 Task: Find connections with filter location Andes with filter topic #healthcarewith filter profile language German with filter current company Accenture with filter school Geethanjali College of Engineering and Technology with filter industry Armed Forces with filter service category Computer Networking with filter keywords title Recyclables Collector
Action: Mouse moved to (690, 91)
Screenshot: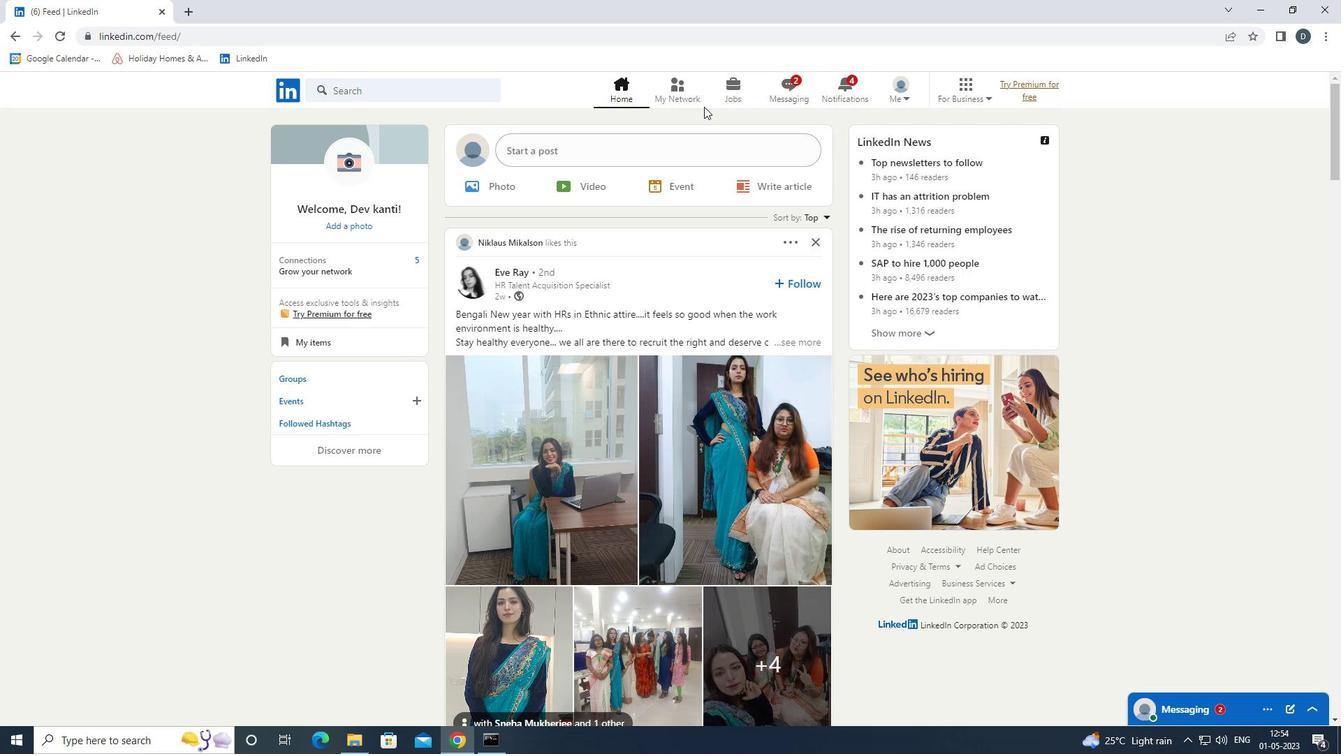
Action: Mouse pressed left at (690, 91)
Screenshot: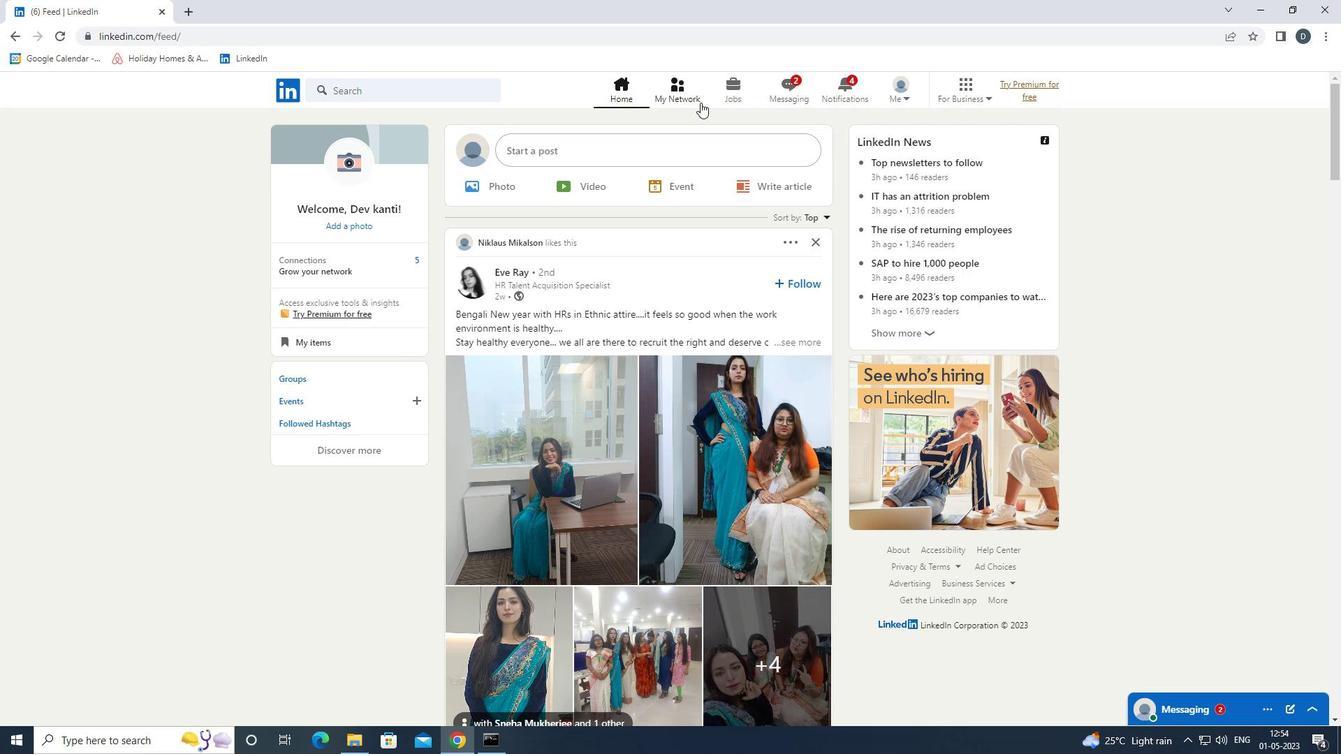 
Action: Mouse moved to (461, 162)
Screenshot: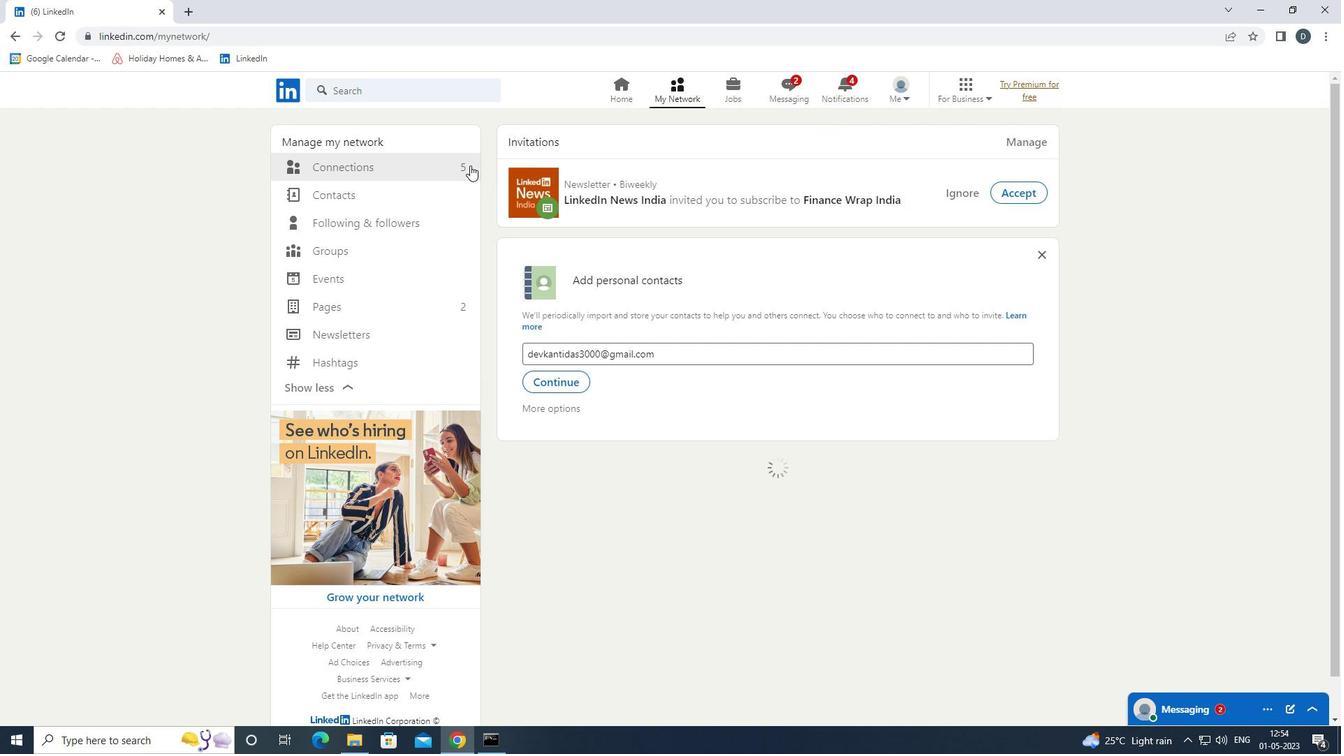 
Action: Mouse pressed left at (461, 162)
Screenshot: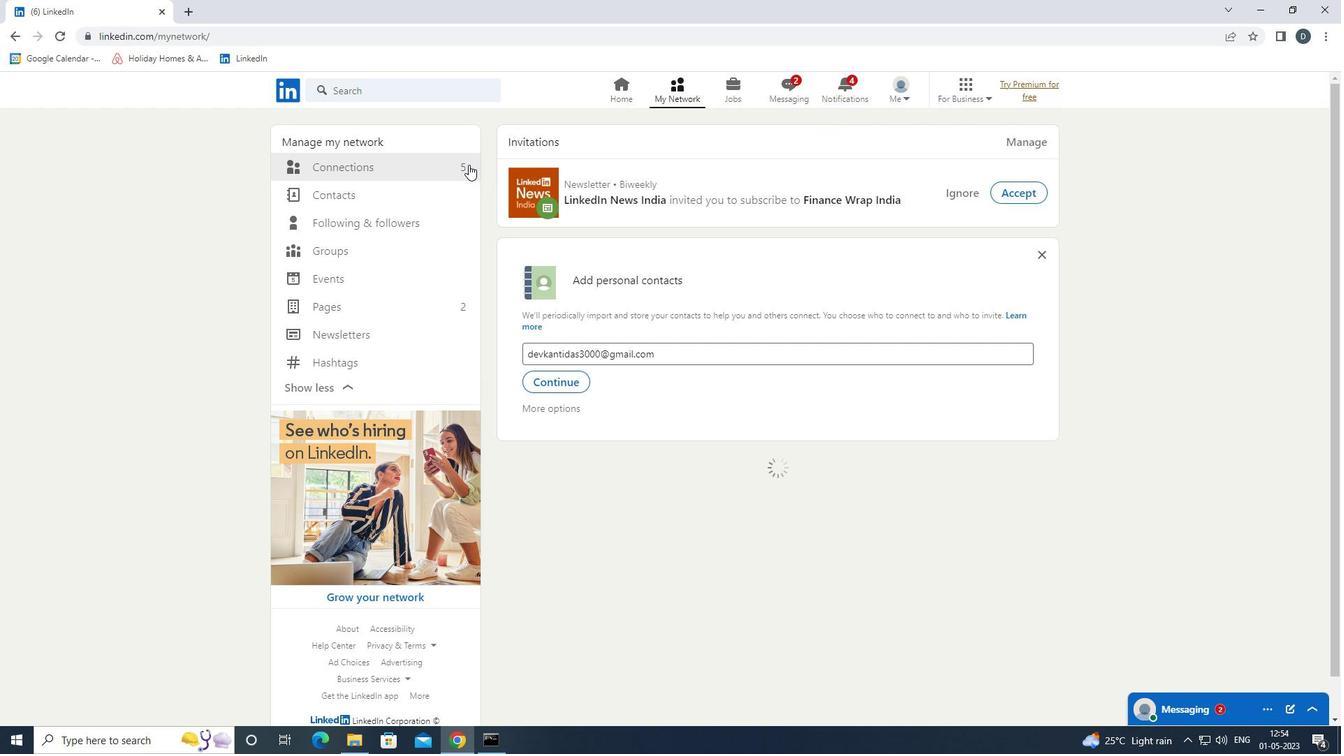 
Action: Mouse moved to (774, 168)
Screenshot: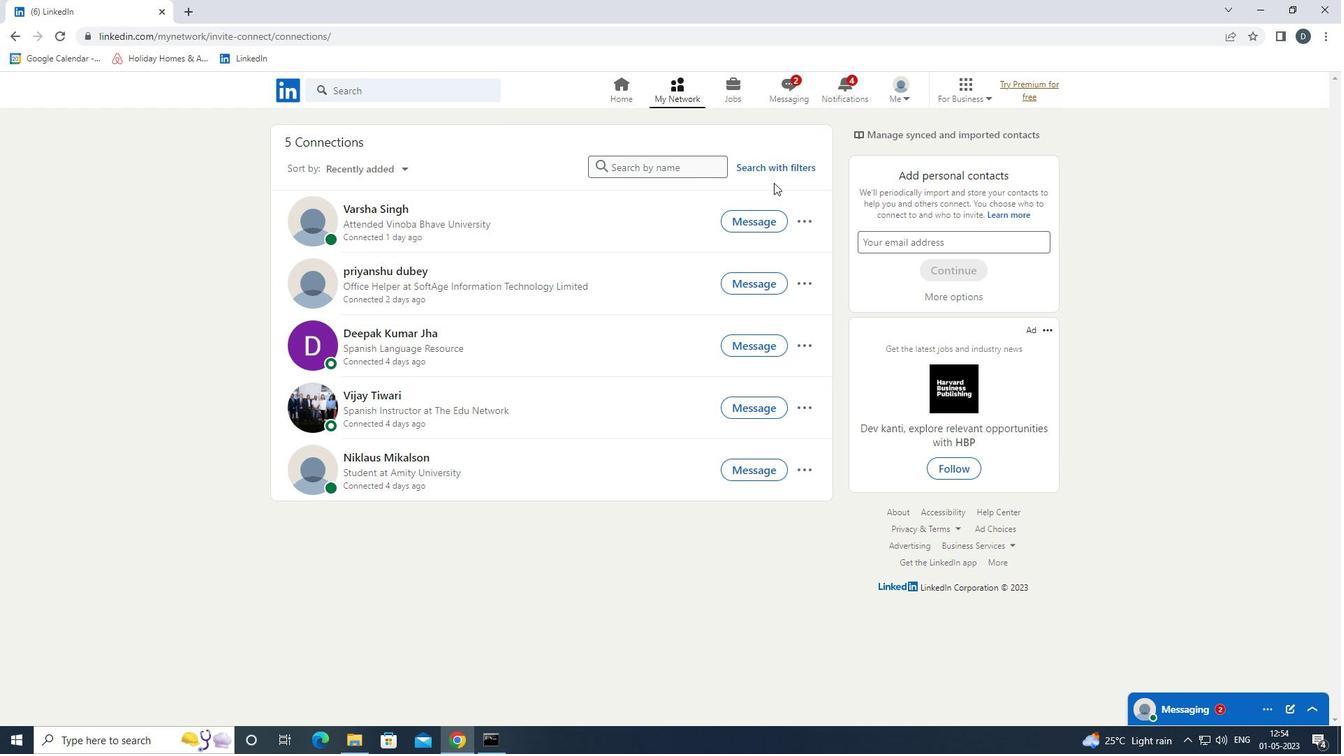
Action: Mouse pressed left at (774, 168)
Screenshot: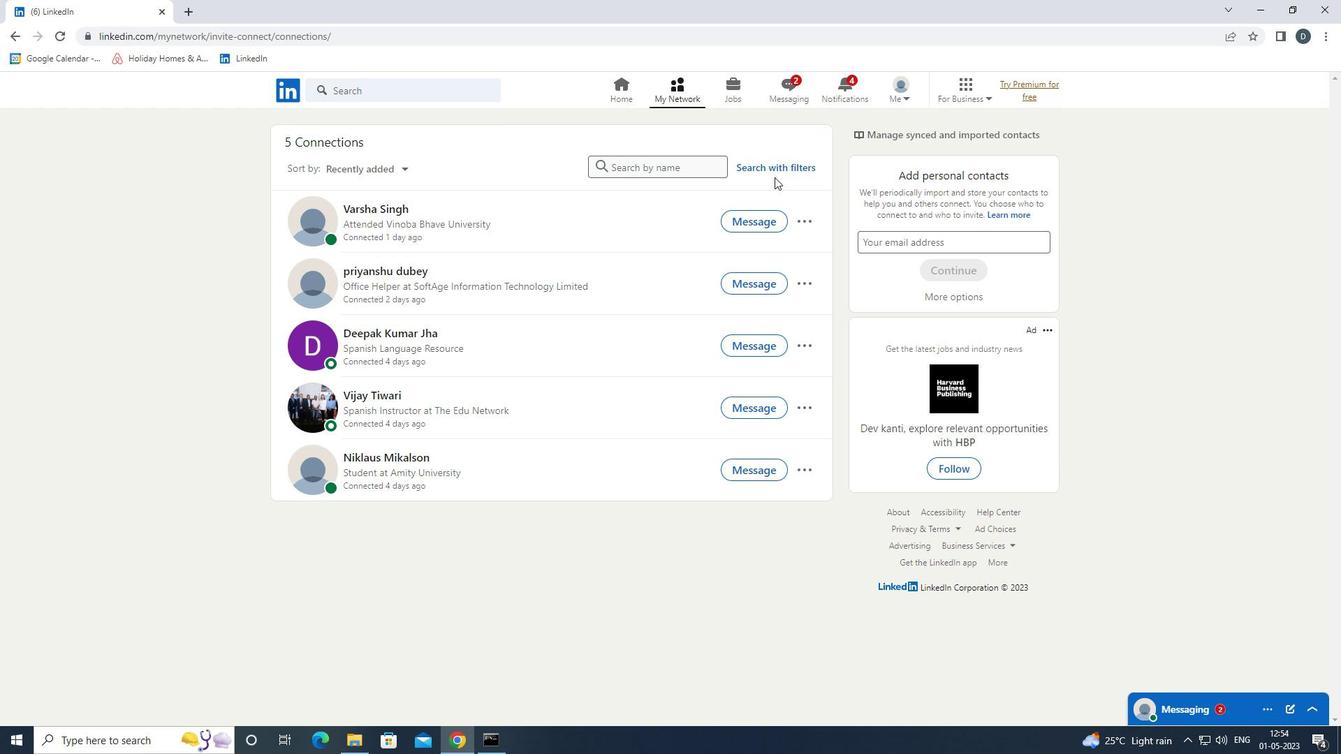 
Action: Mouse moved to (718, 132)
Screenshot: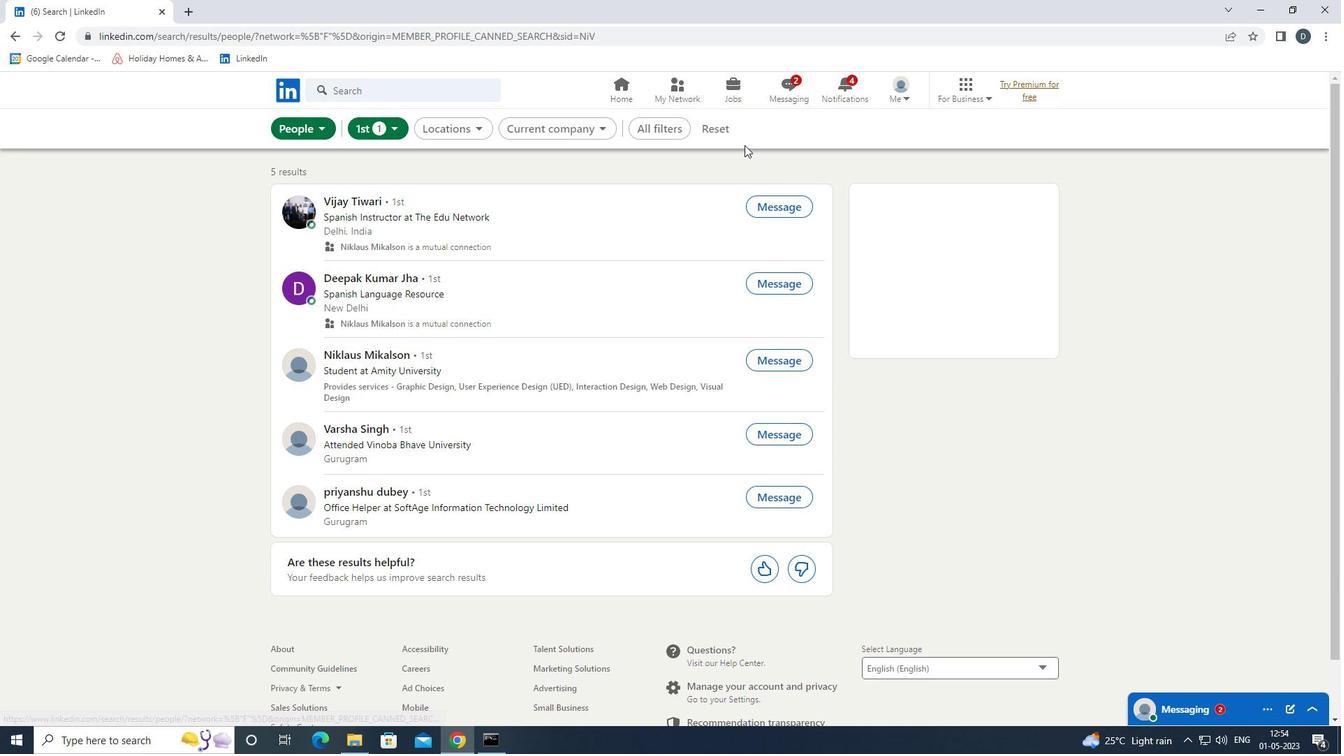 
Action: Mouse pressed left at (718, 132)
Screenshot: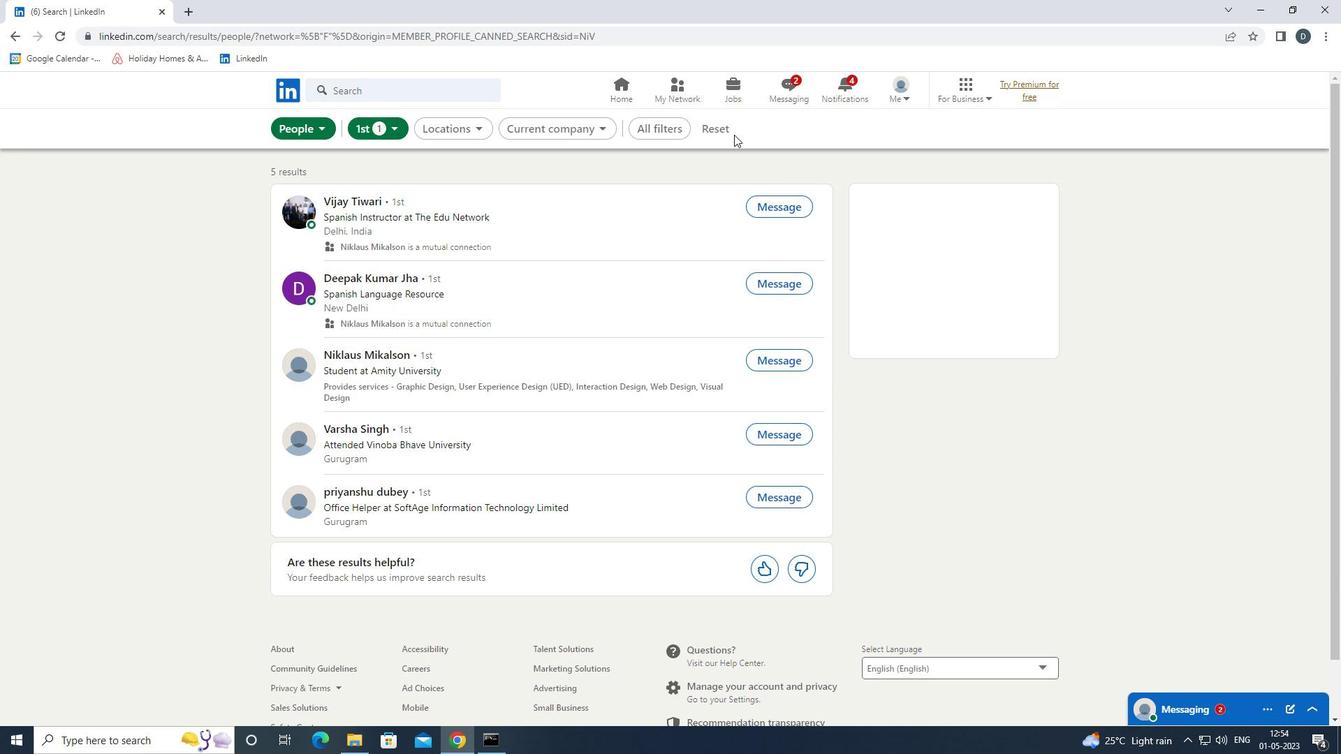 
Action: Mouse moved to (690, 128)
Screenshot: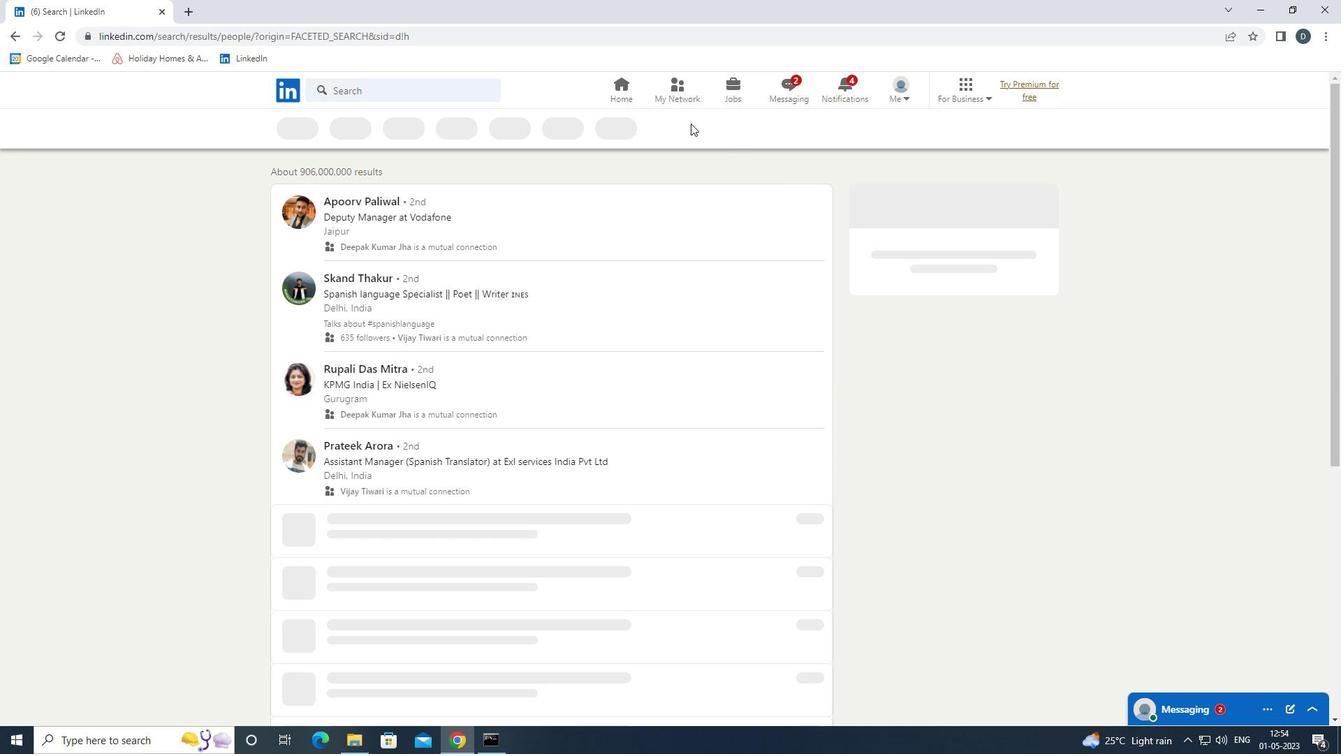 
Action: Mouse pressed left at (690, 128)
Screenshot: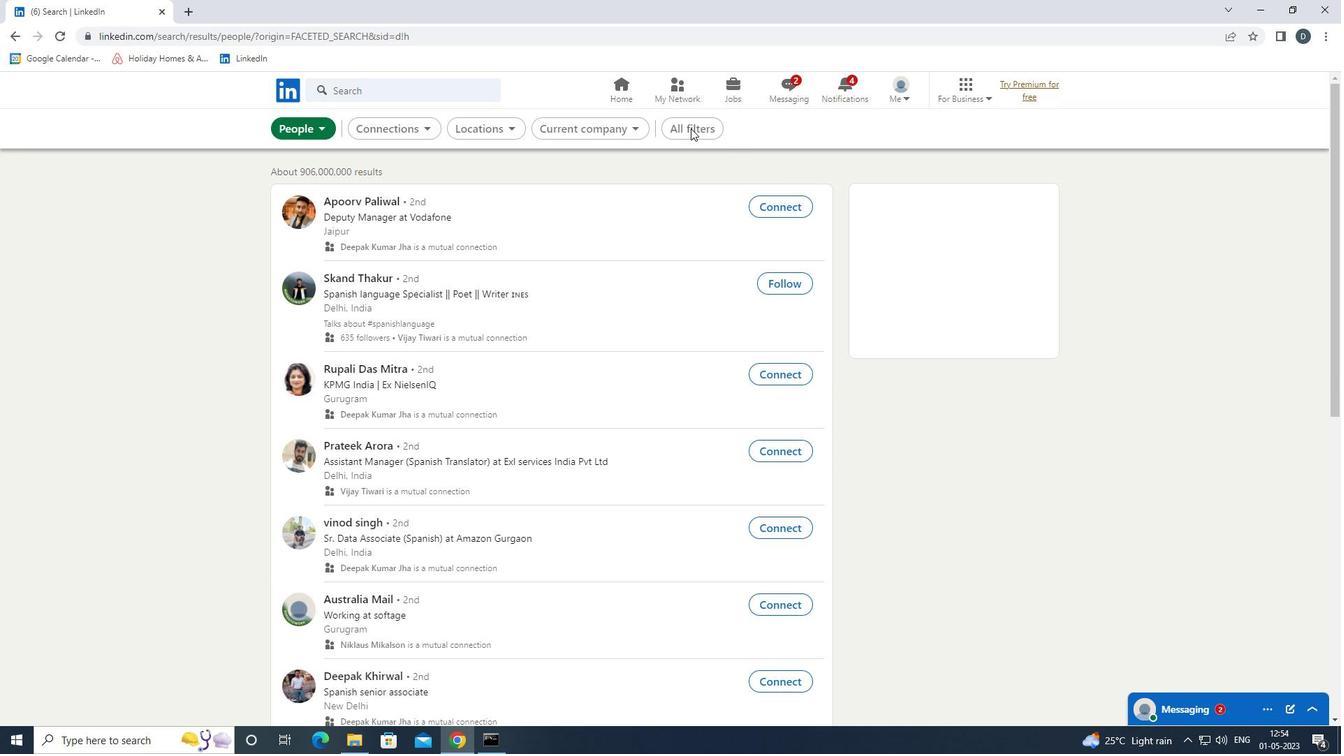 
Action: Mouse moved to (1288, 455)
Screenshot: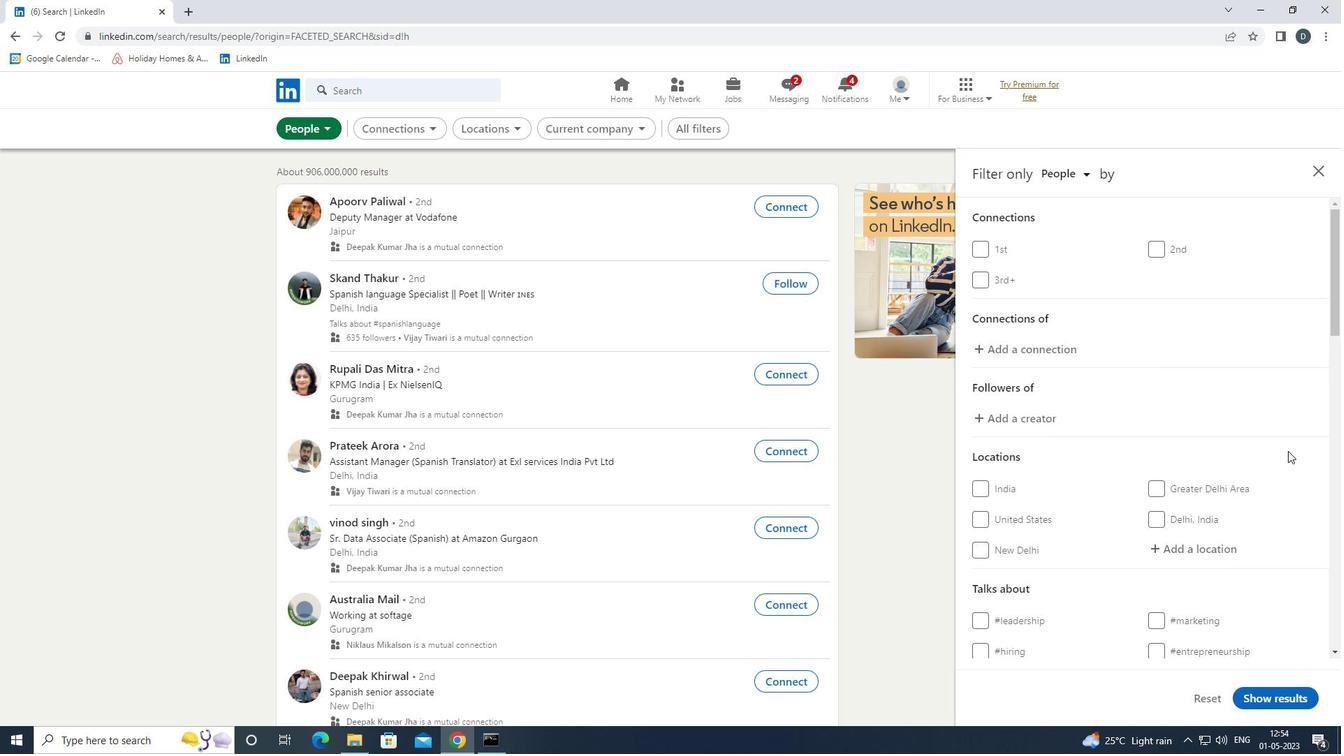 
Action: Mouse scrolled (1288, 454) with delta (0, 0)
Screenshot: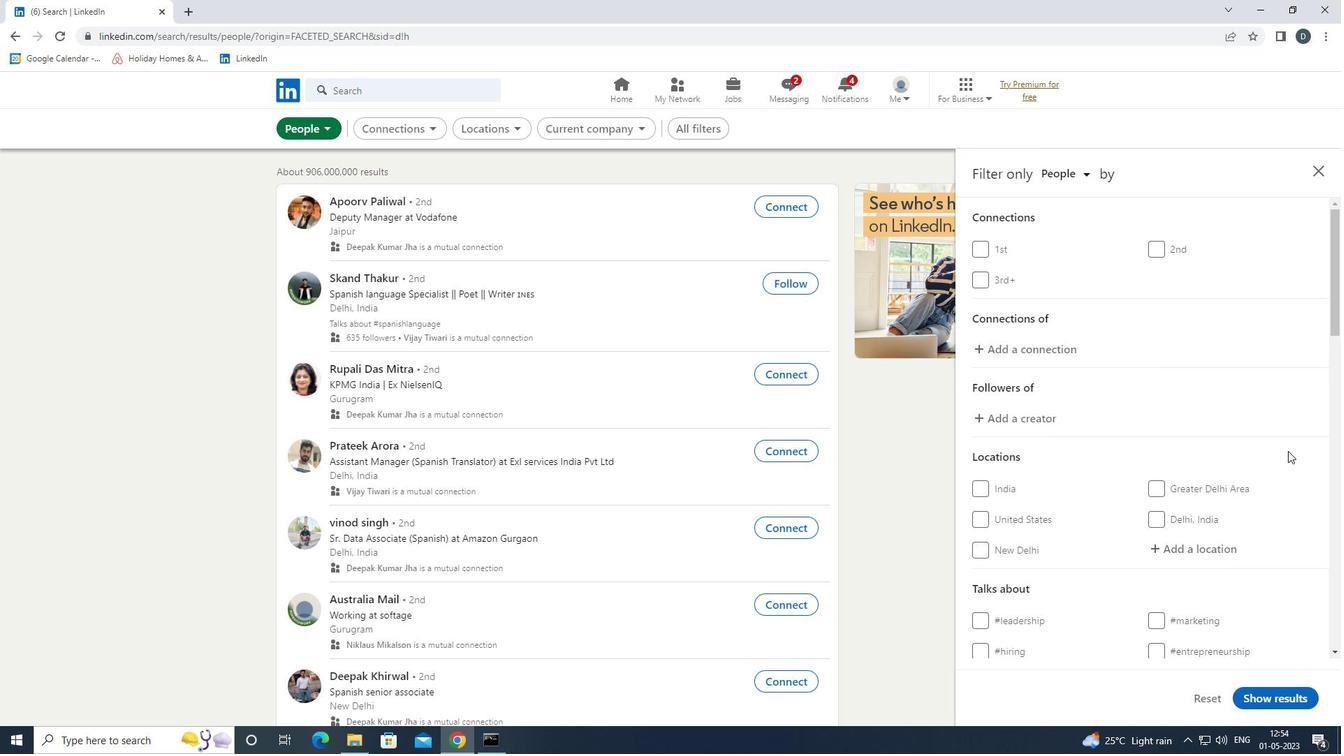 
Action: Mouse moved to (1288, 456)
Screenshot: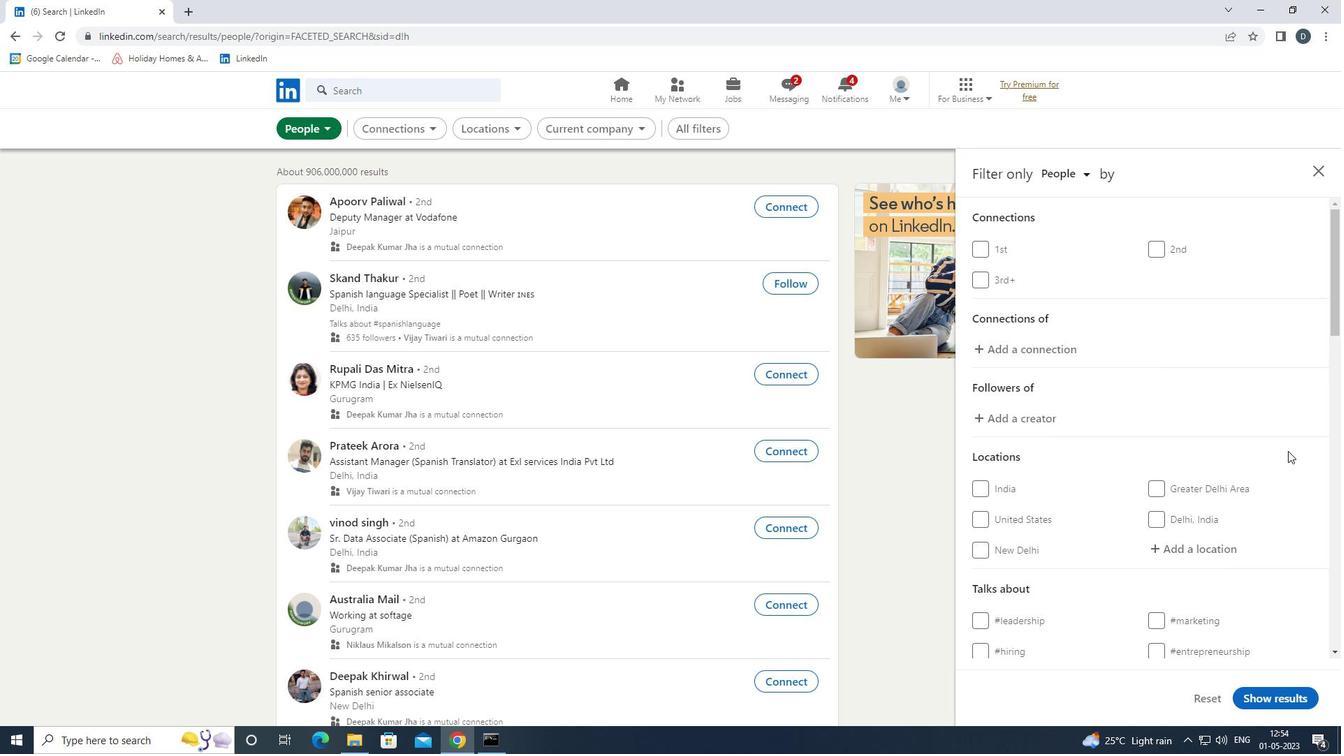 
Action: Mouse scrolled (1288, 455) with delta (0, 0)
Screenshot: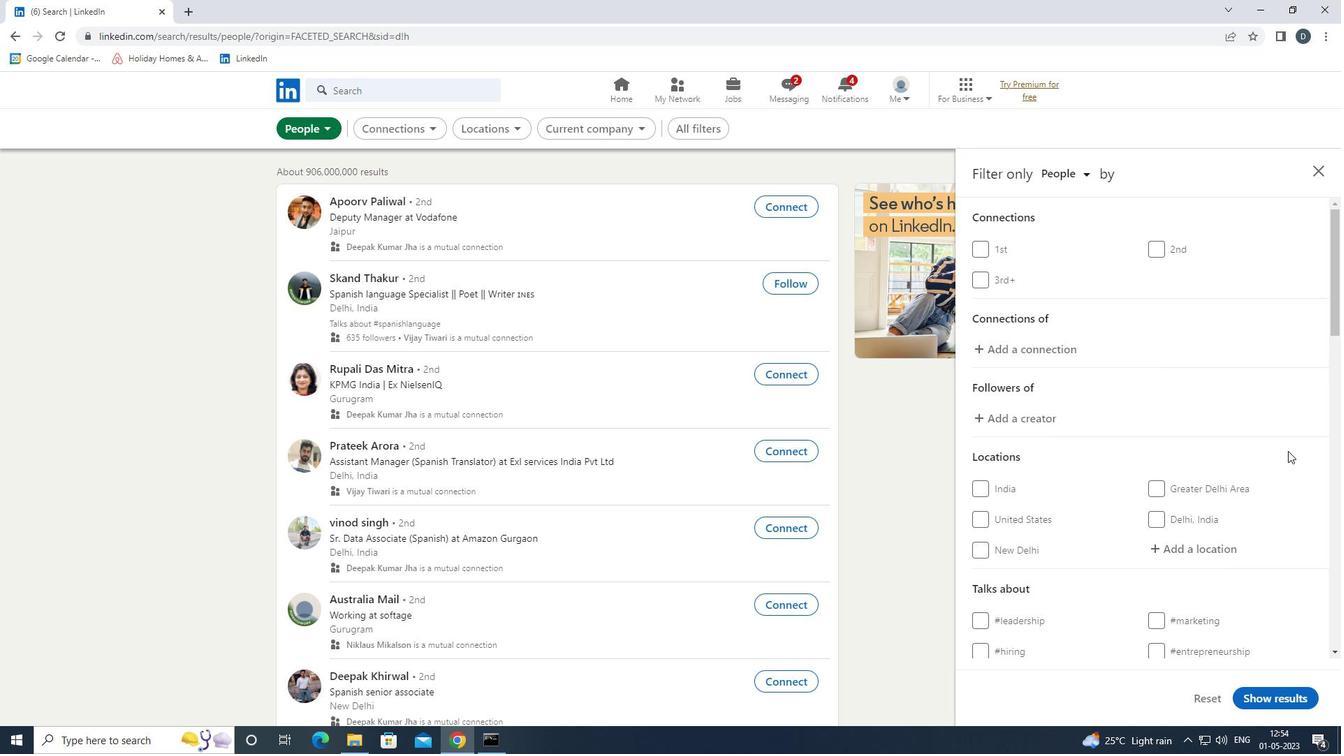 
Action: Mouse moved to (1208, 418)
Screenshot: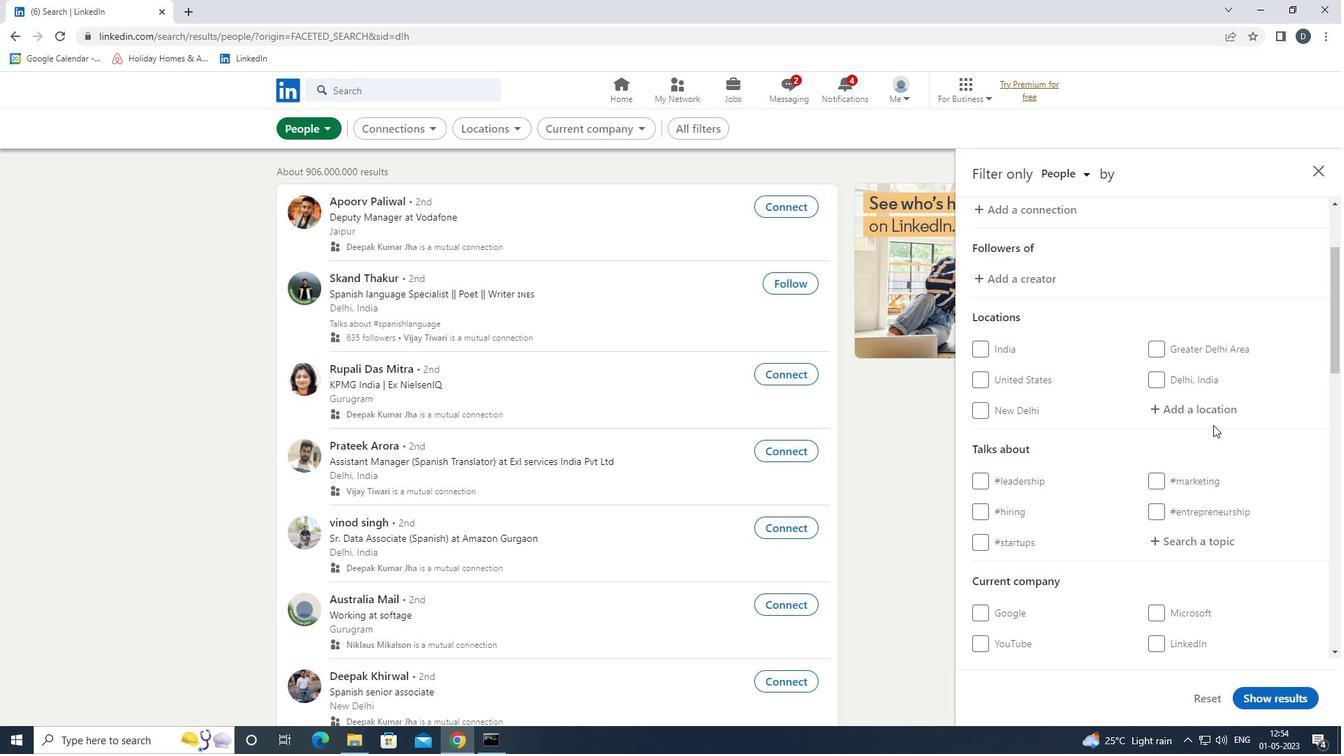 
Action: Mouse pressed left at (1208, 418)
Screenshot: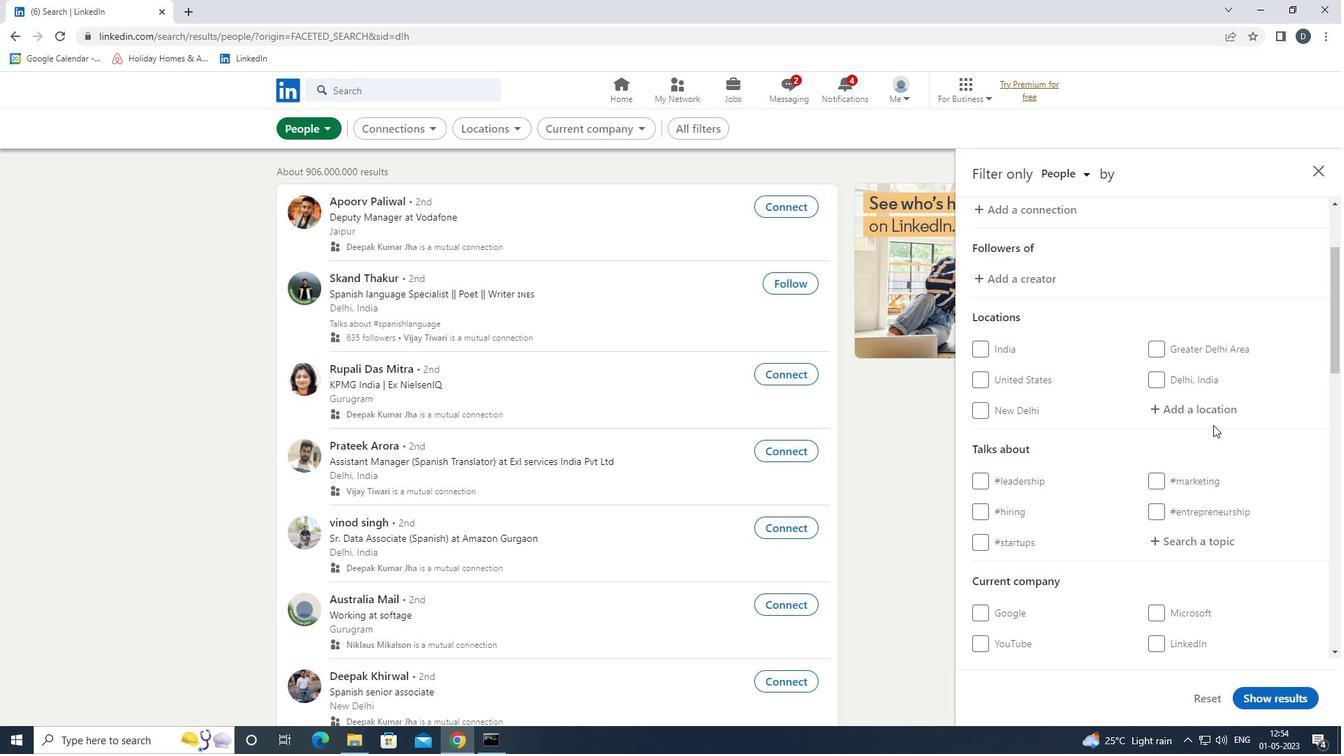 
Action: Mouse moved to (1203, 419)
Screenshot: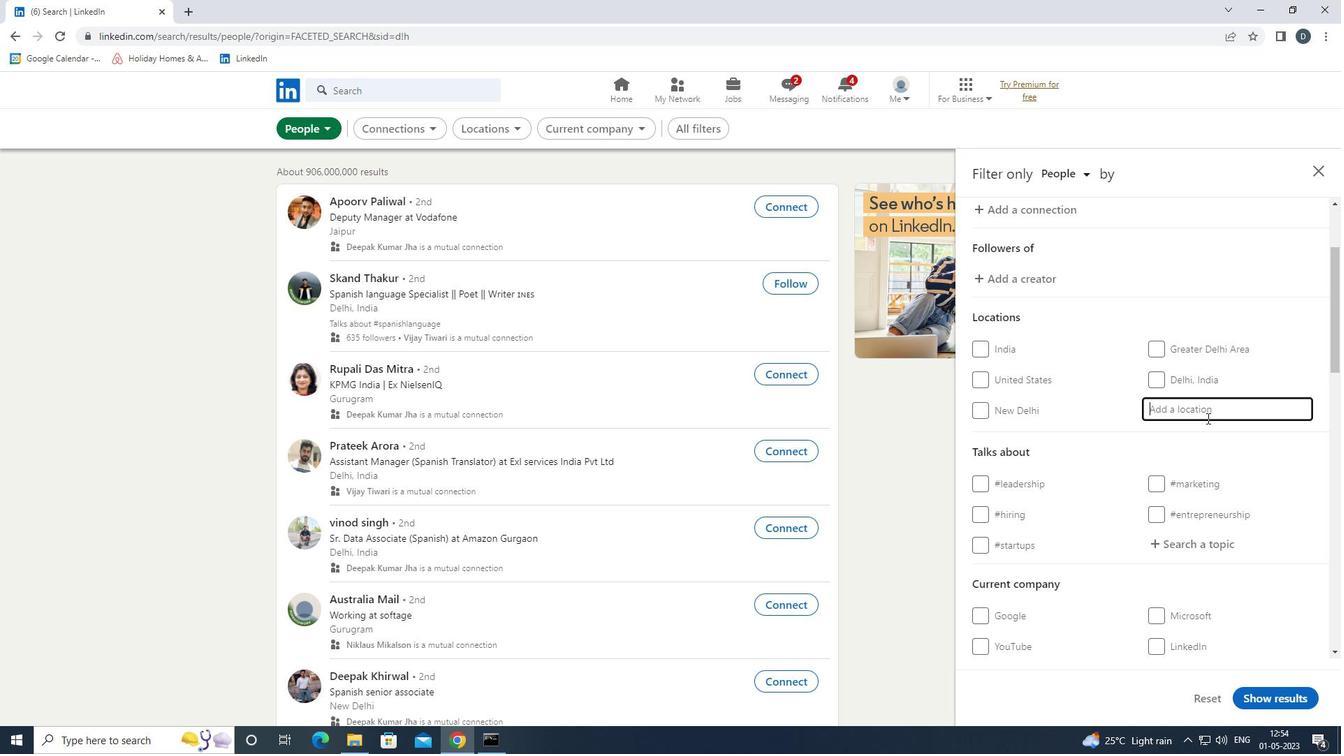 
Action: Key pressed <Key.shift>ANDES<Key.down><Key.enter>
Screenshot: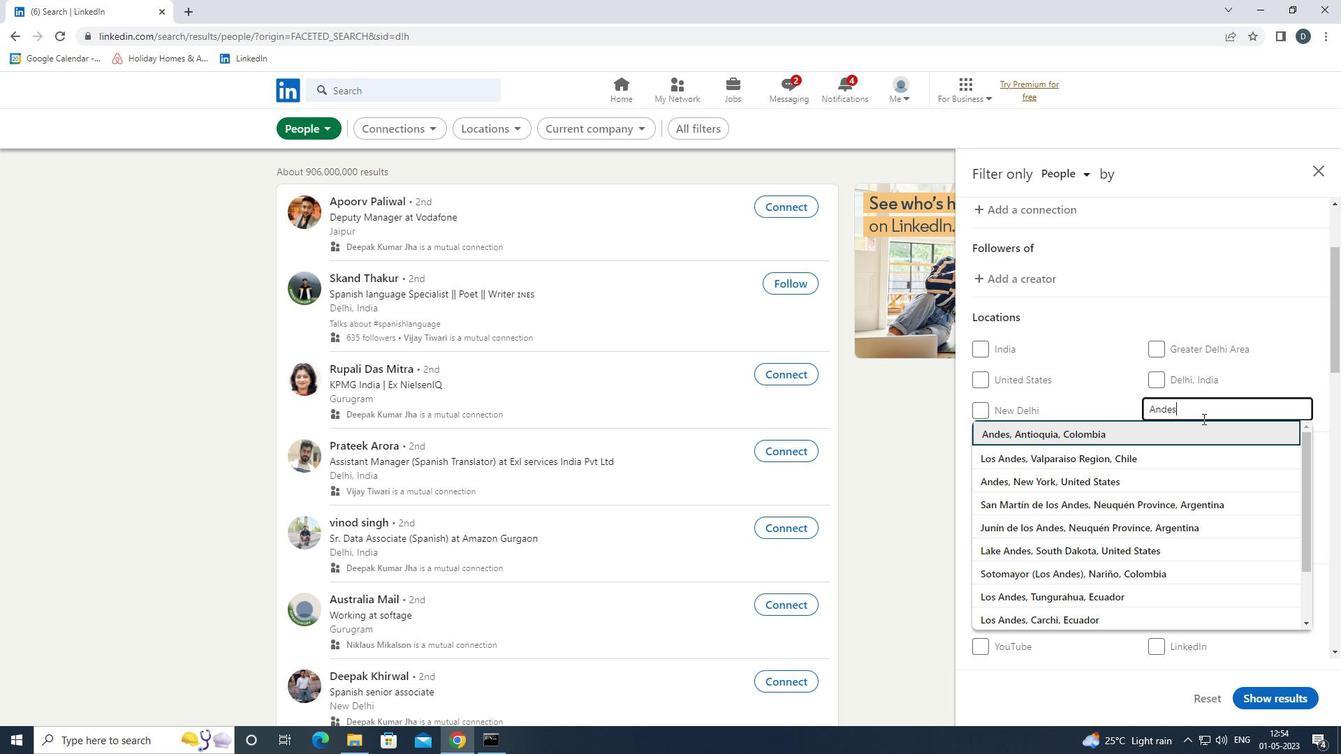 
Action: Mouse moved to (1189, 426)
Screenshot: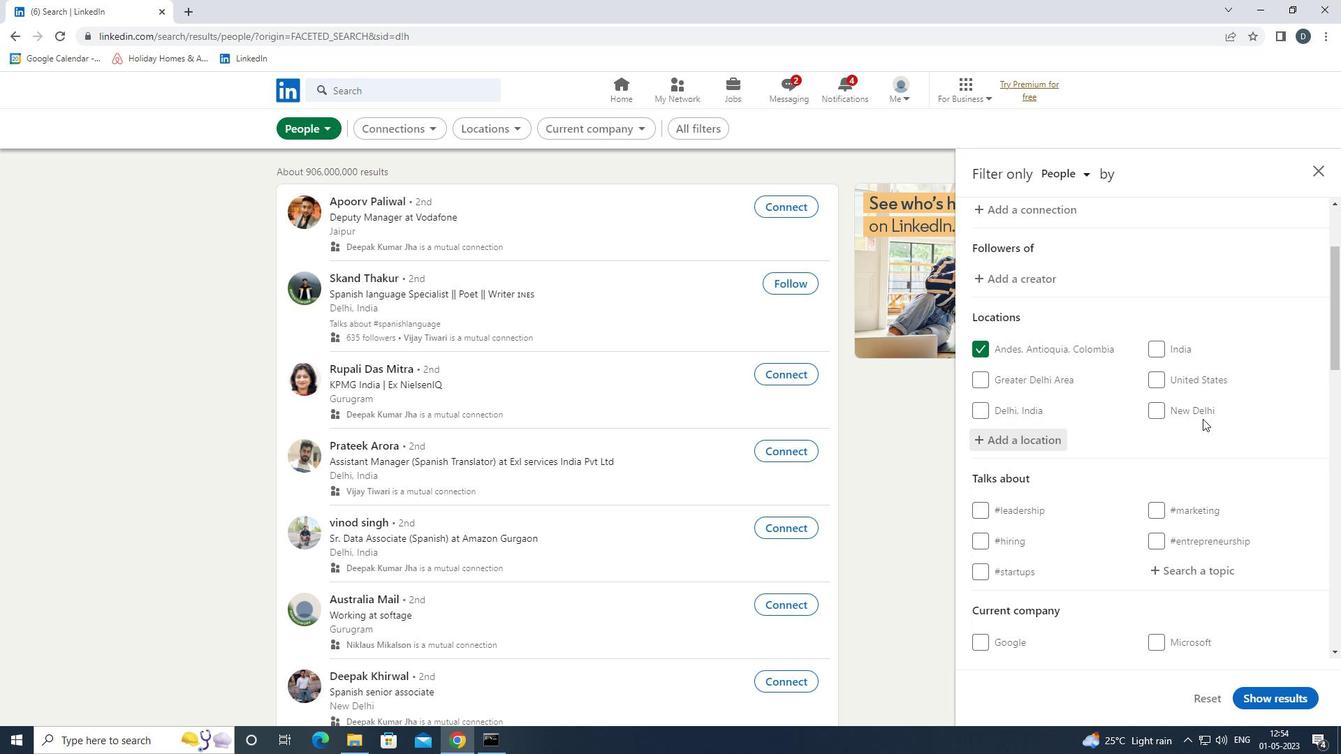 
Action: Mouse scrolled (1189, 426) with delta (0, 0)
Screenshot: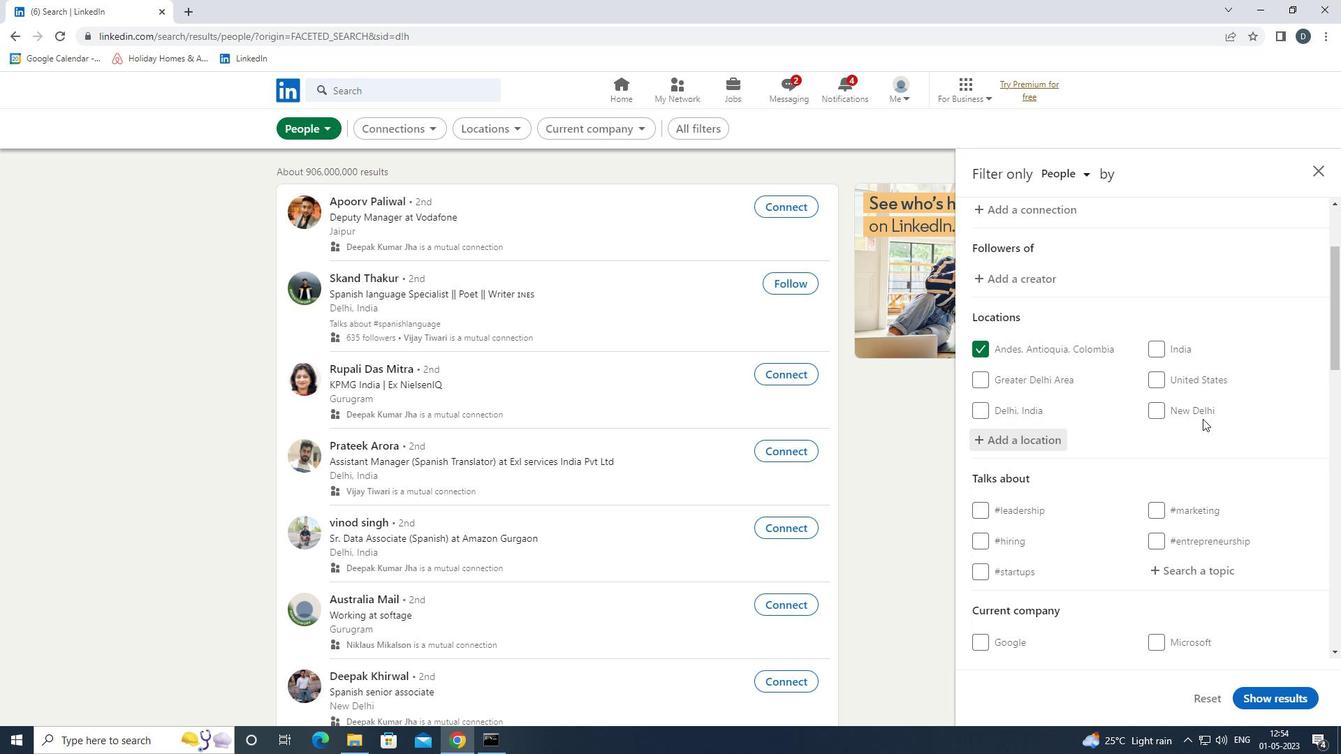
Action: Mouse scrolled (1189, 426) with delta (0, 0)
Screenshot: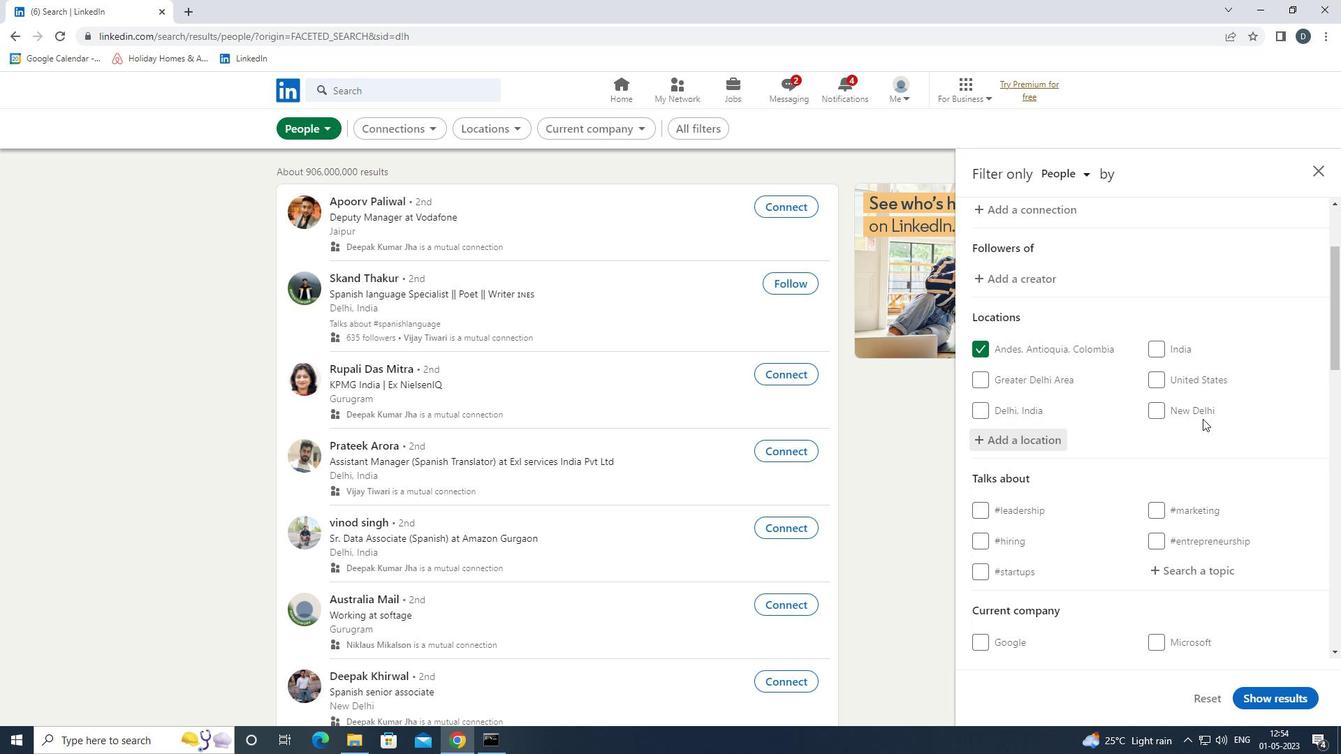 
Action: Mouse moved to (1200, 433)
Screenshot: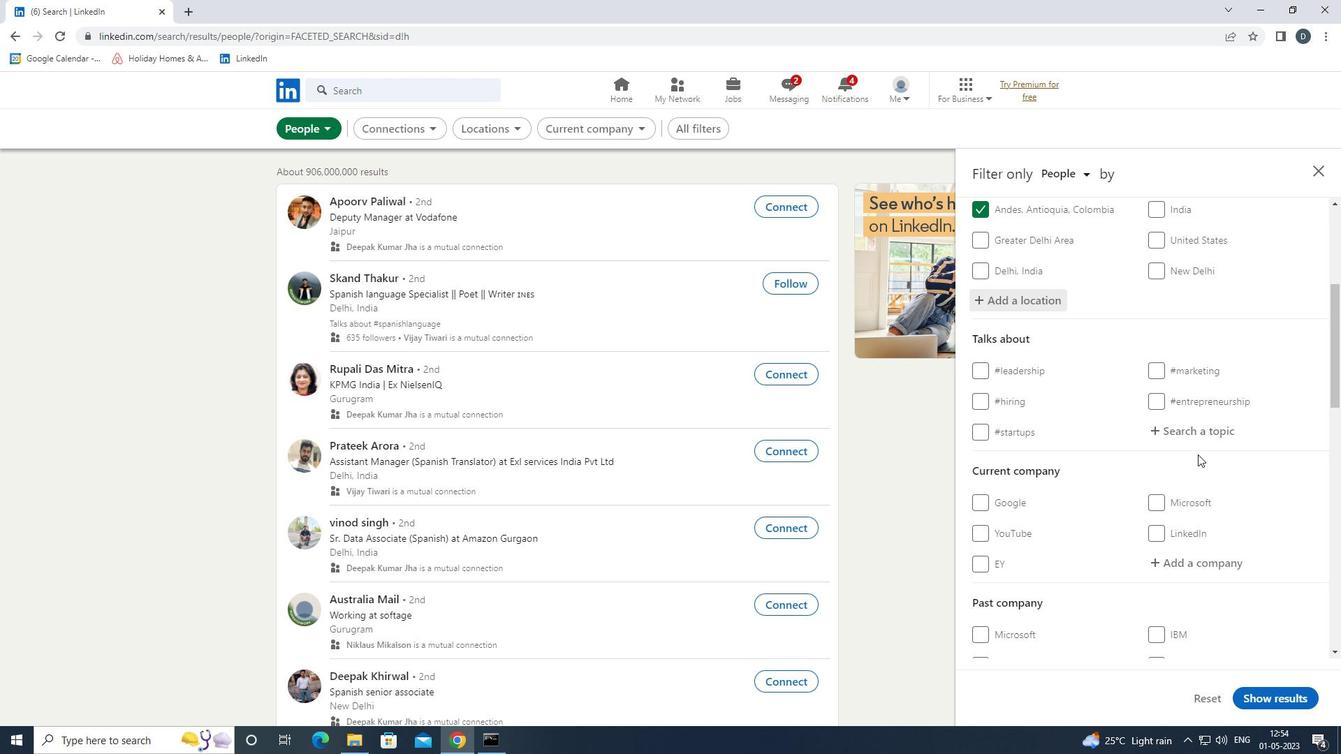 
Action: Mouse pressed left at (1200, 433)
Screenshot: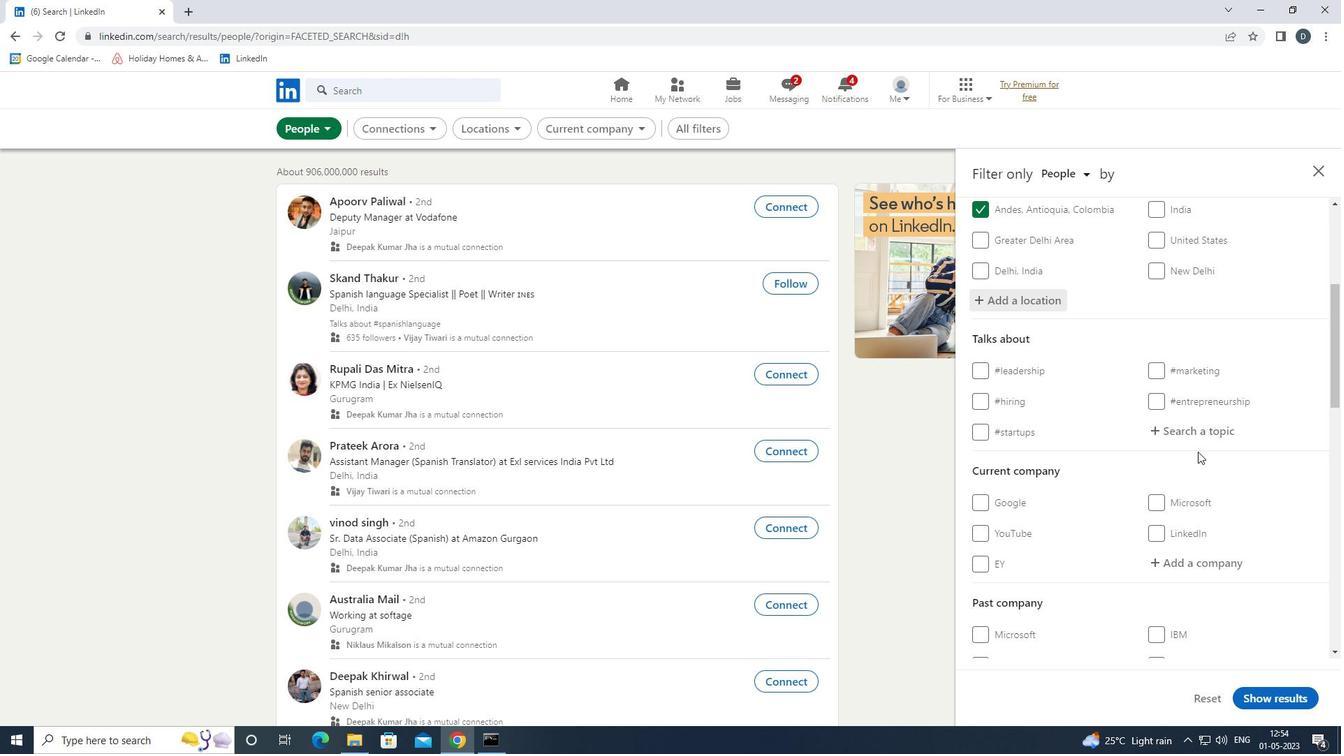 
Action: Mouse moved to (1200, 435)
Screenshot: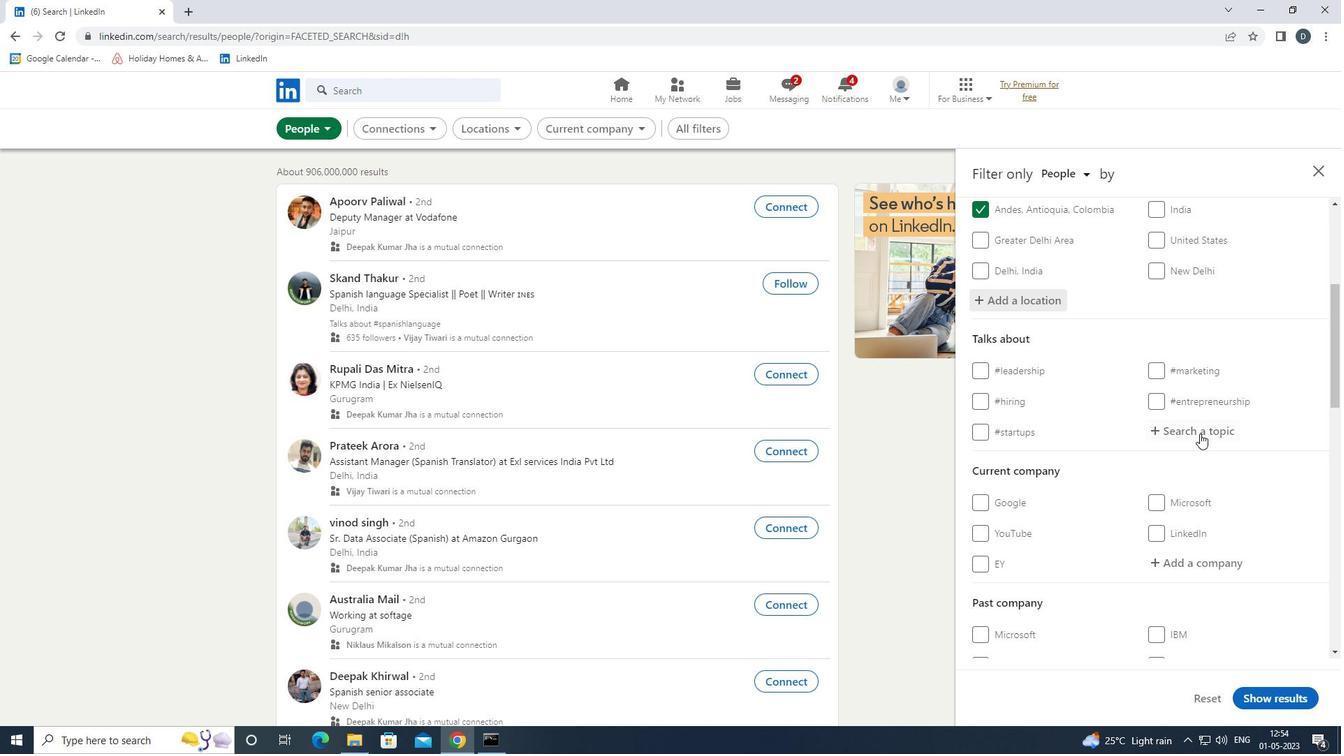 
Action: Key pressed <Key.shift>#
Screenshot: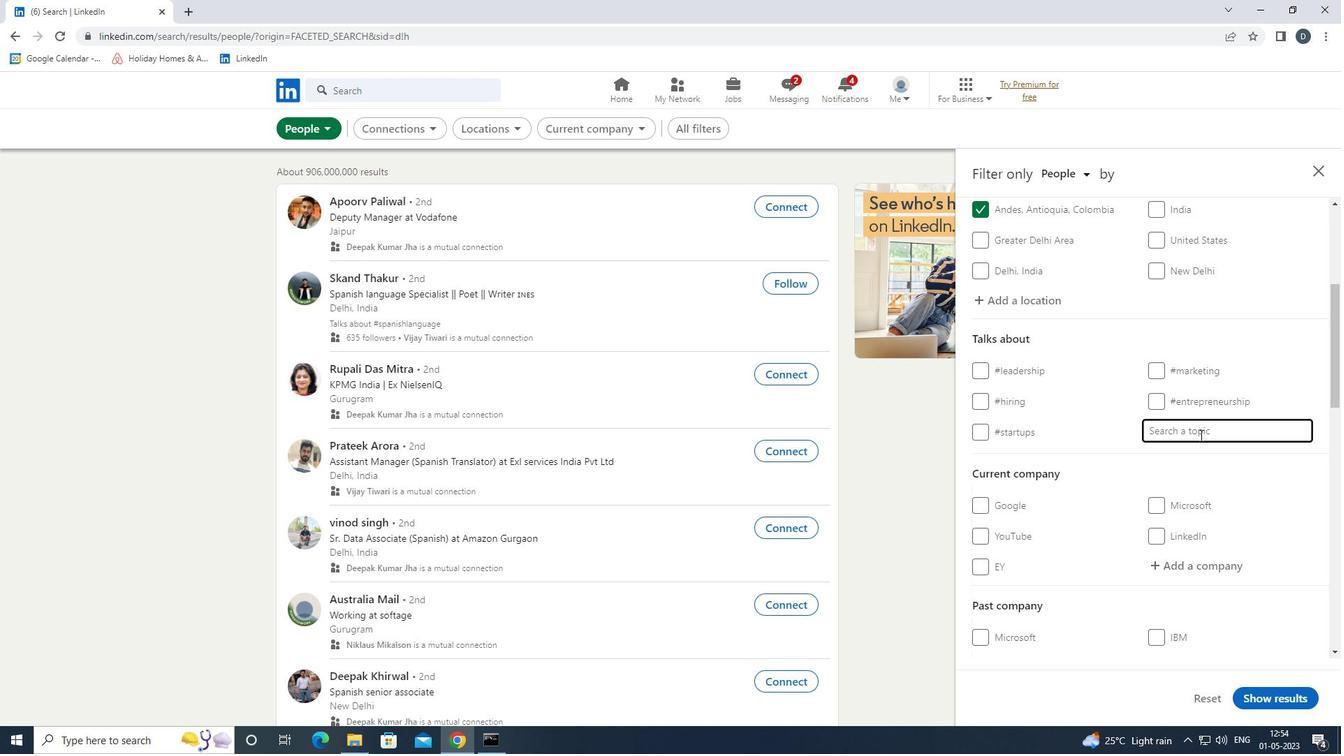 
Action: Mouse moved to (1199, 435)
Screenshot: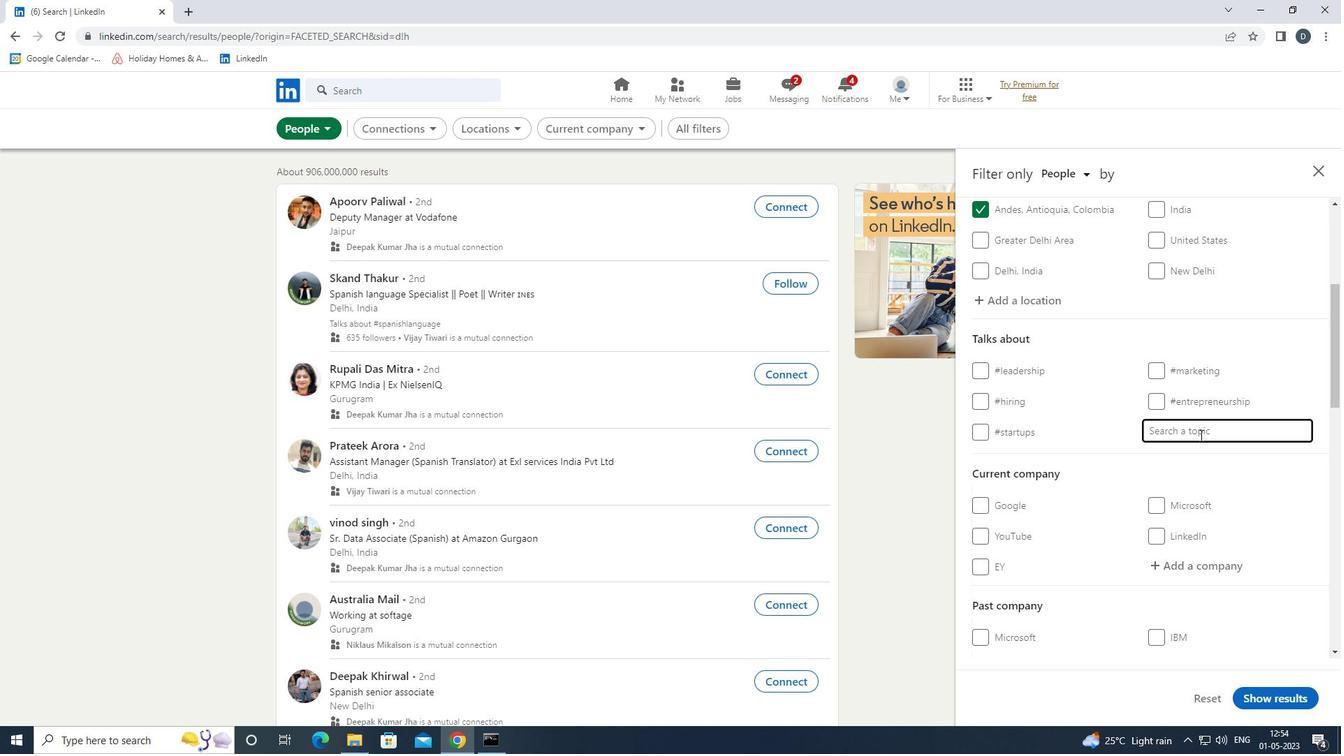 
Action: Key pressed HEALTHCARE
Screenshot: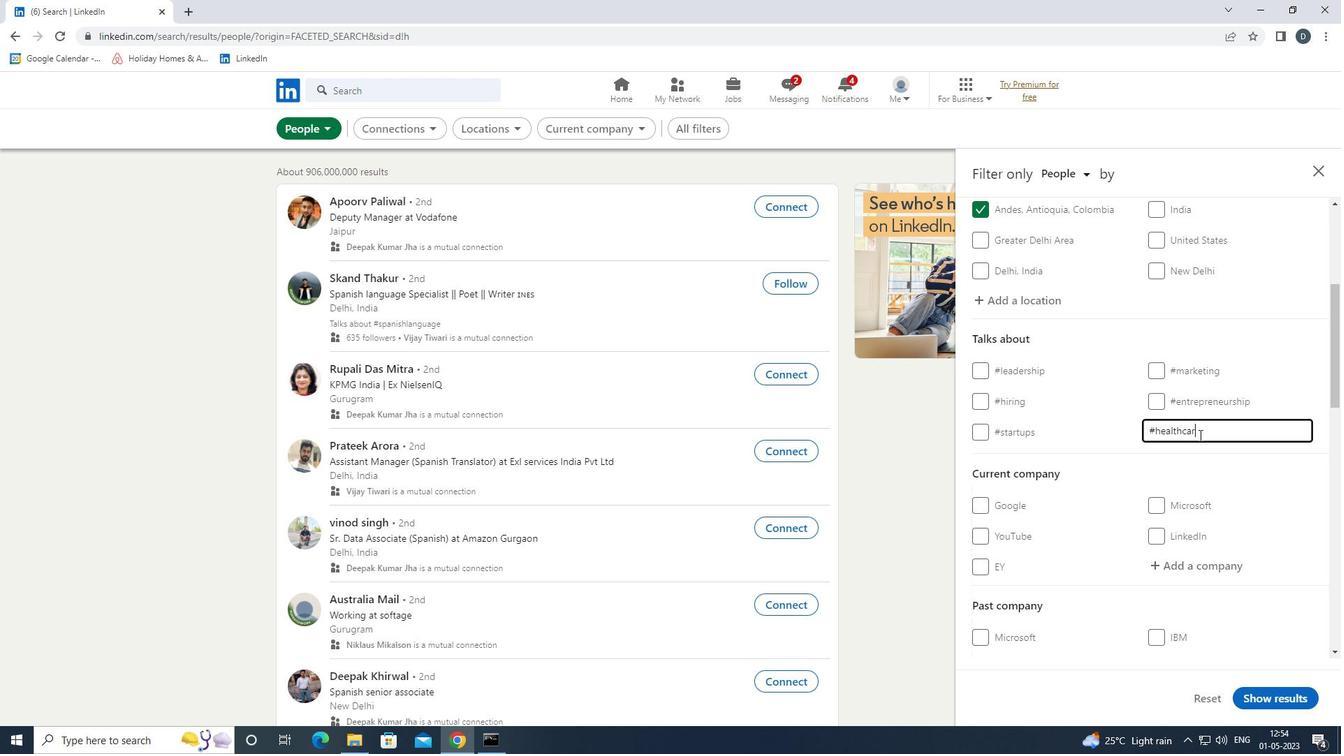 
Action: Mouse moved to (1198, 435)
Screenshot: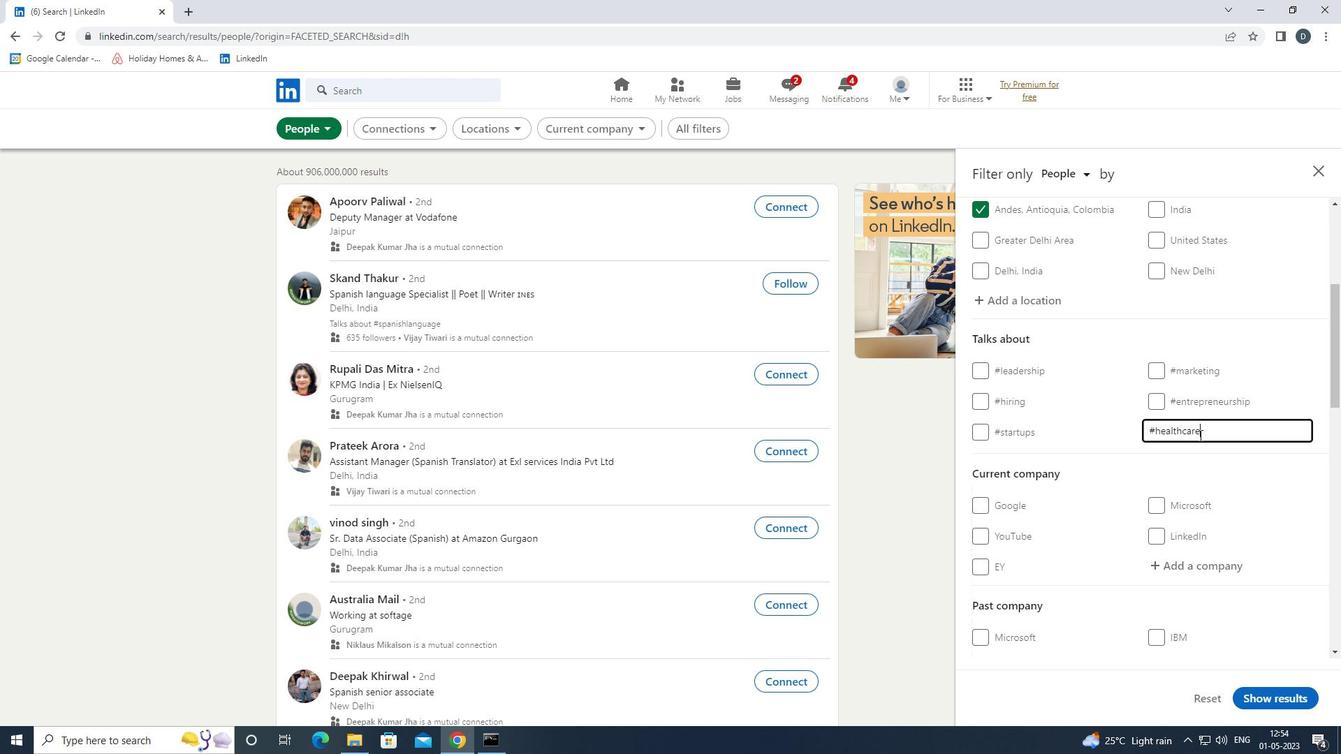 
Action: Key pressed <Key.enter>
Screenshot: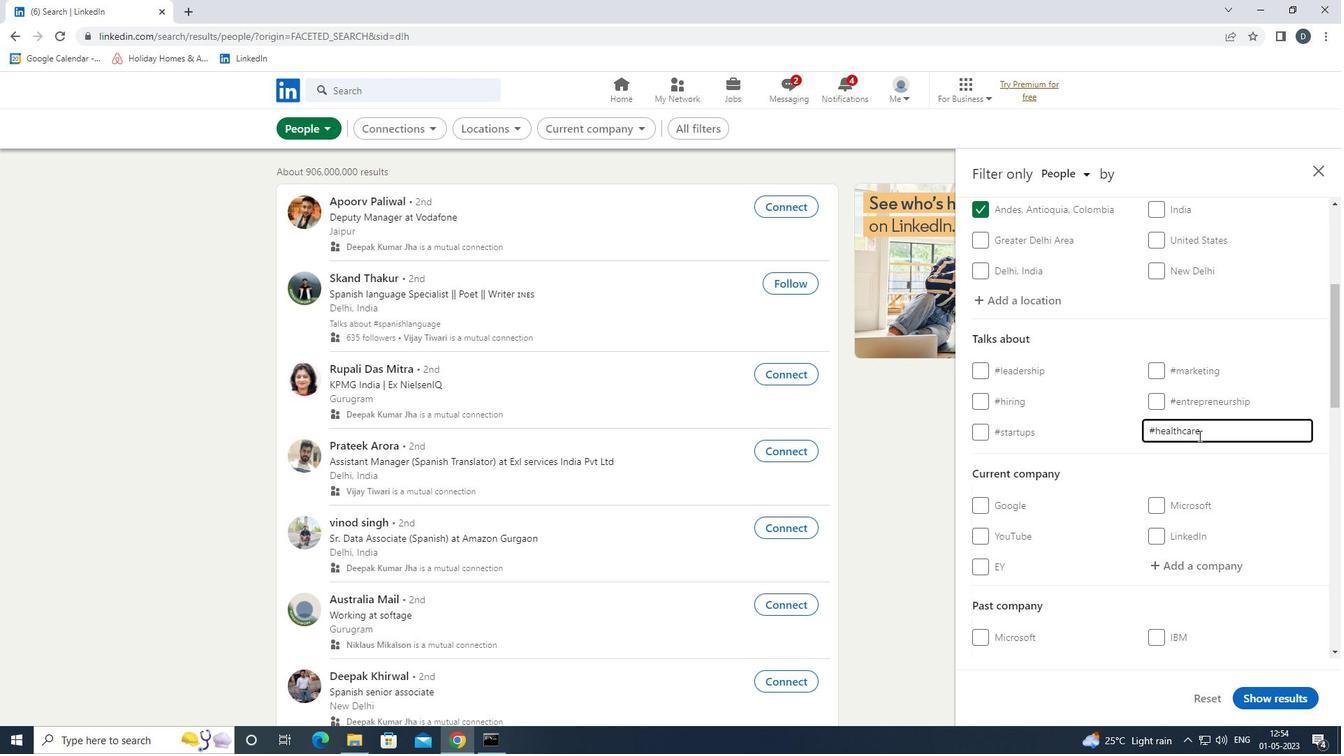 
Action: Mouse moved to (1269, 482)
Screenshot: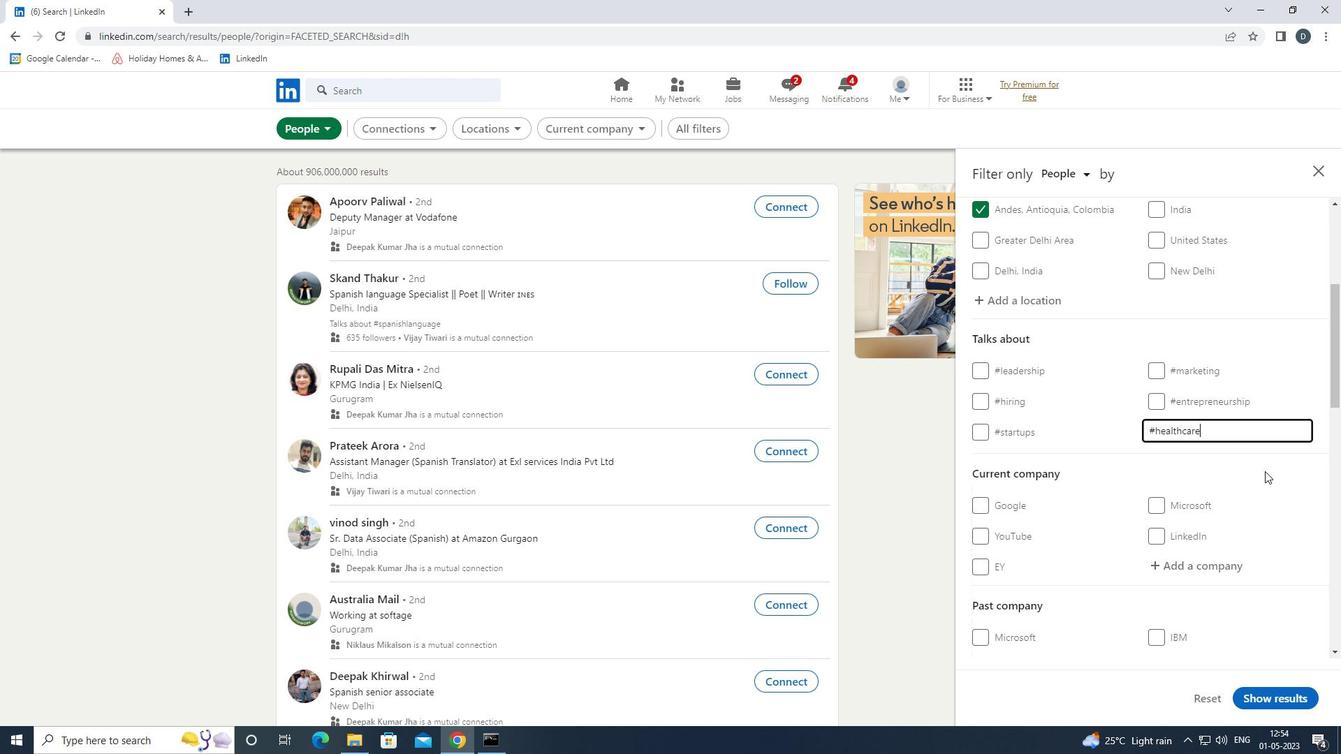 
Action: Mouse scrolled (1269, 482) with delta (0, 0)
Screenshot: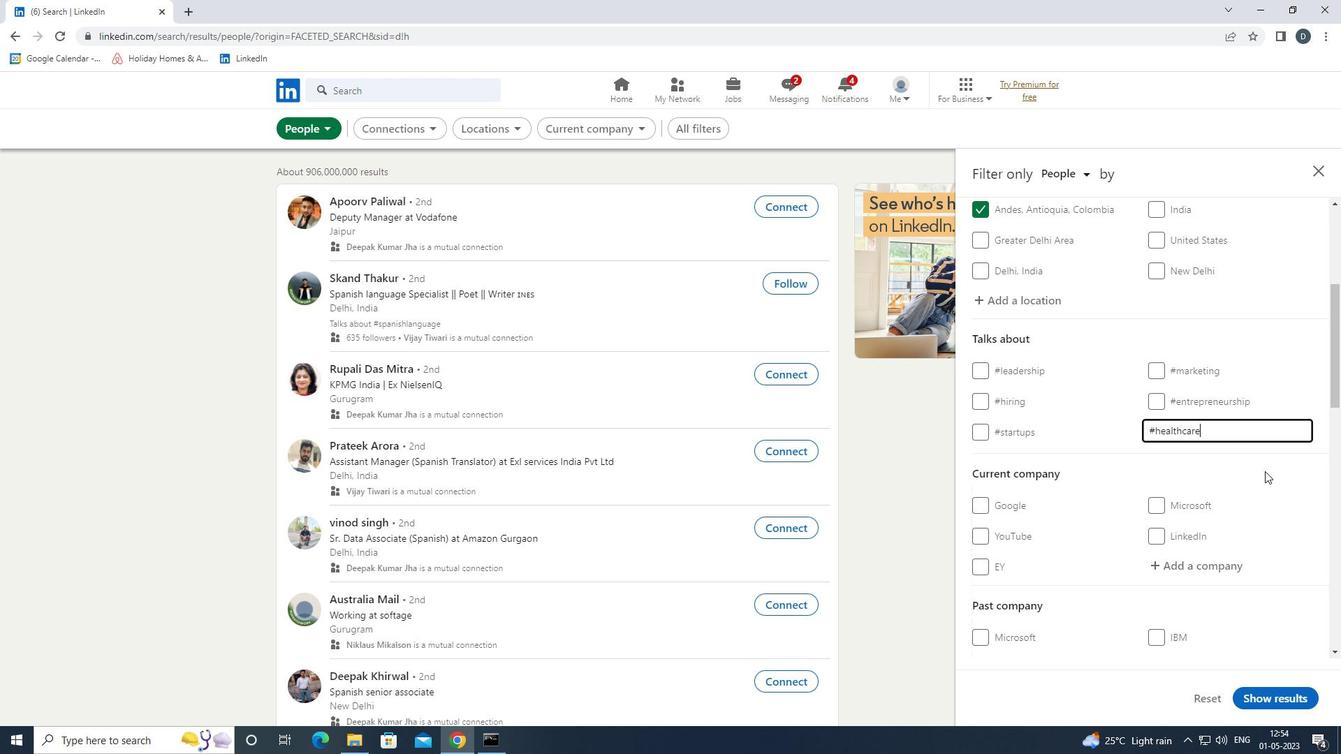 
Action: Mouse moved to (1269, 483)
Screenshot: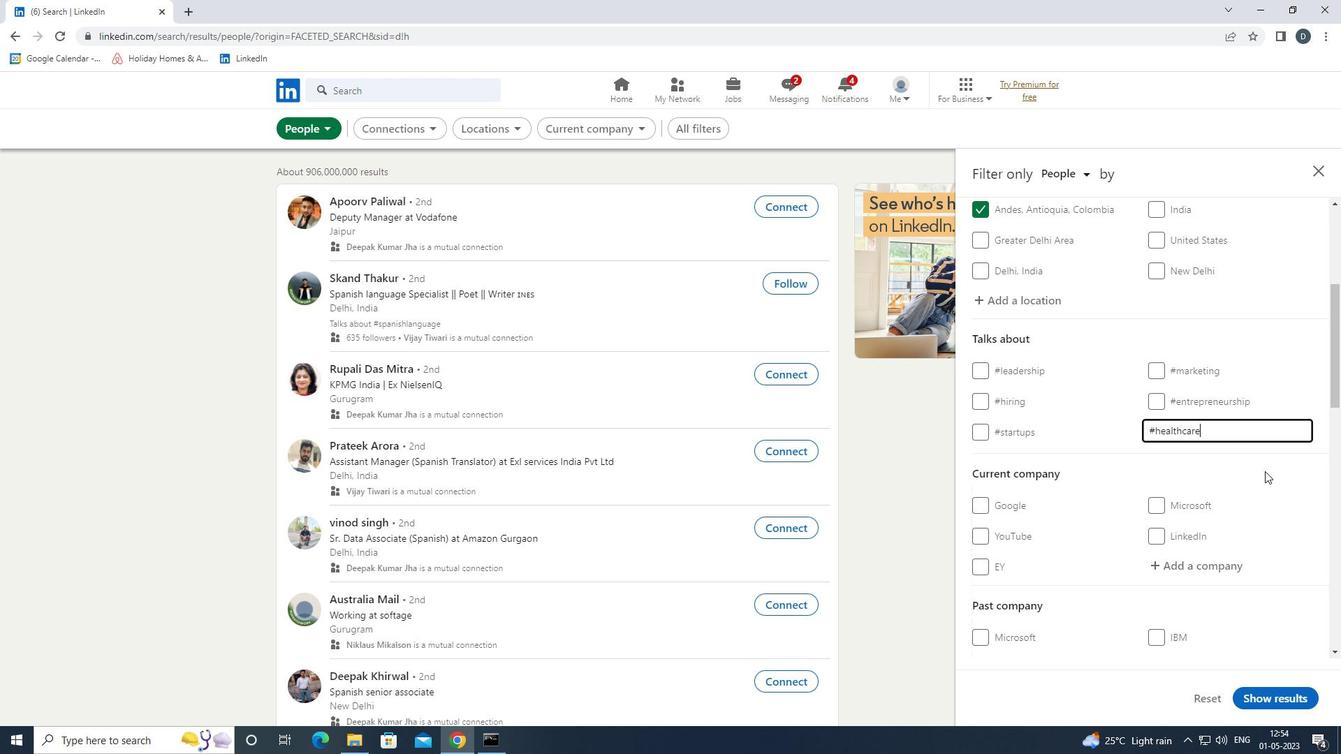 
Action: Mouse scrolled (1269, 482) with delta (0, 0)
Screenshot: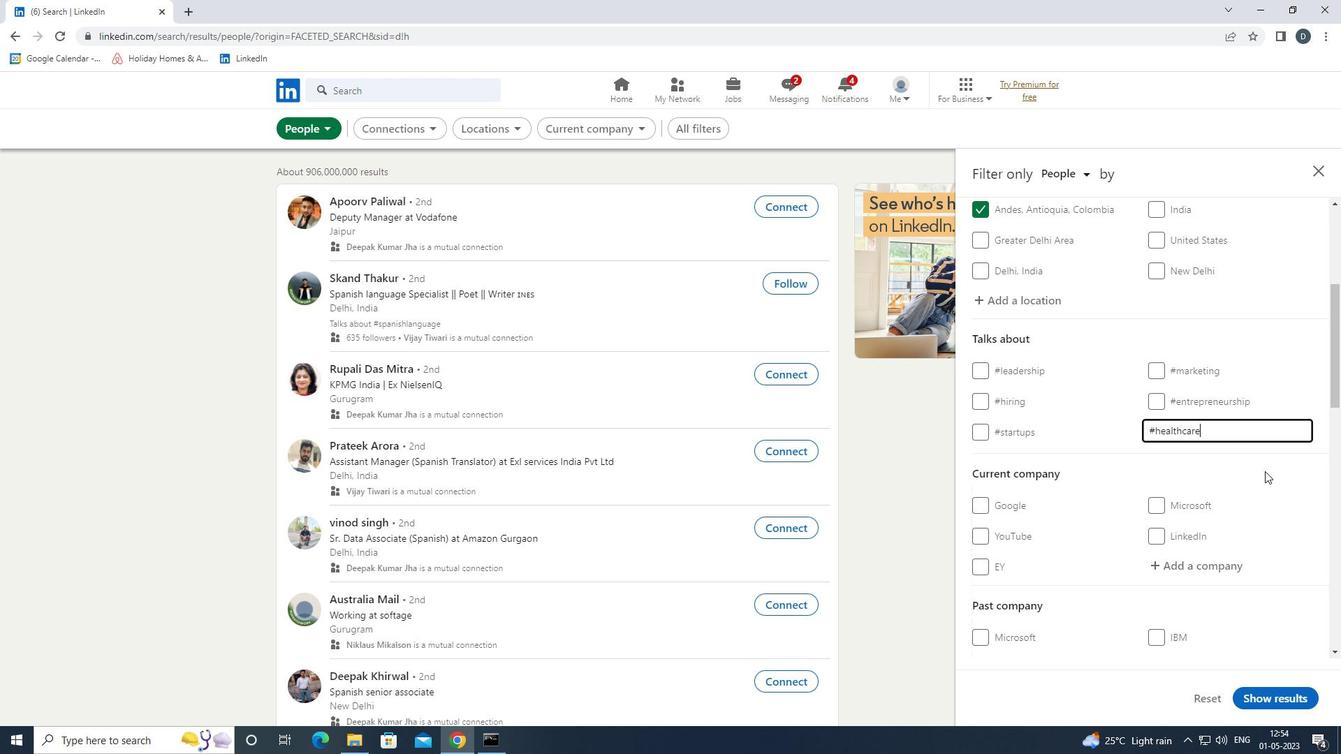 
Action: Mouse moved to (1269, 483)
Screenshot: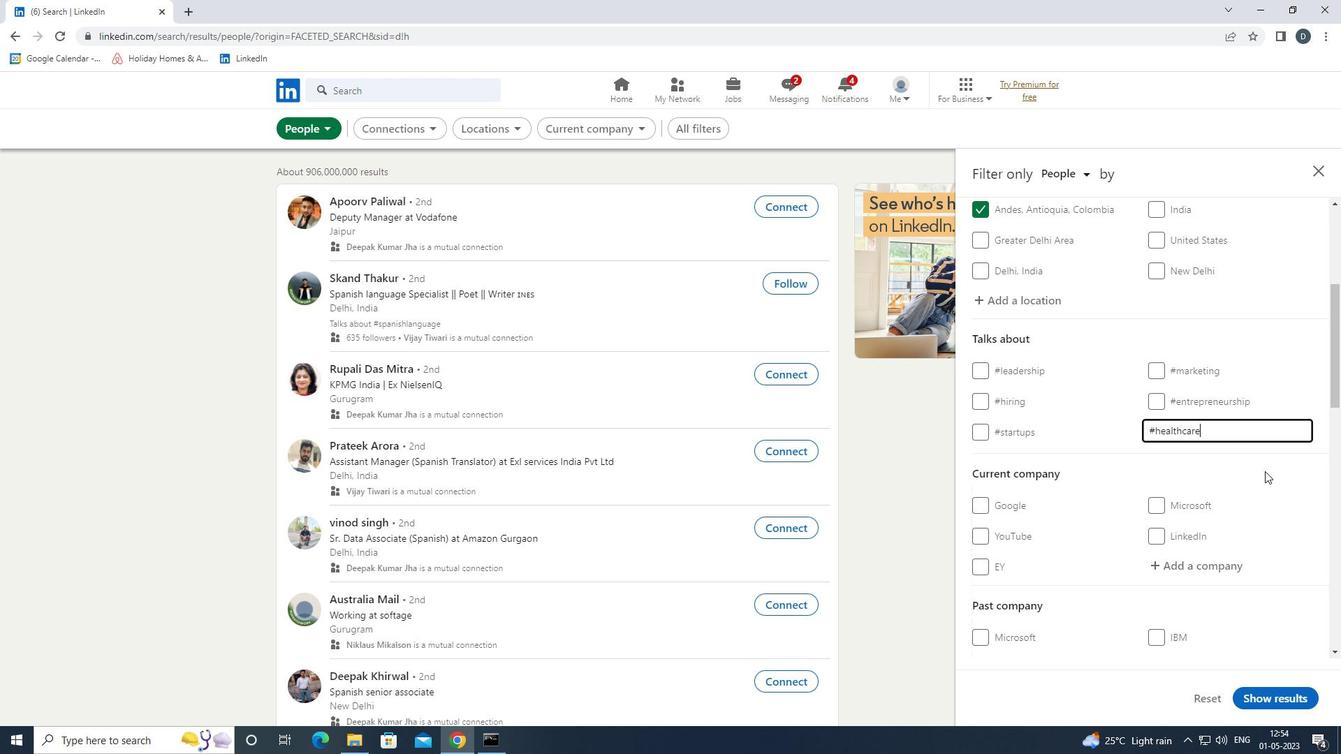 
Action: Mouse scrolled (1269, 482) with delta (0, 0)
Screenshot: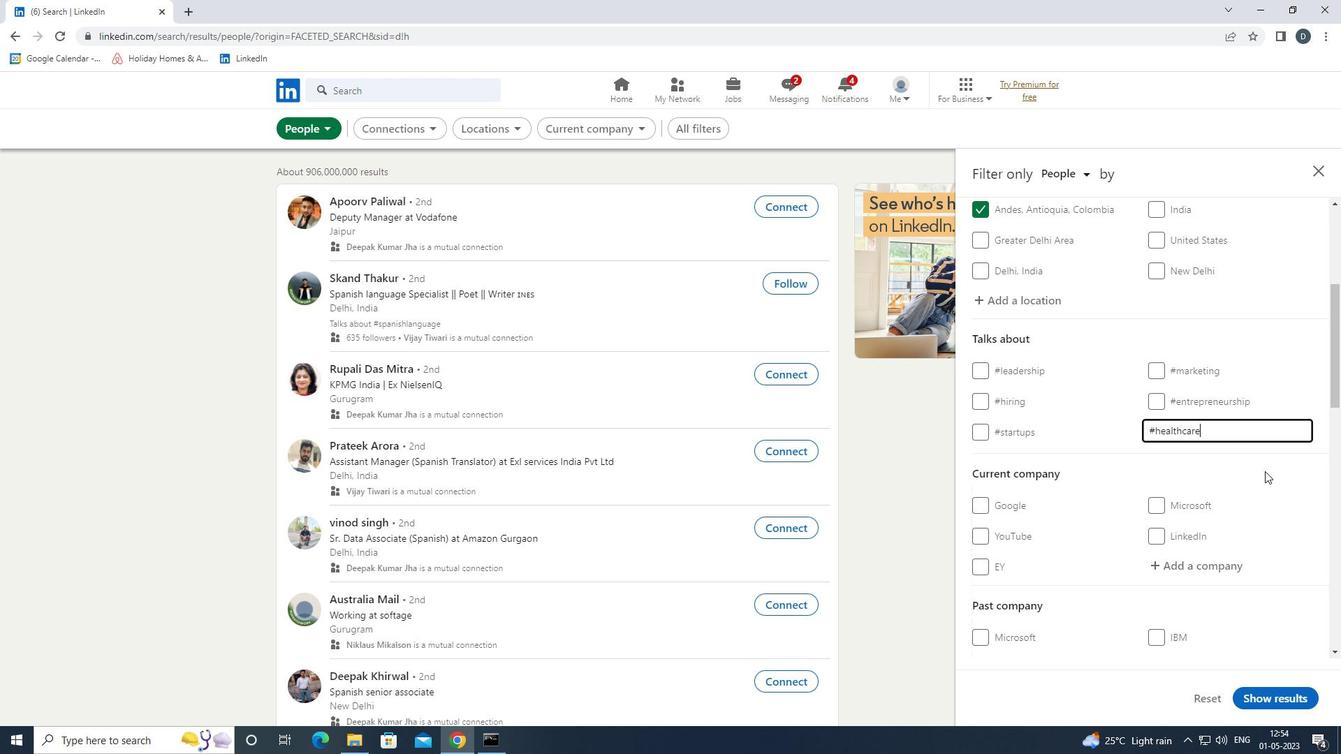 
Action: Mouse moved to (1175, 480)
Screenshot: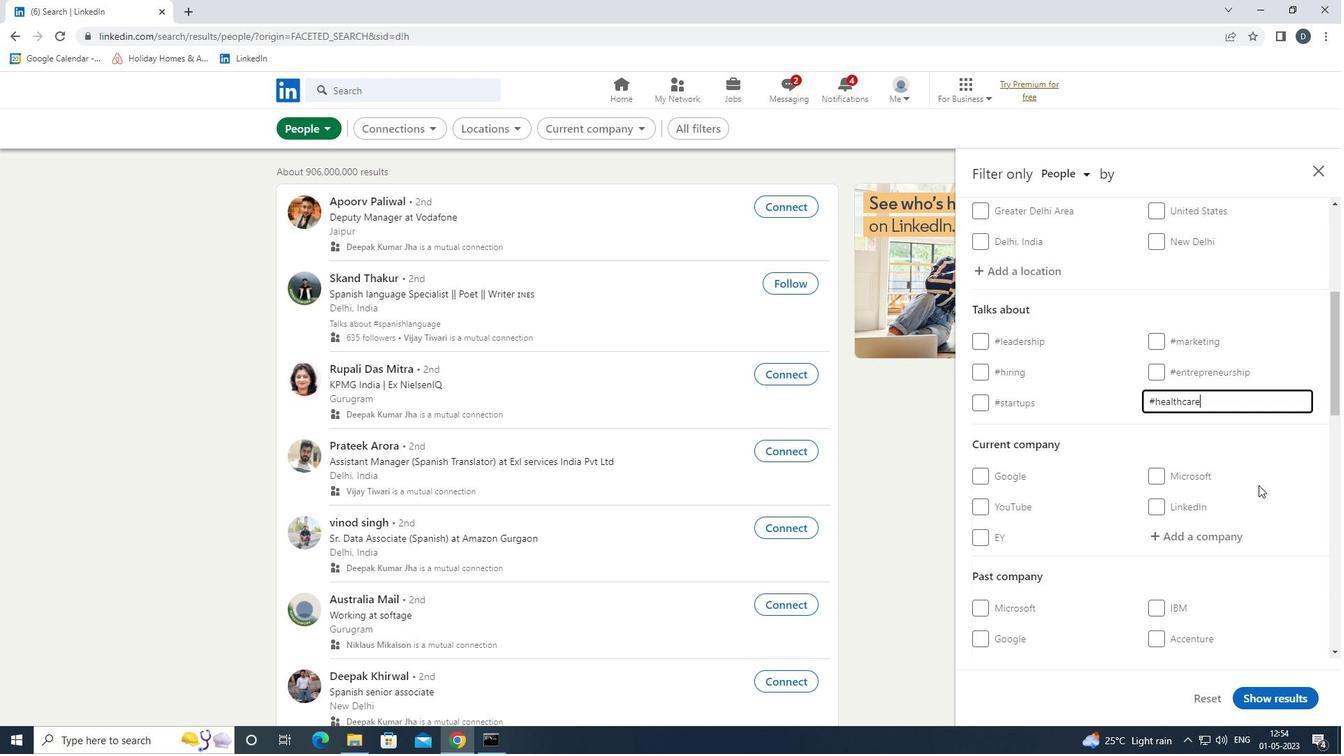 
Action: Mouse scrolled (1175, 479) with delta (0, 0)
Screenshot: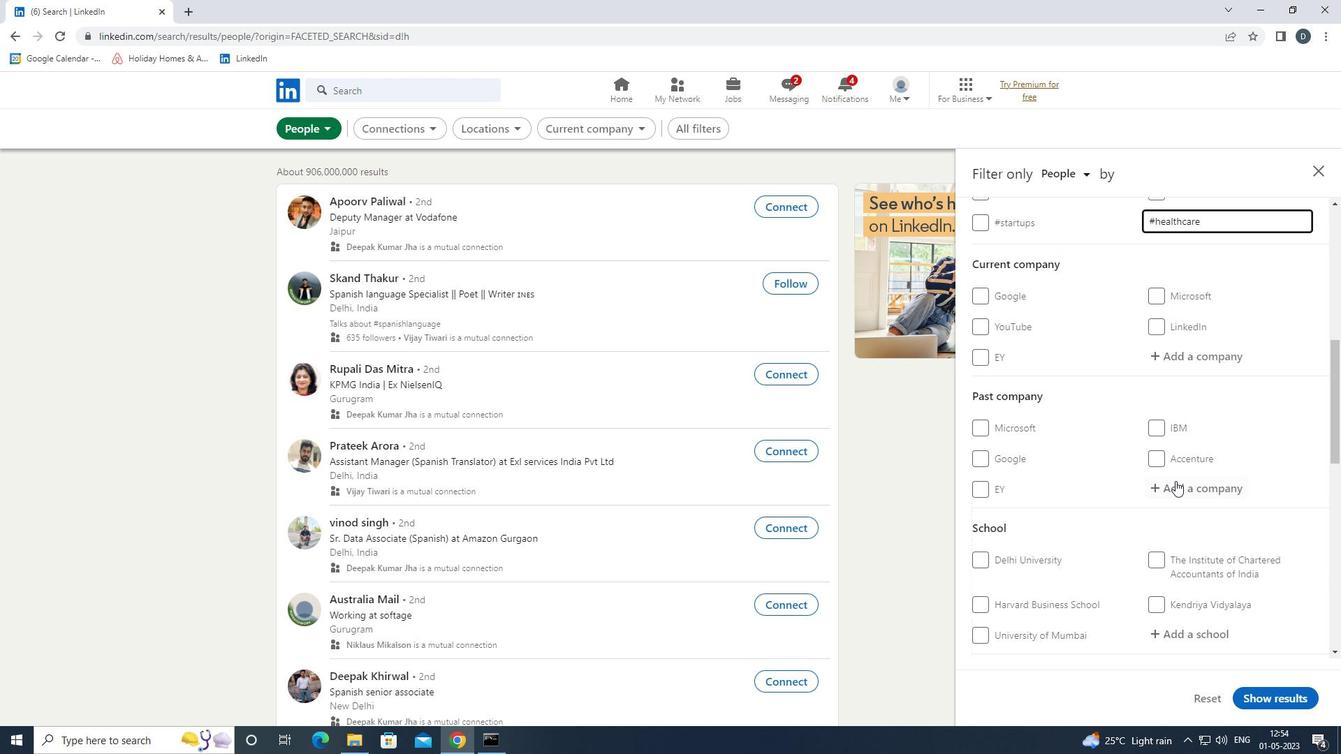 
Action: Mouse scrolled (1175, 479) with delta (0, 0)
Screenshot: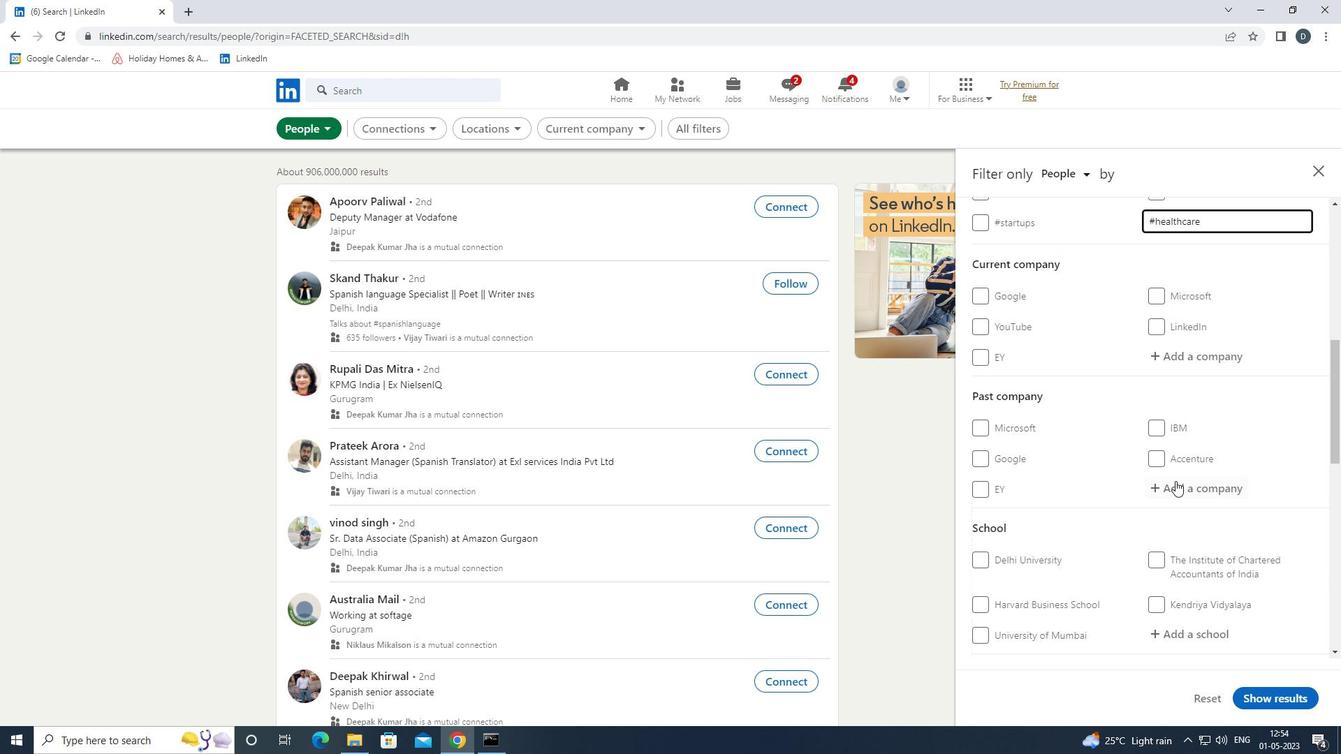 
Action: Mouse scrolled (1175, 479) with delta (0, 0)
Screenshot: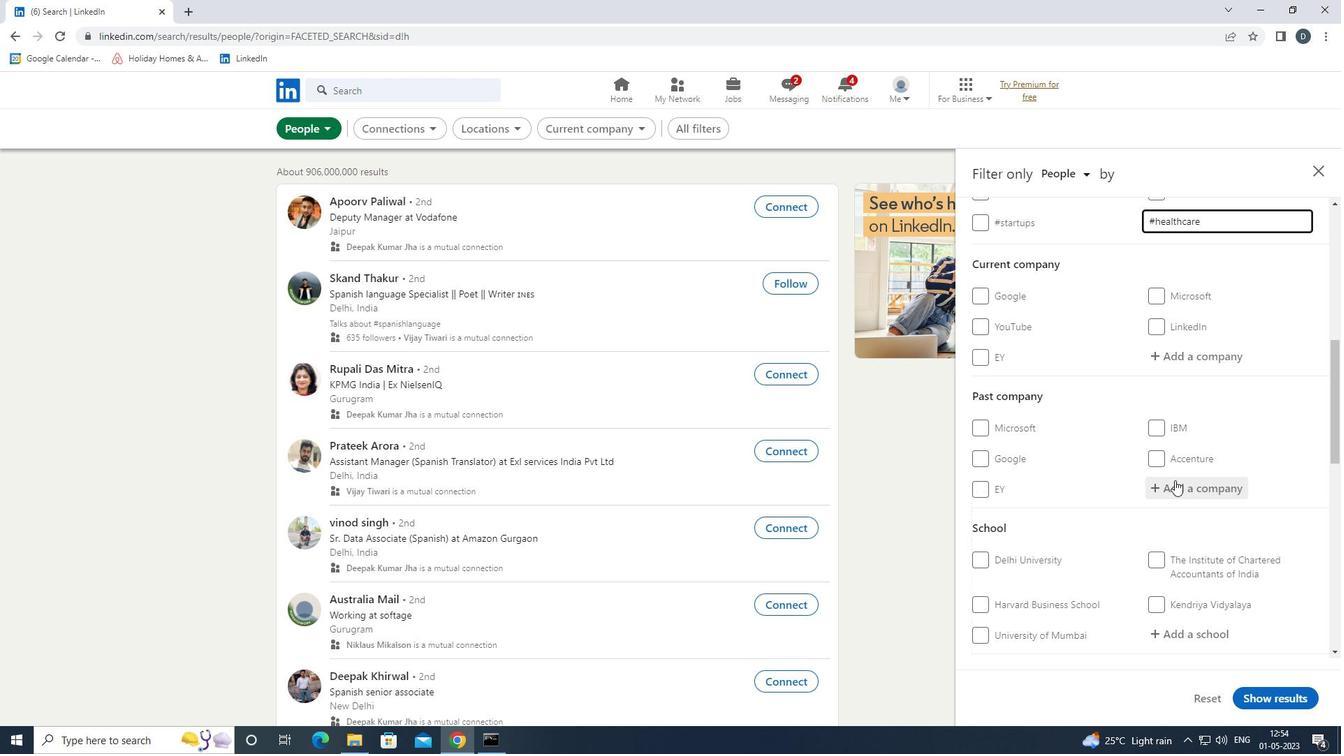 
Action: Mouse moved to (1179, 473)
Screenshot: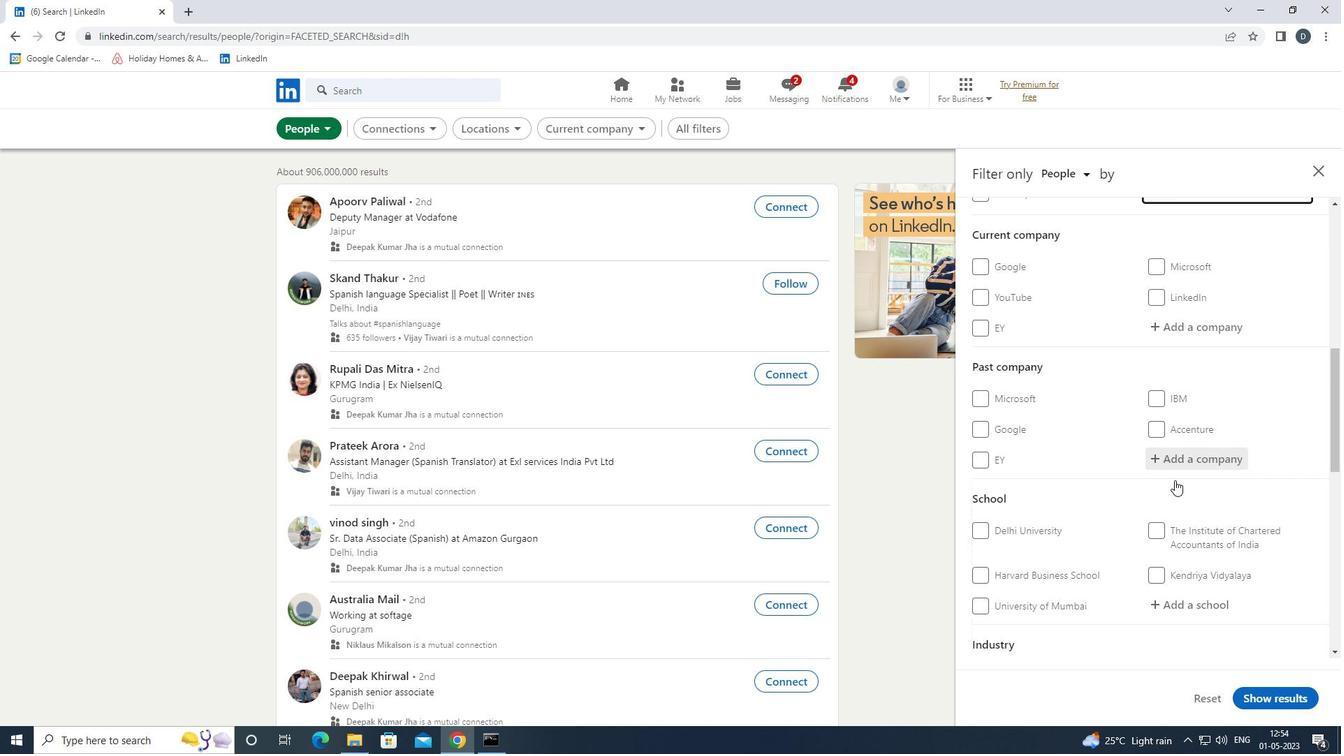 
Action: Mouse scrolled (1179, 472) with delta (0, 0)
Screenshot: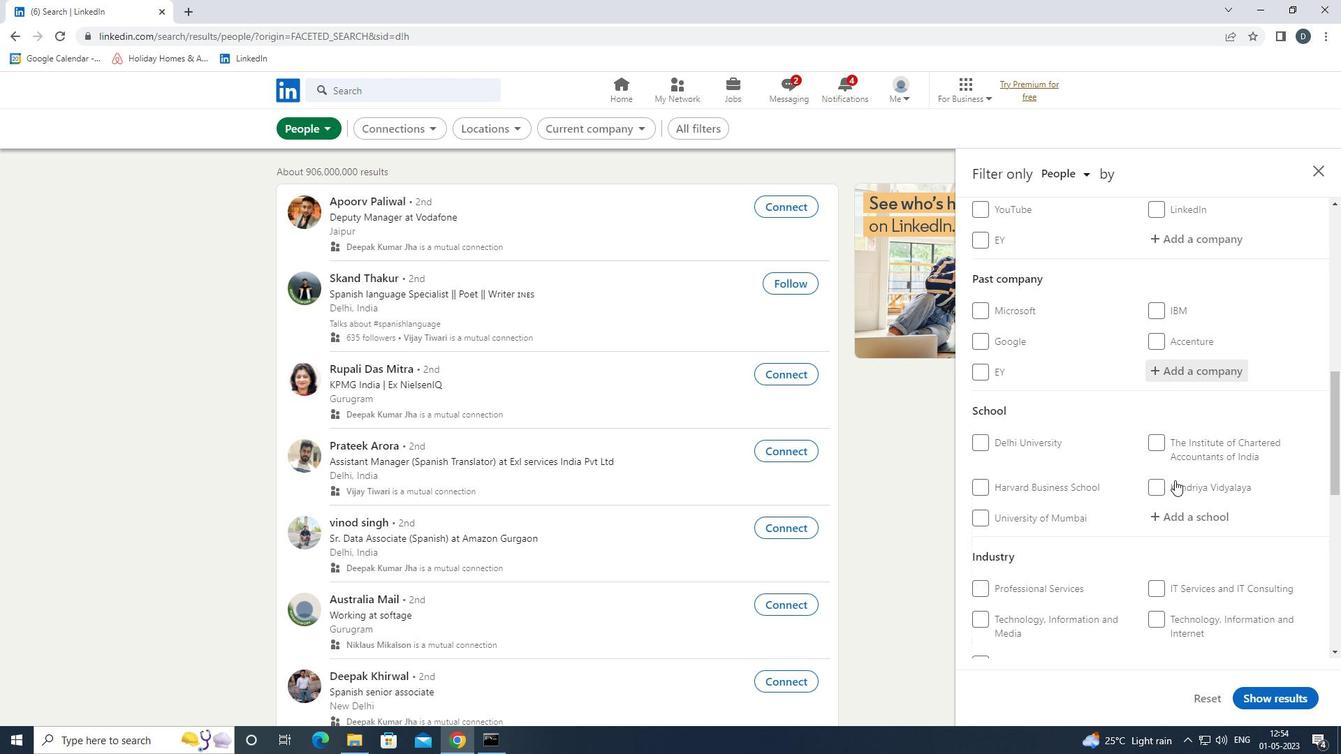 
Action: Mouse scrolled (1179, 472) with delta (0, 0)
Screenshot: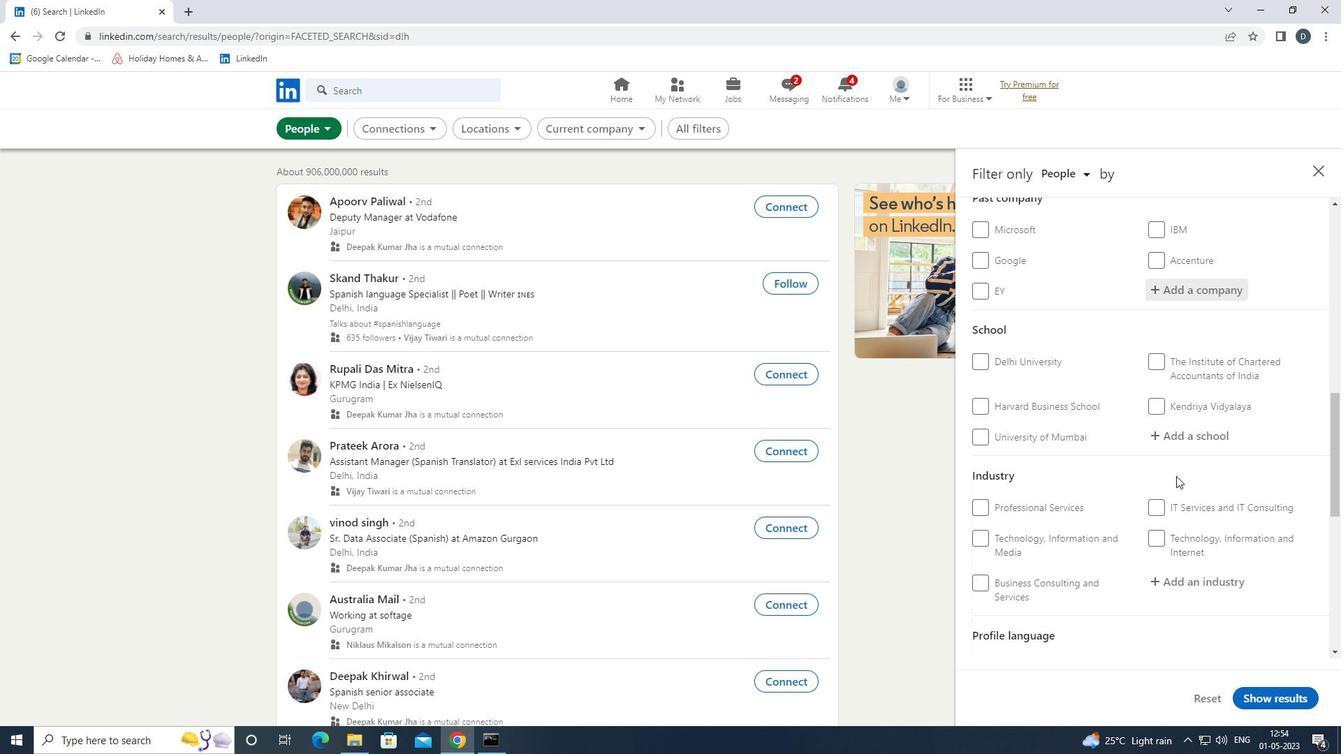 
Action: Mouse scrolled (1179, 472) with delta (0, 0)
Screenshot: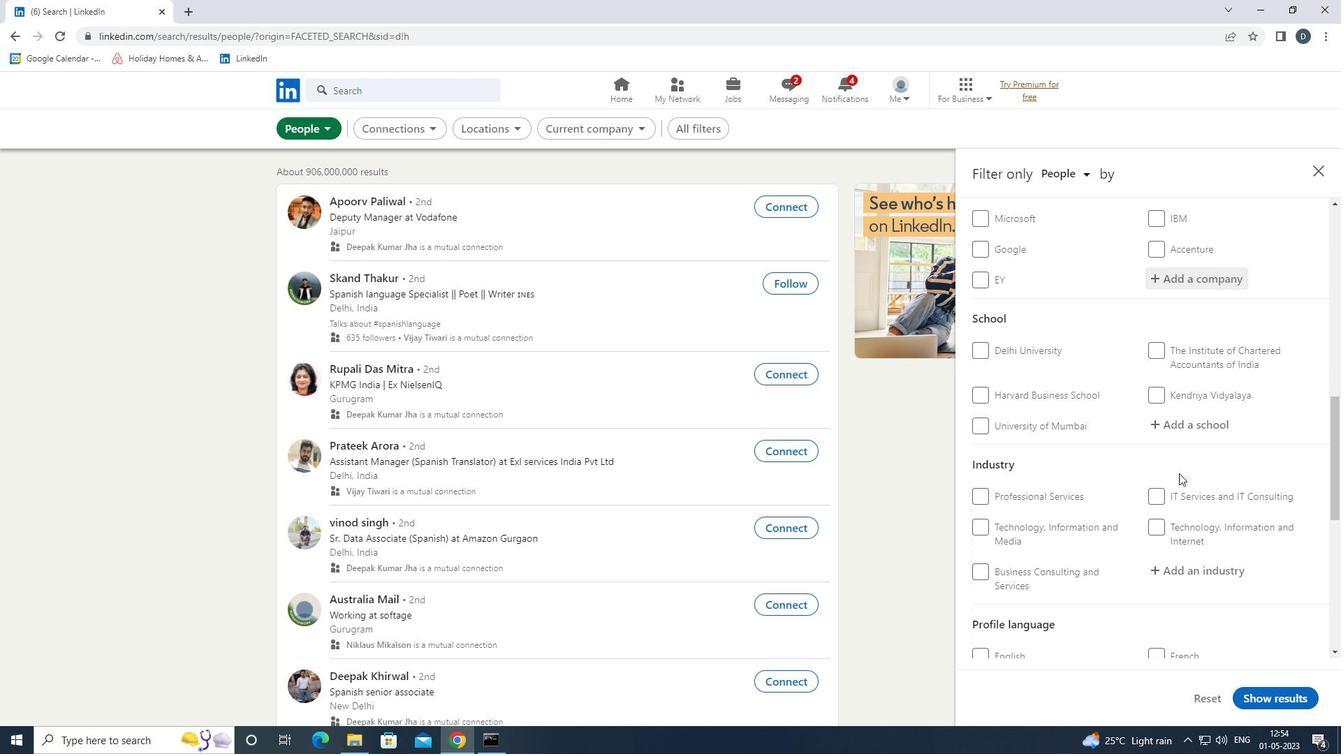 
Action: Mouse moved to (981, 510)
Screenshot: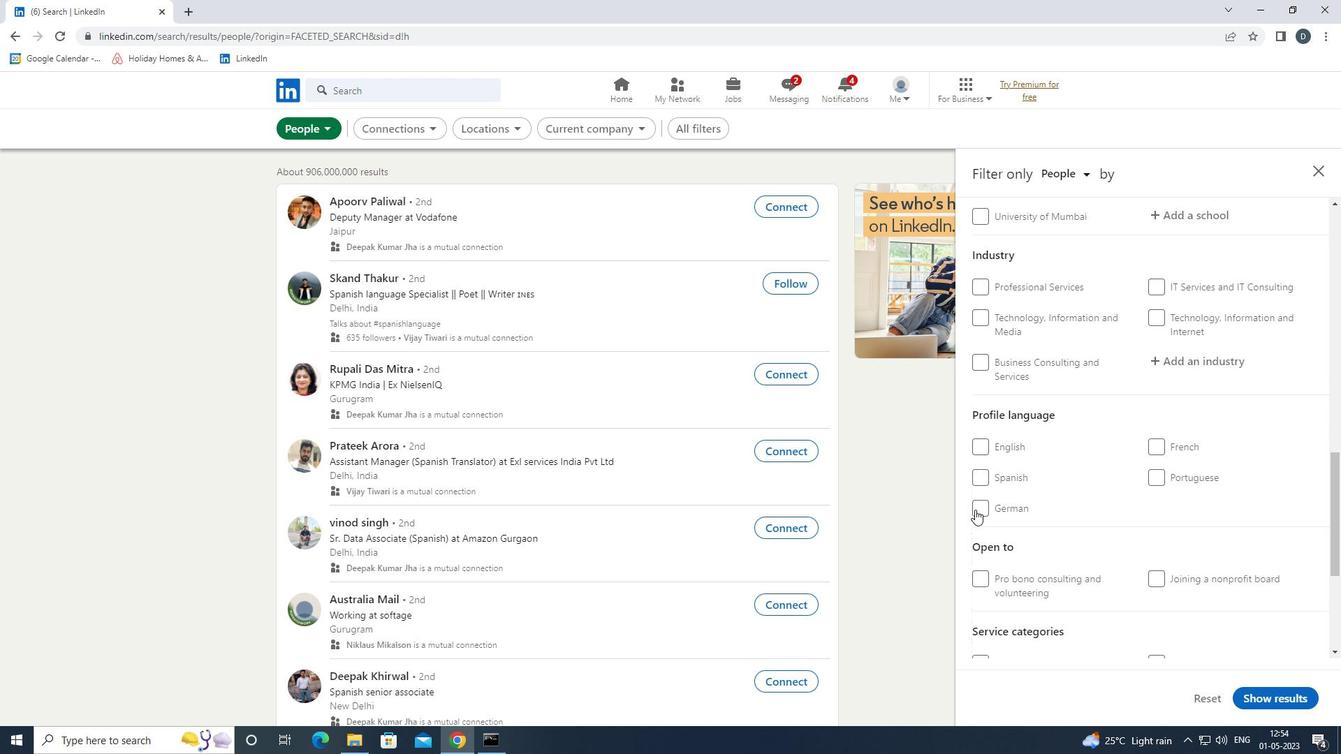 
Action: Mouse pressed left at (981, 510)
Screenshot: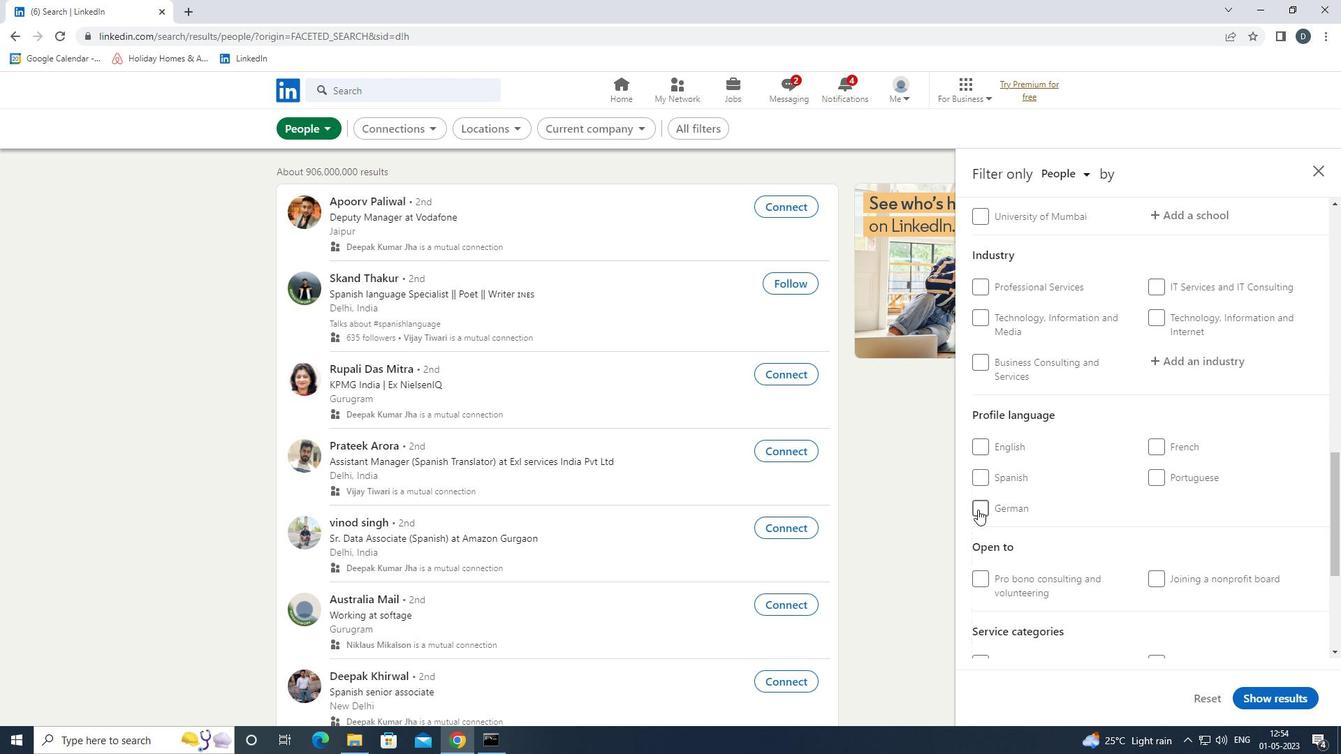 
Action: Mouse moved to (1264, 511)
Screenshot: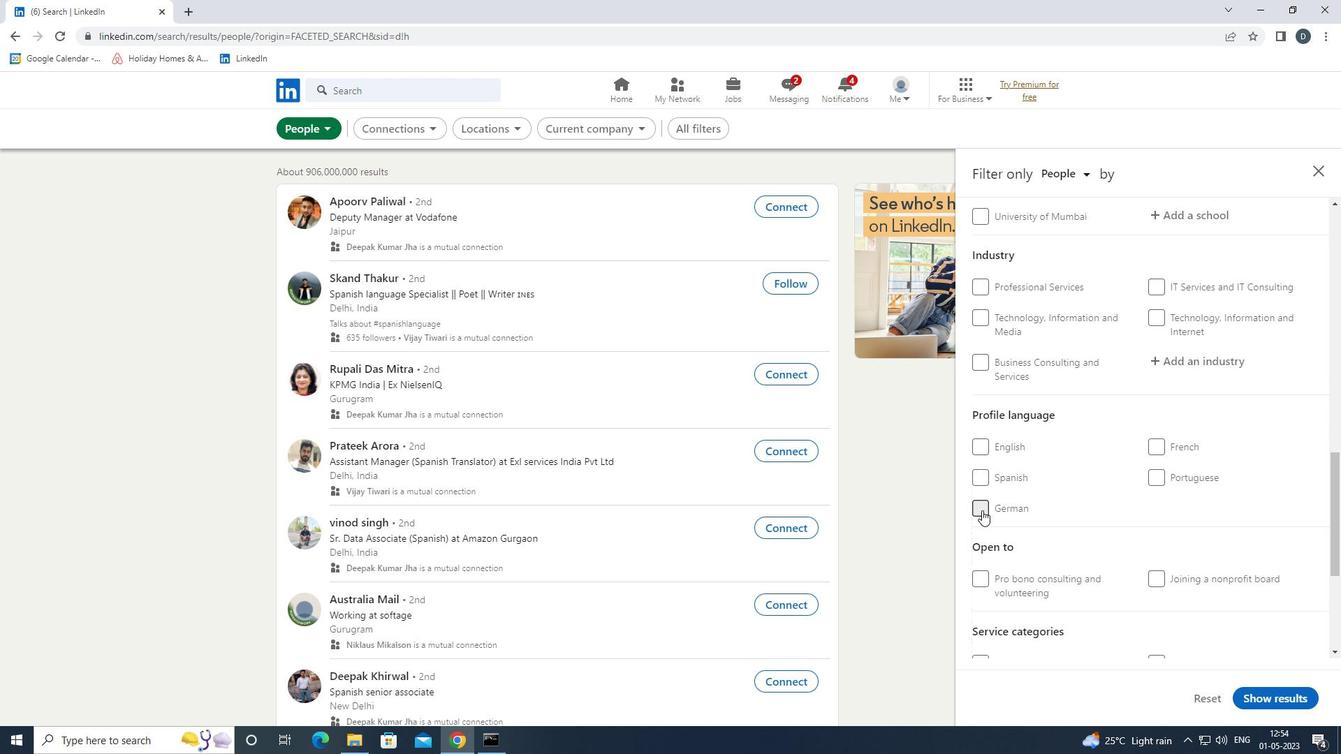 
Action: Mouse scrolled (1264, 512) with delta (0, 0)
Screenshot: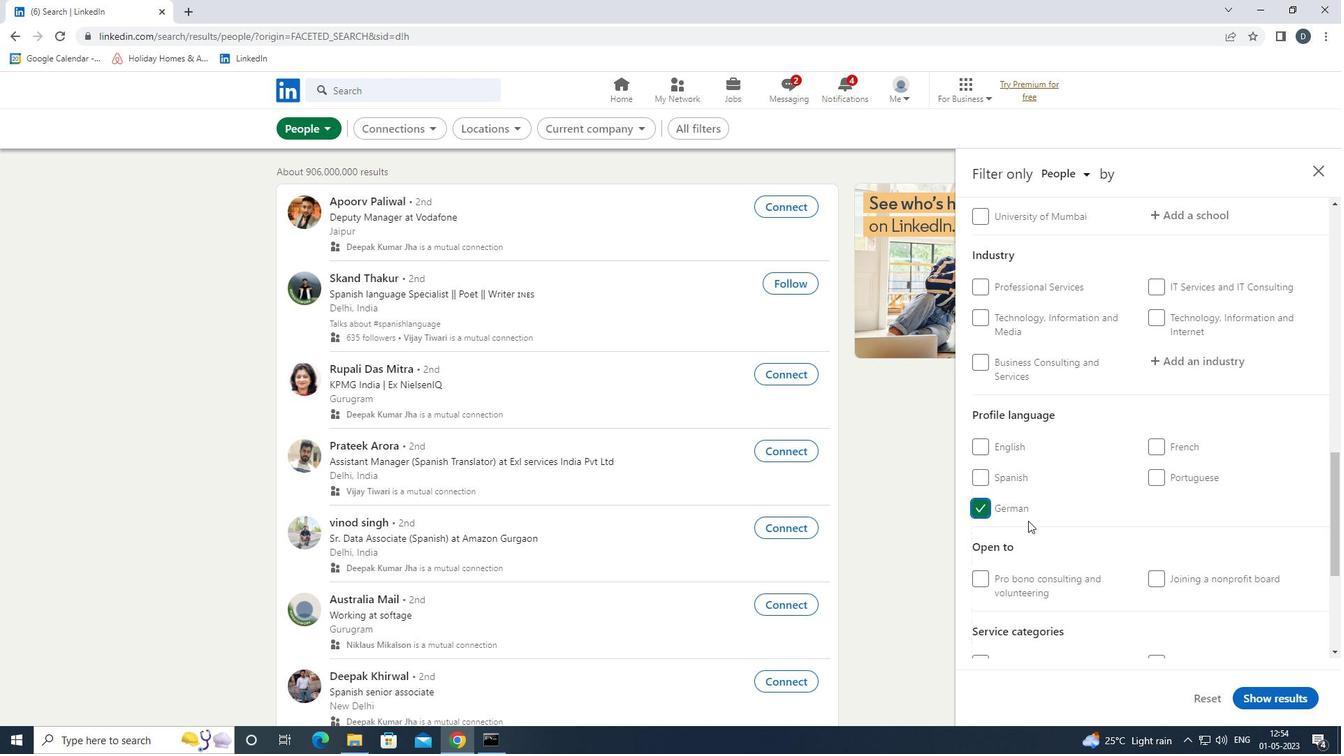 
Action: Mouse scrolled (1264, 512) with delta (0, 0)
Screenshot: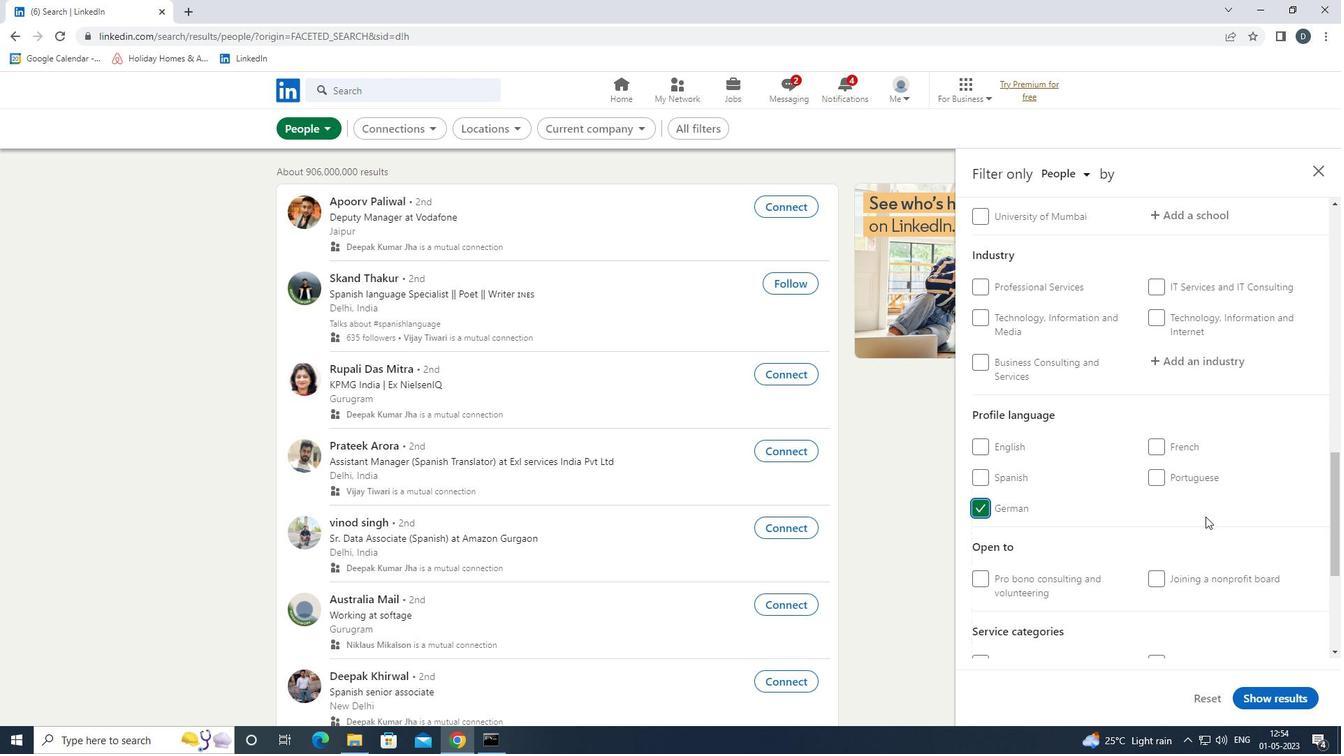 
Action: Mouse scrolled (1264, 512) with delta (0, 0)
Screenshot: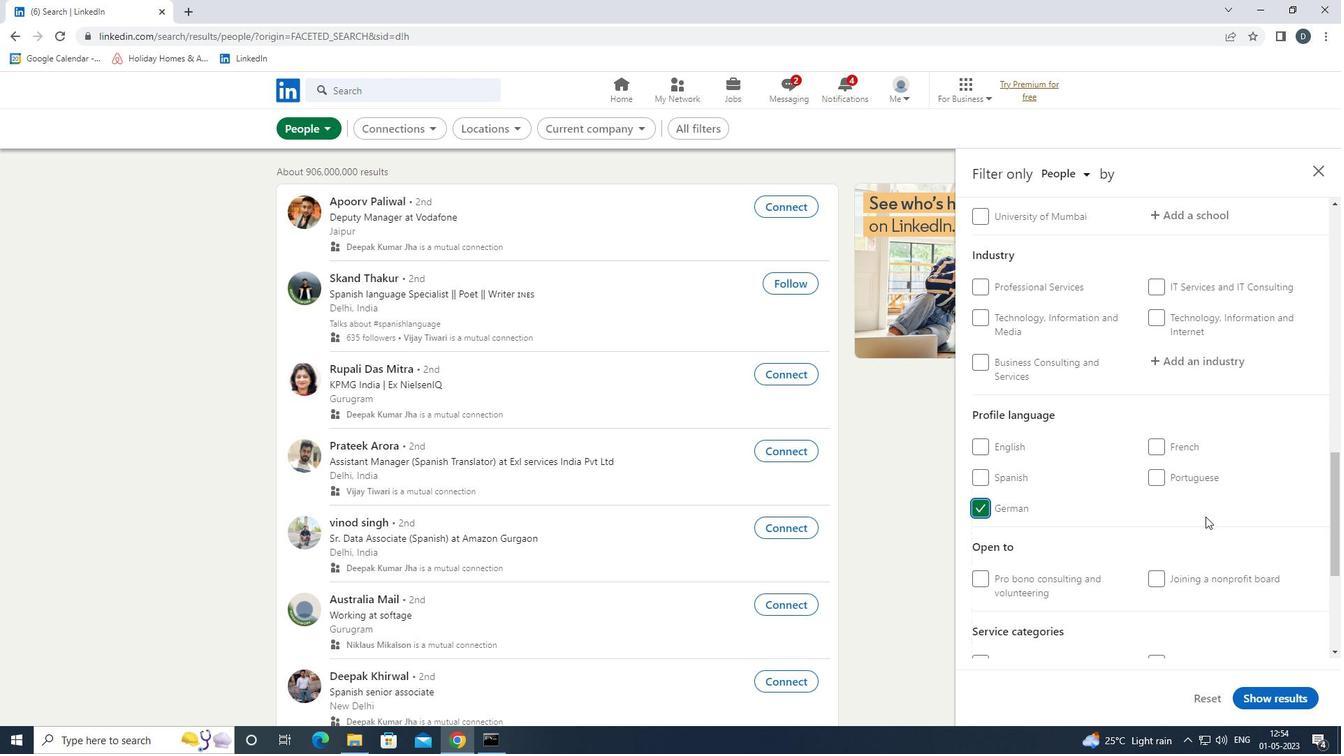 
Action: Mouse scrolled (1264, 512) with delta (0, 0)
Screenshot: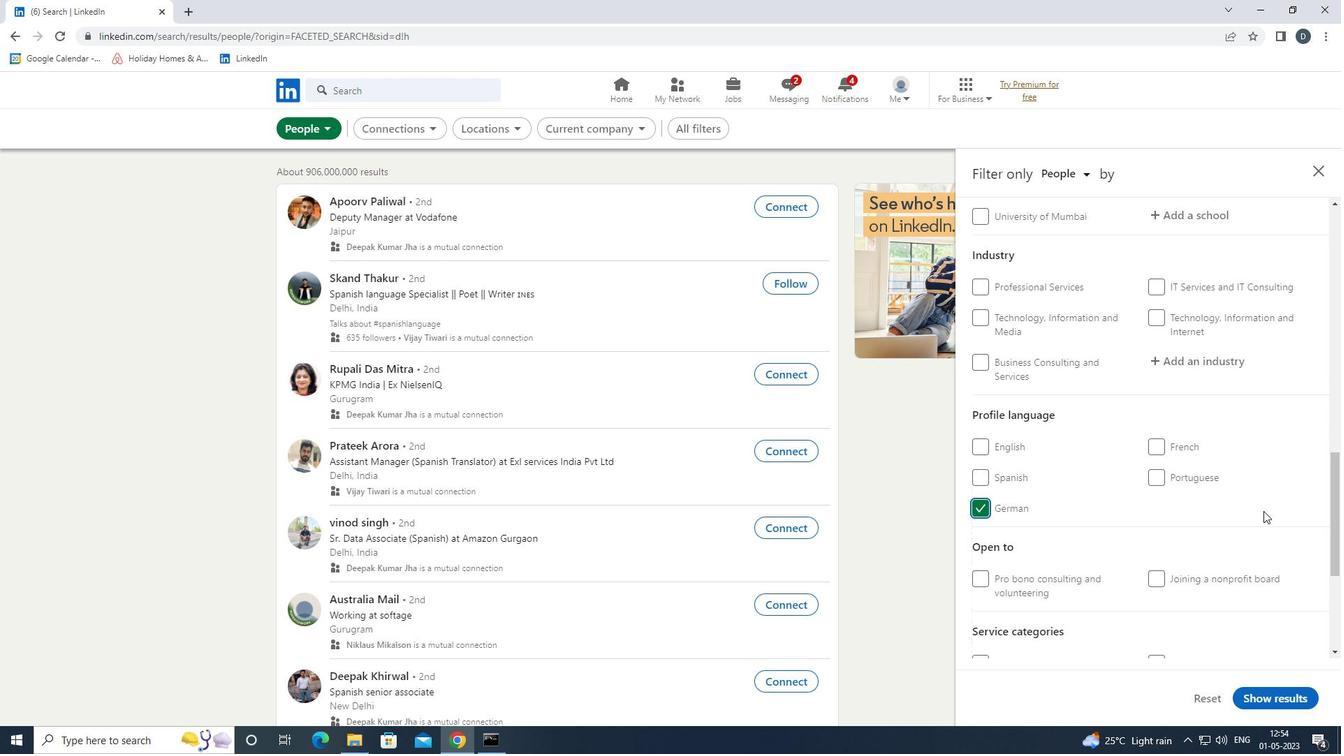 
Action: Mouse scrolled (1264, 512) with delta (0, 0)
Screenshot: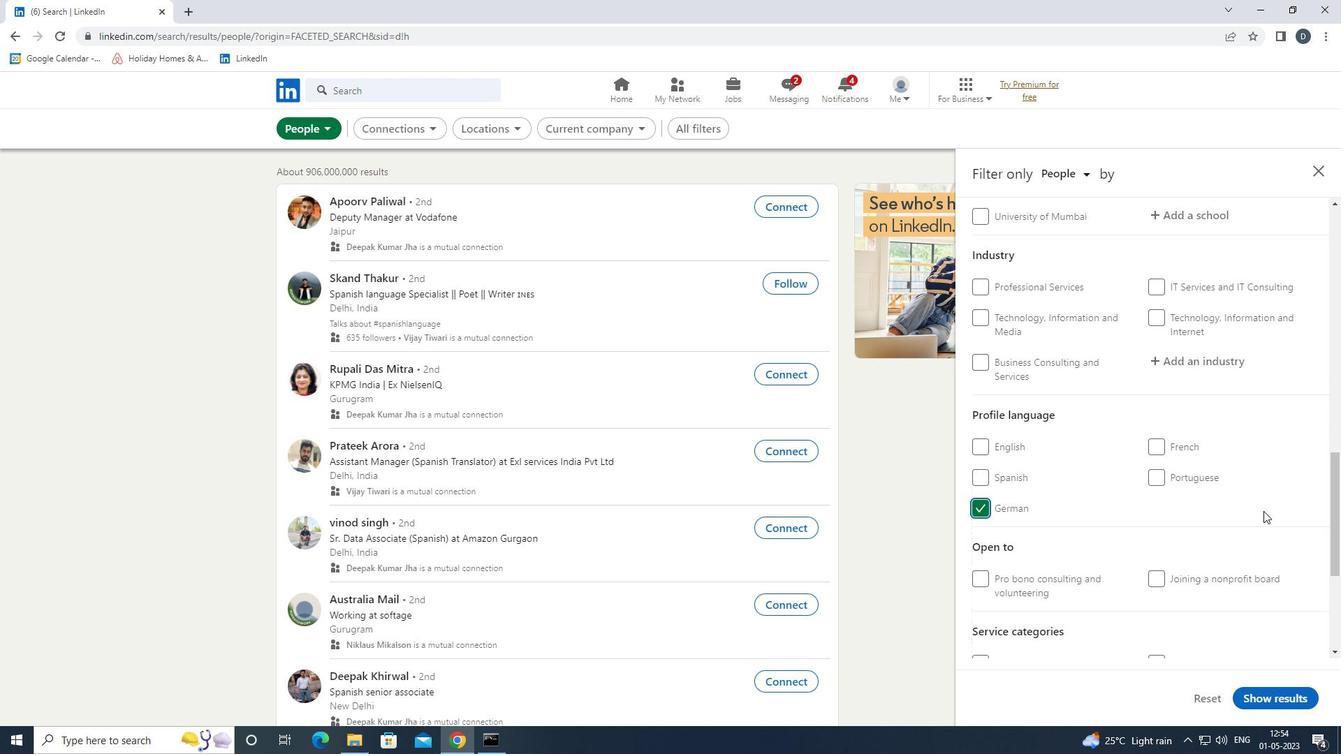 
Action: Mouse moved to (1264, 511)
Screenshot: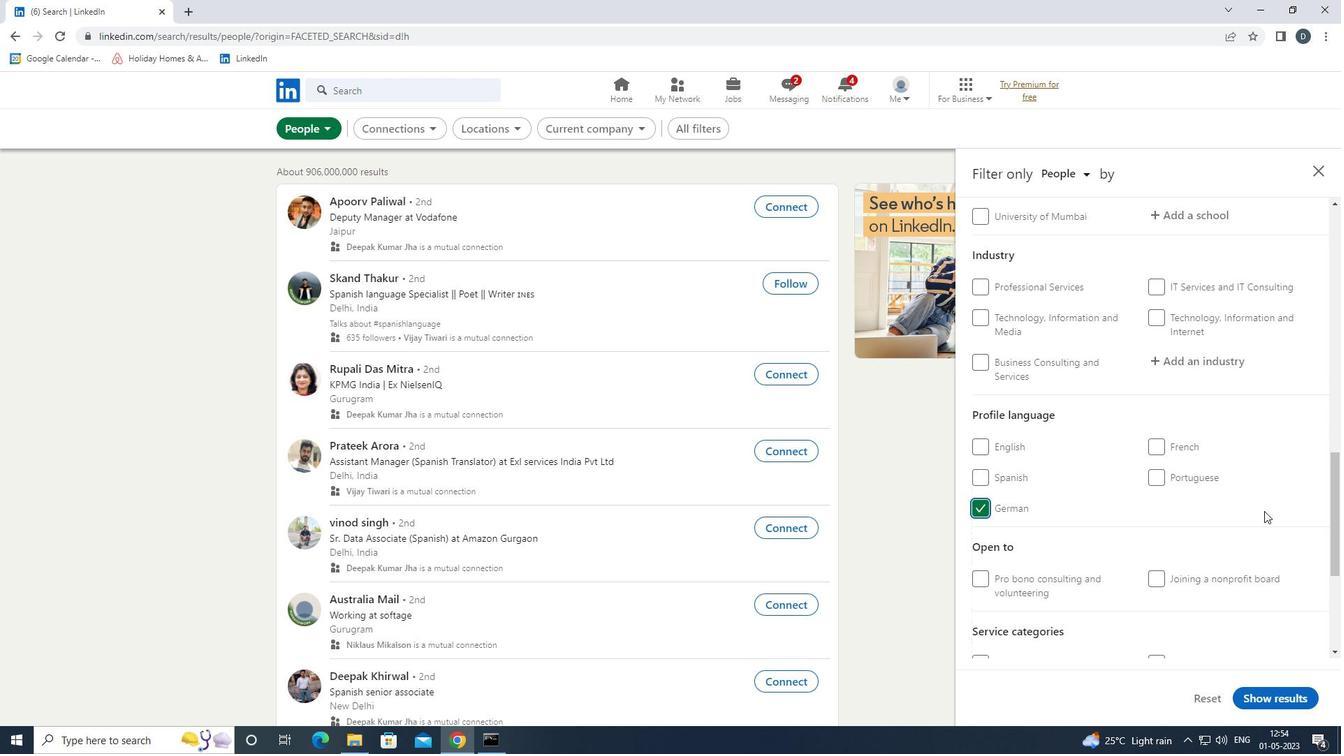 
Action: Mouse scrolled (1264, 512) with delta (0, 0)
Screenshot: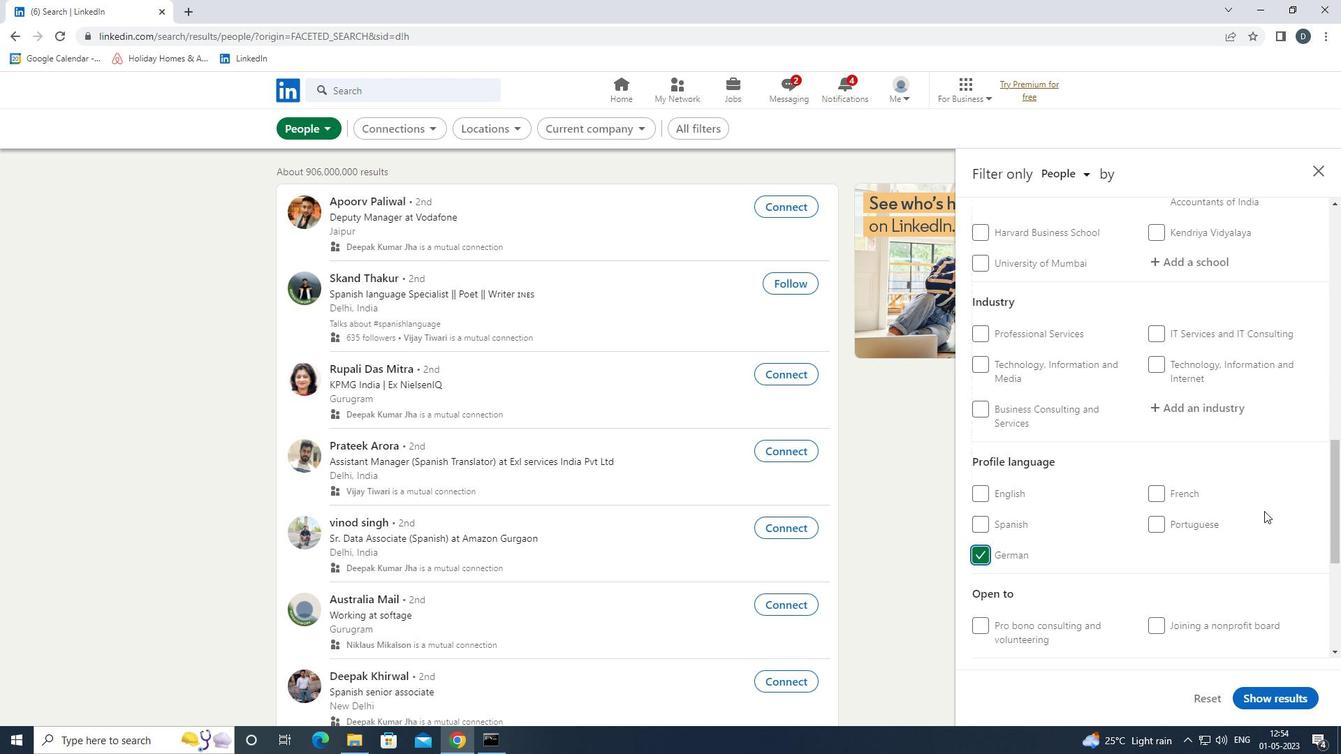 
Action: Mouse scrolled (1264, 512) with delta (0, 0)
Screenshot: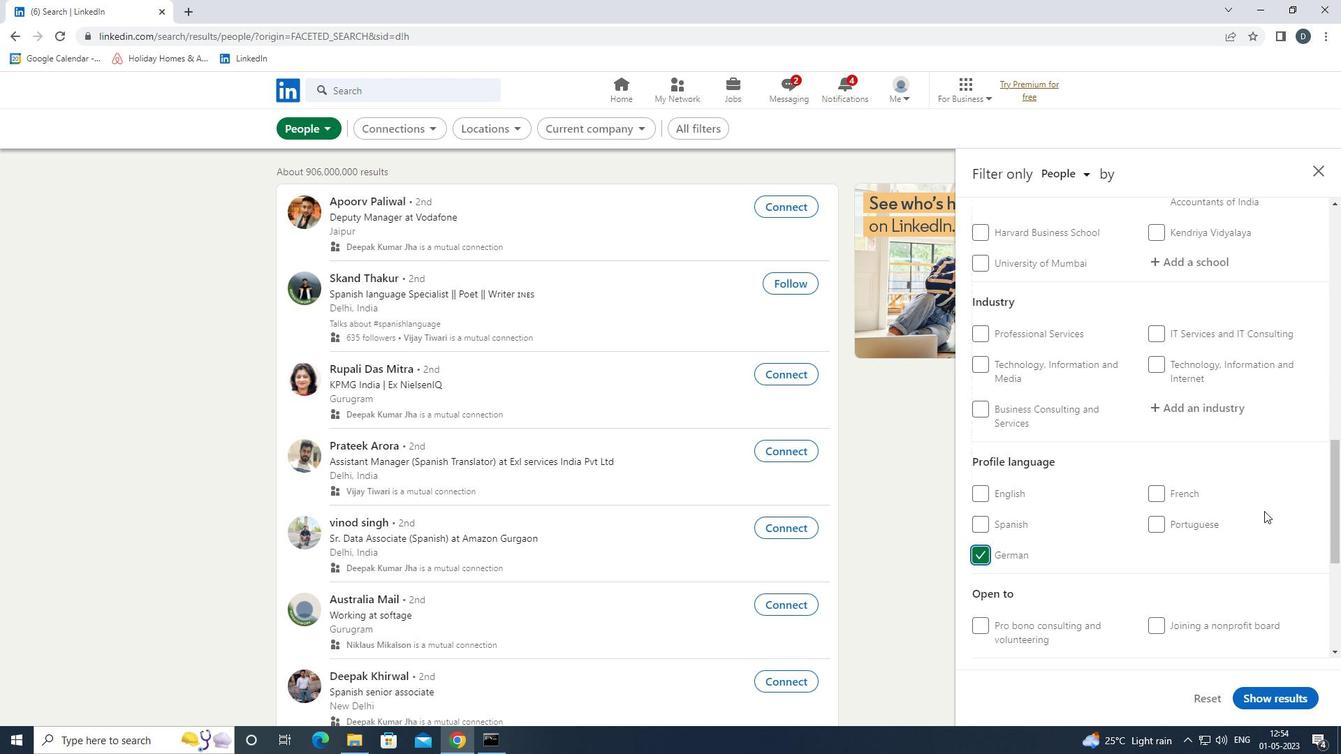 
Action: Mouse scrolled (1264, 512) with delta (0, 0)
Screenshot: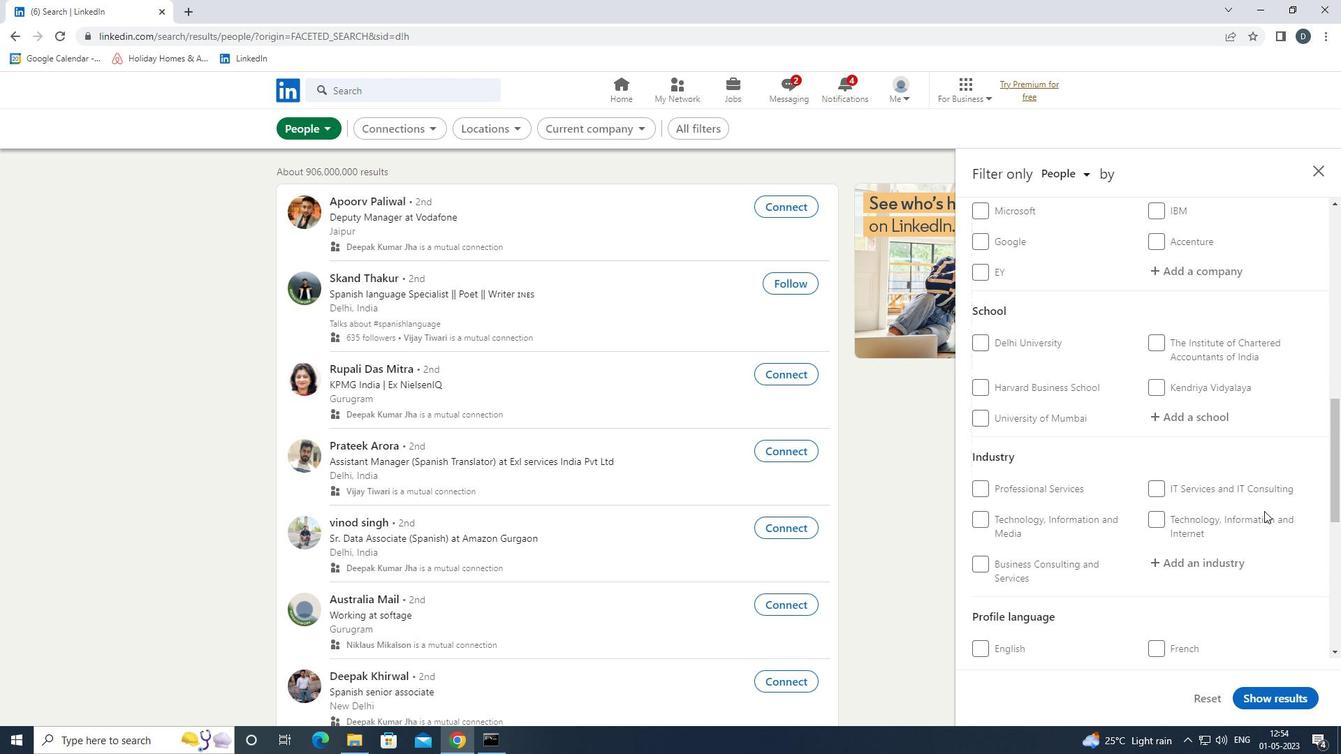 
Action: Mouse moved to (1230, 496)
Screenshot: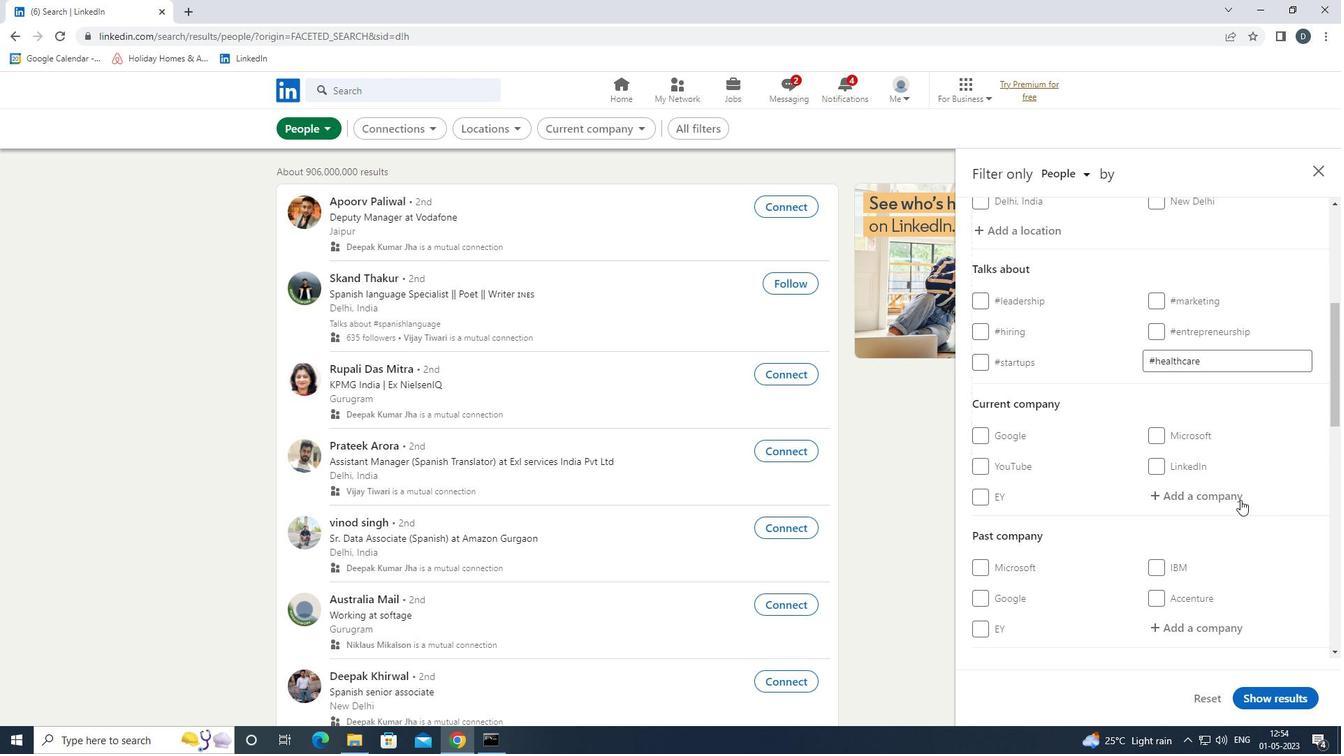 
Action: Mouse pressed left at (1230, 496)
Screenshot: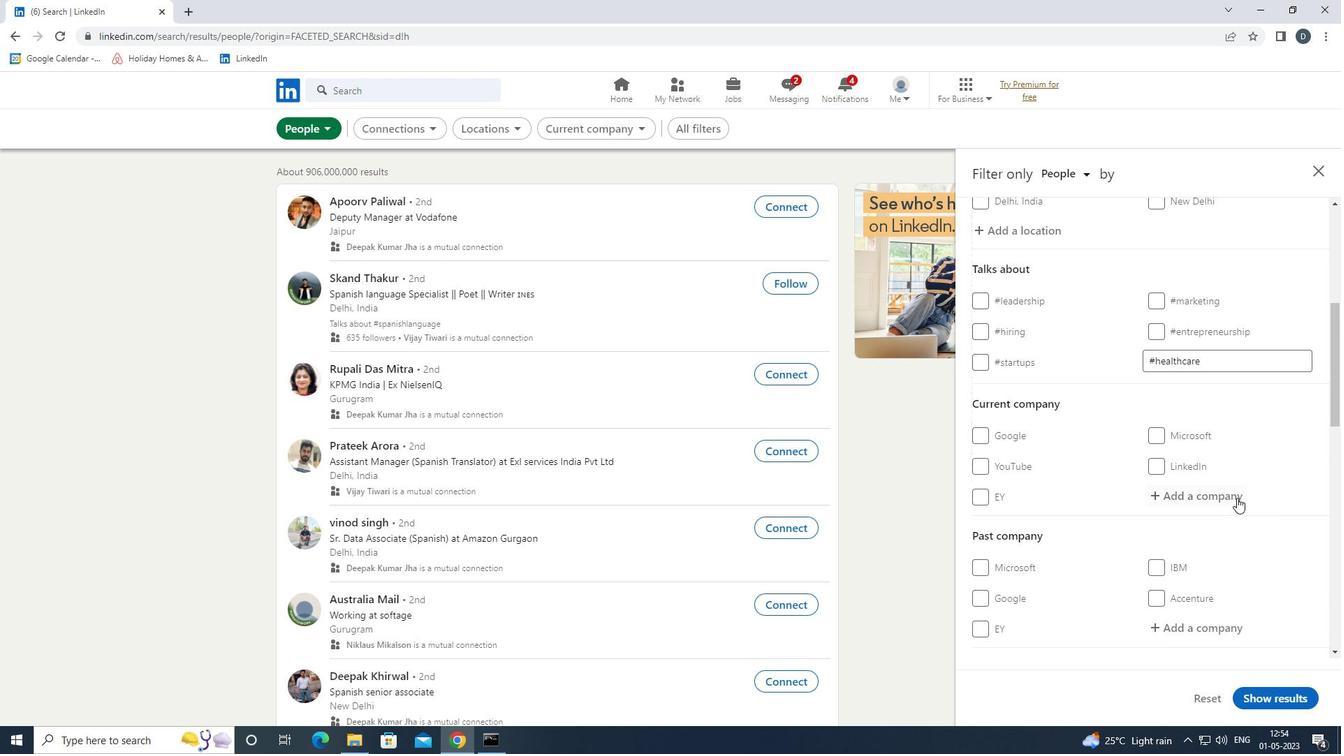 
Action: Key pressed <Key.shift>ACCESNTURE<Key.down><Key.backspace><Key.backspace><Key.backspace><Key.backspace><Key.backspace><Key.backspace>N<Key.down><Key.enter>
Screenshot: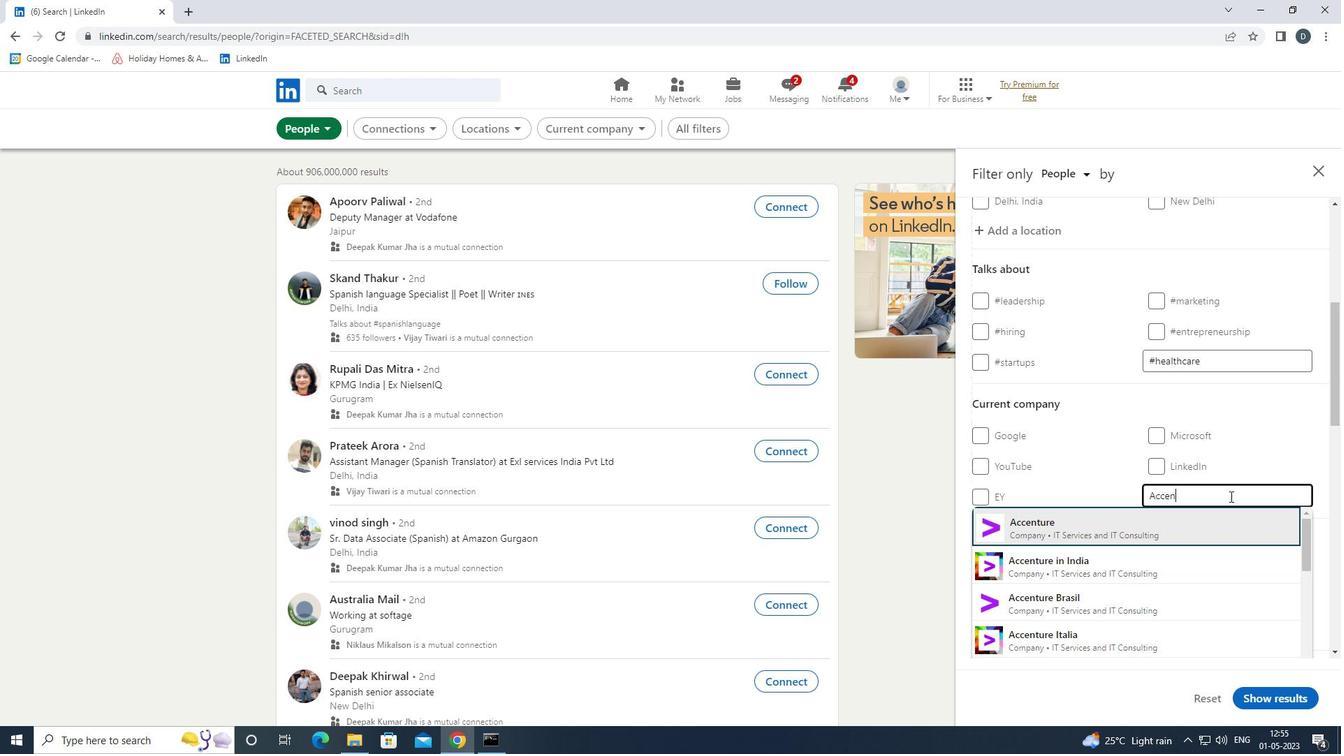 
Action: Mouse moved to (1233, 497)
Screenshot: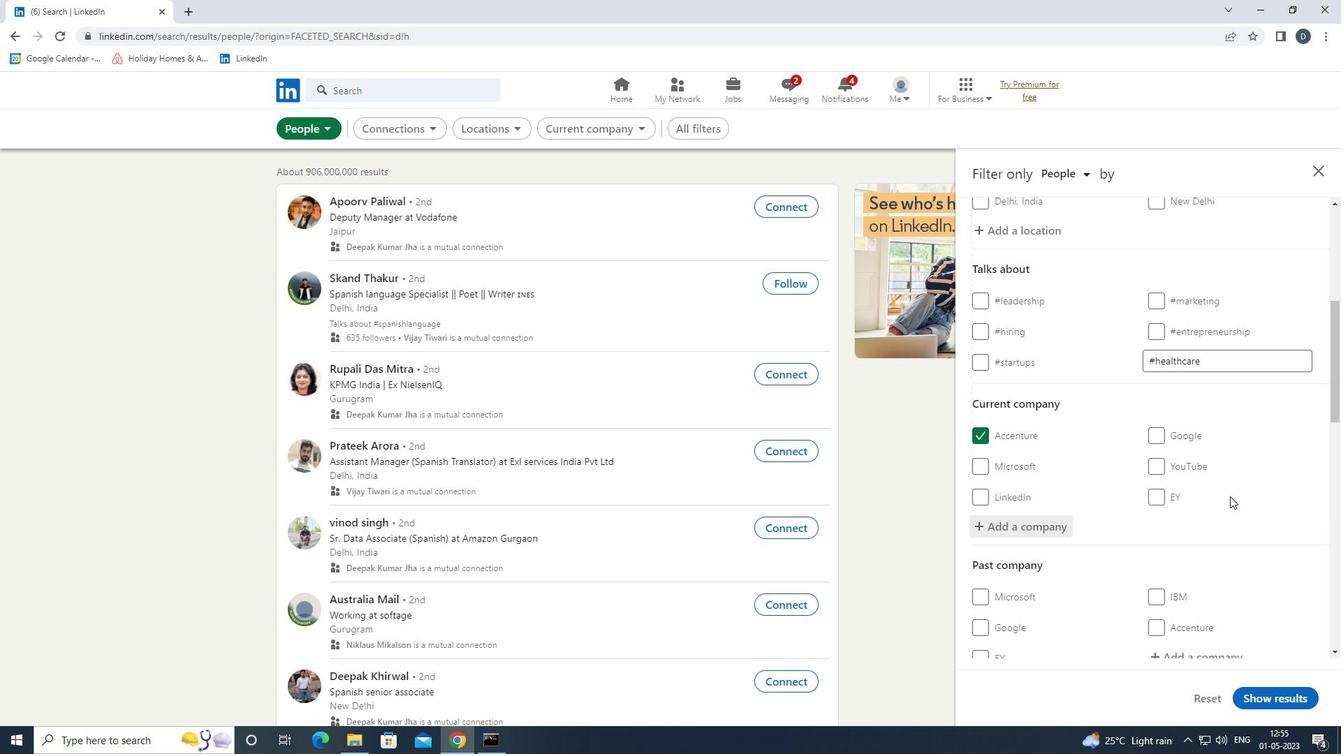 
Action: Mouse scrolled (1233, 496) with delta (0, 0)
Screenshot: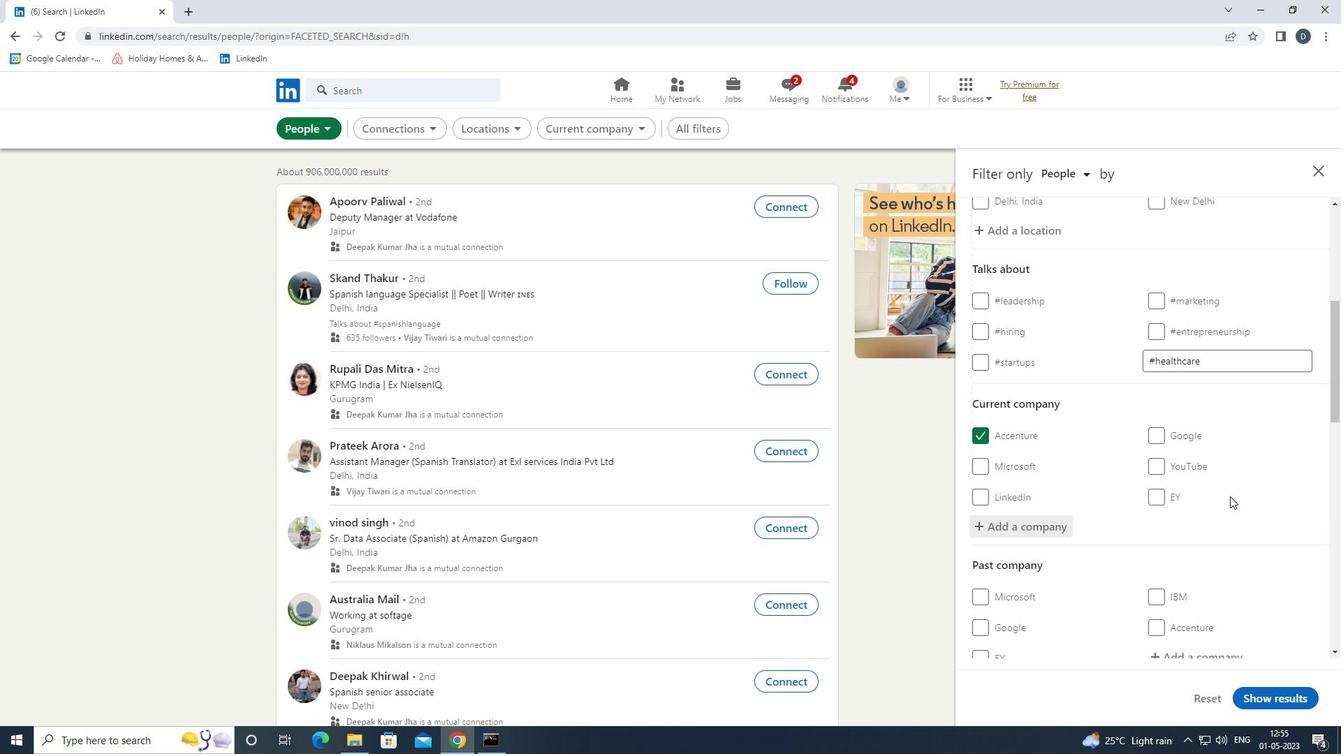 
Action: Mouse moved to (1233, 498)
Screenshot: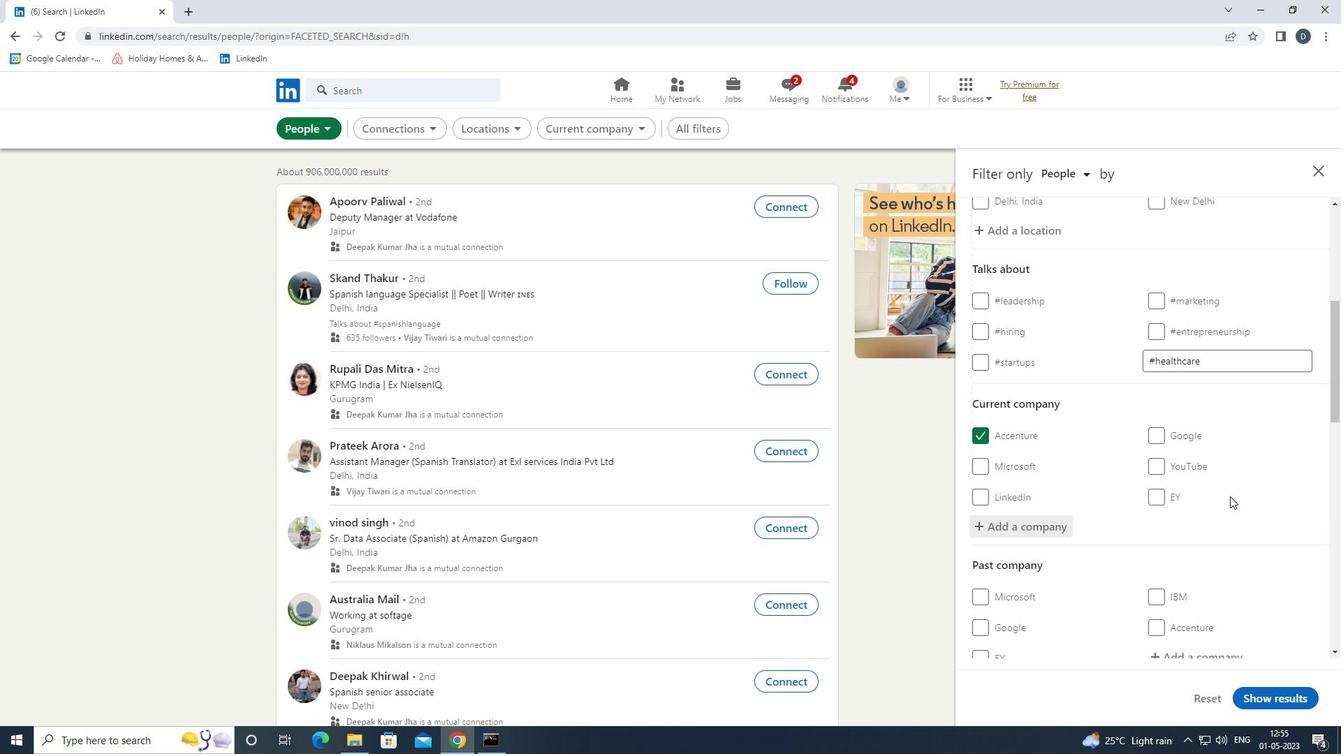 
Action: Mouse scrolled (1233, 497) with delta (0, 0)
Screenshot: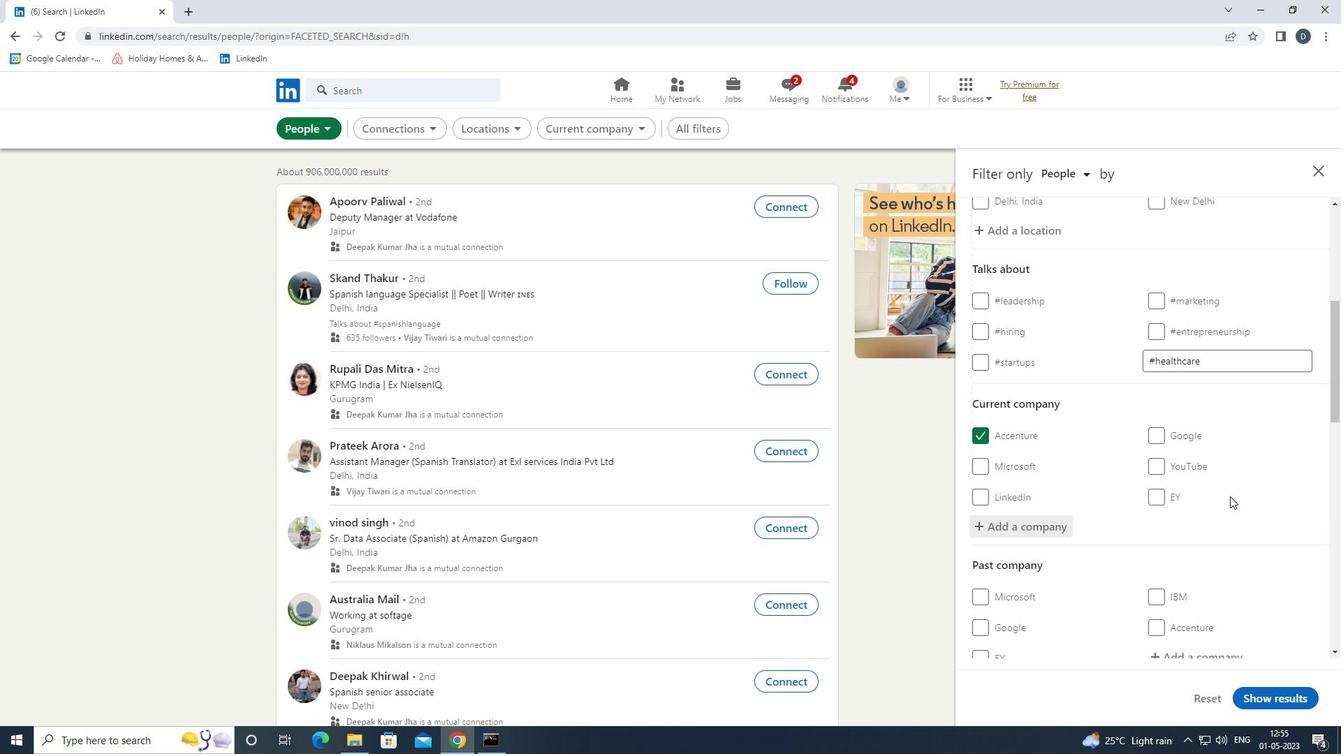 
Action: Mouse moved to (1235, 498)
Screenshot: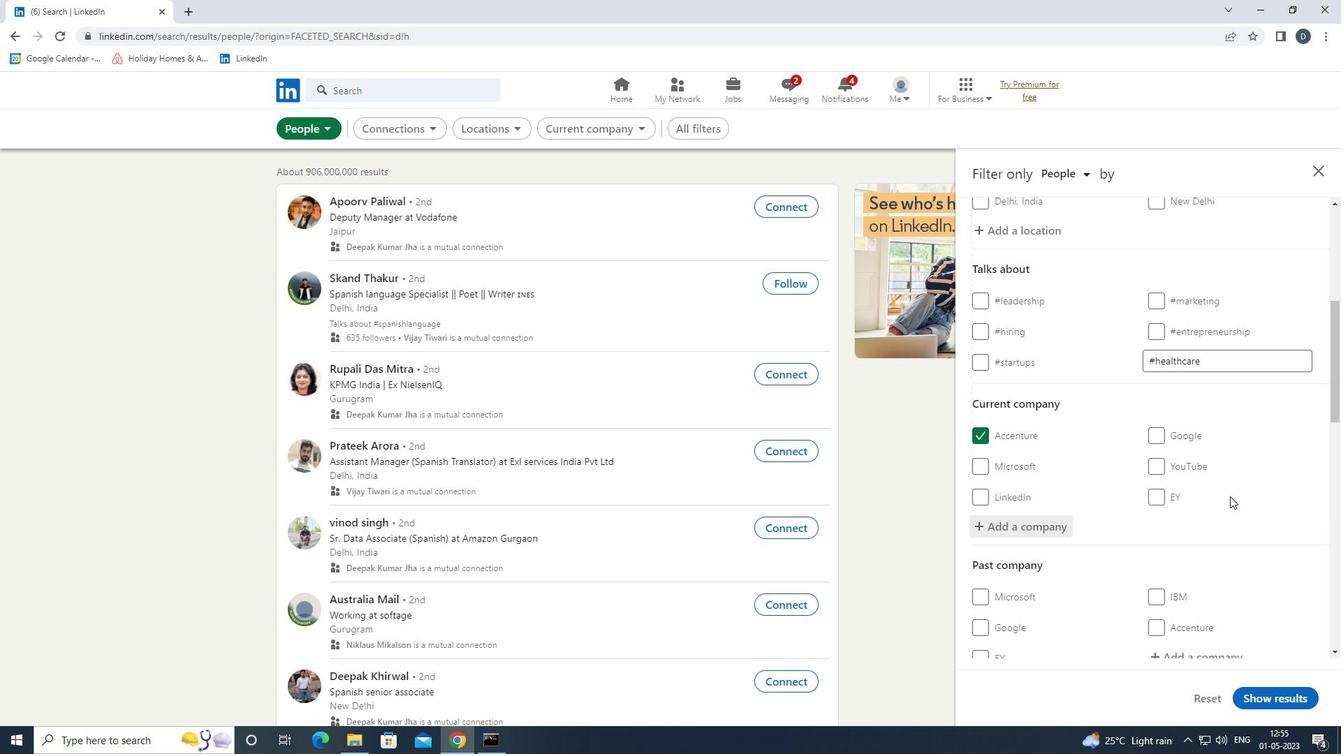 
Action: Mouse scrolled (1235, 498) with delta (0, 0)
Screenshot: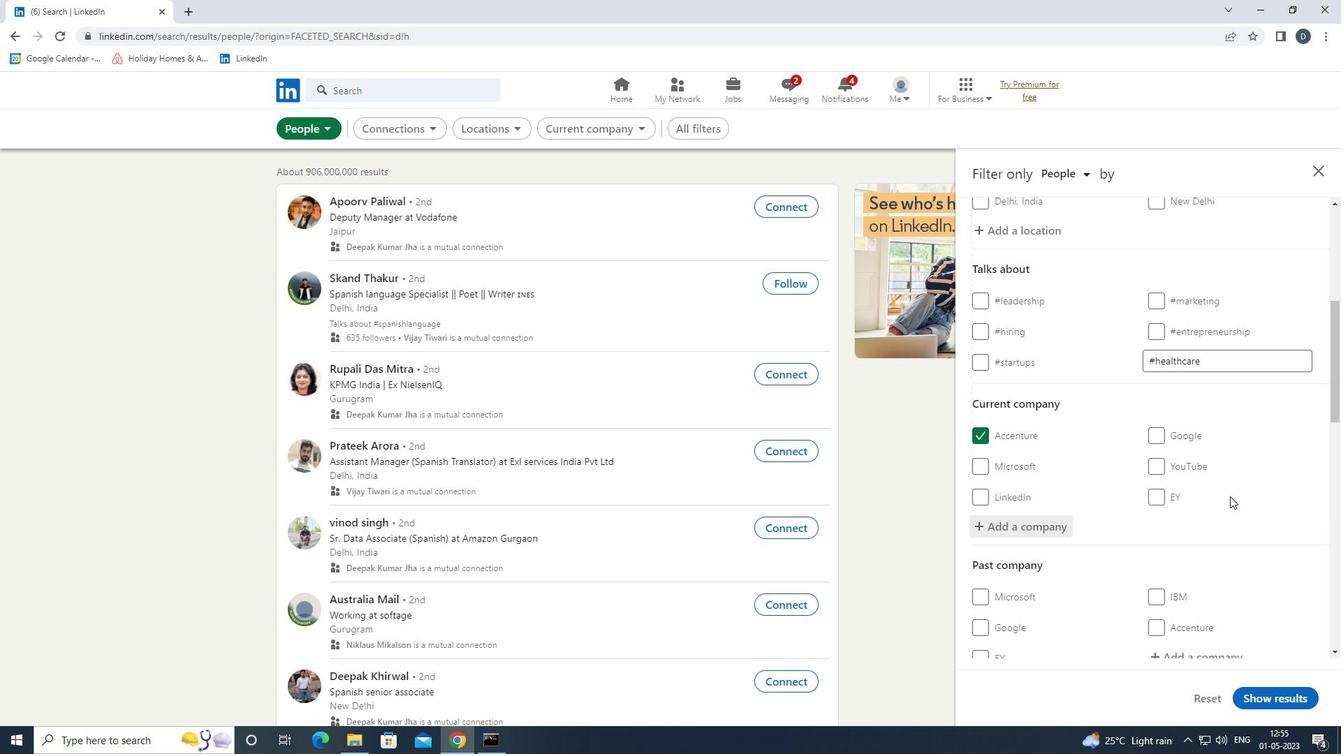 
Action: Mouse moved to (1215, 484)
Screenshot: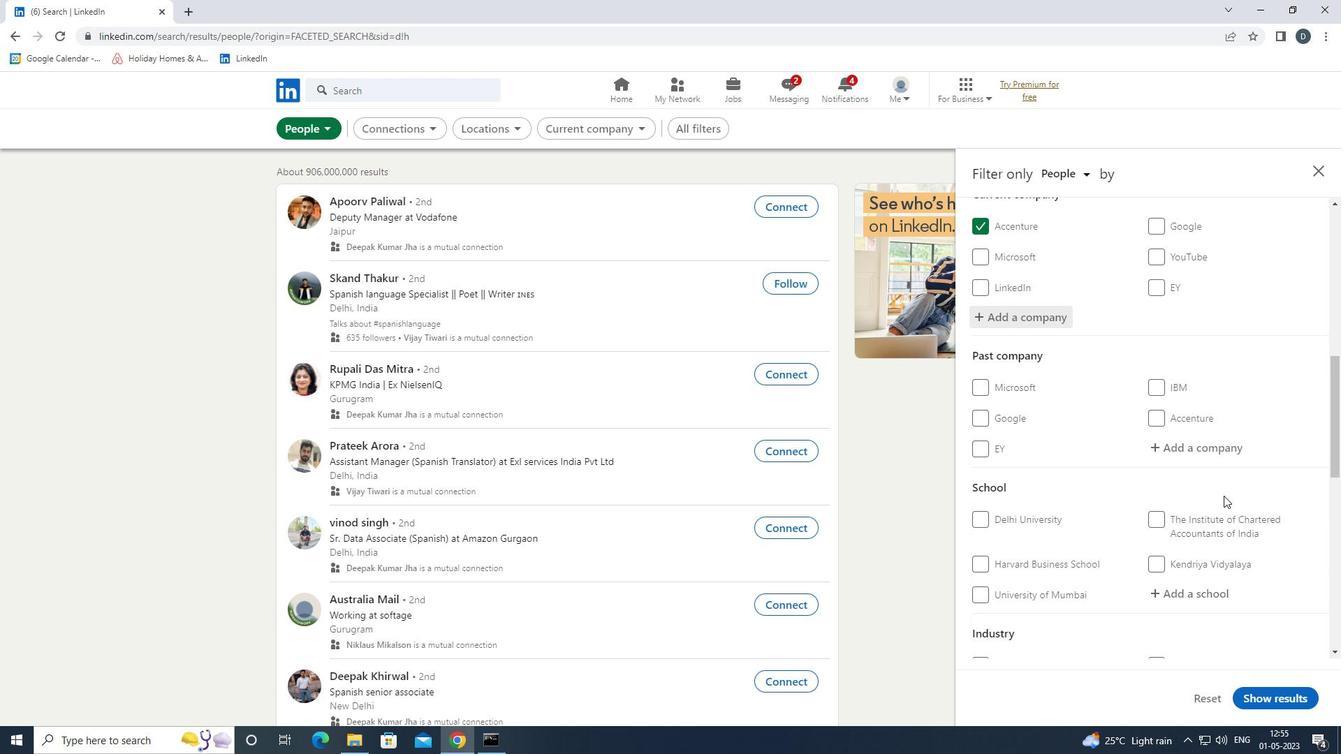 
Action: Mouse scrolled (1215, 484) with delta (0, 0)
Screenshot: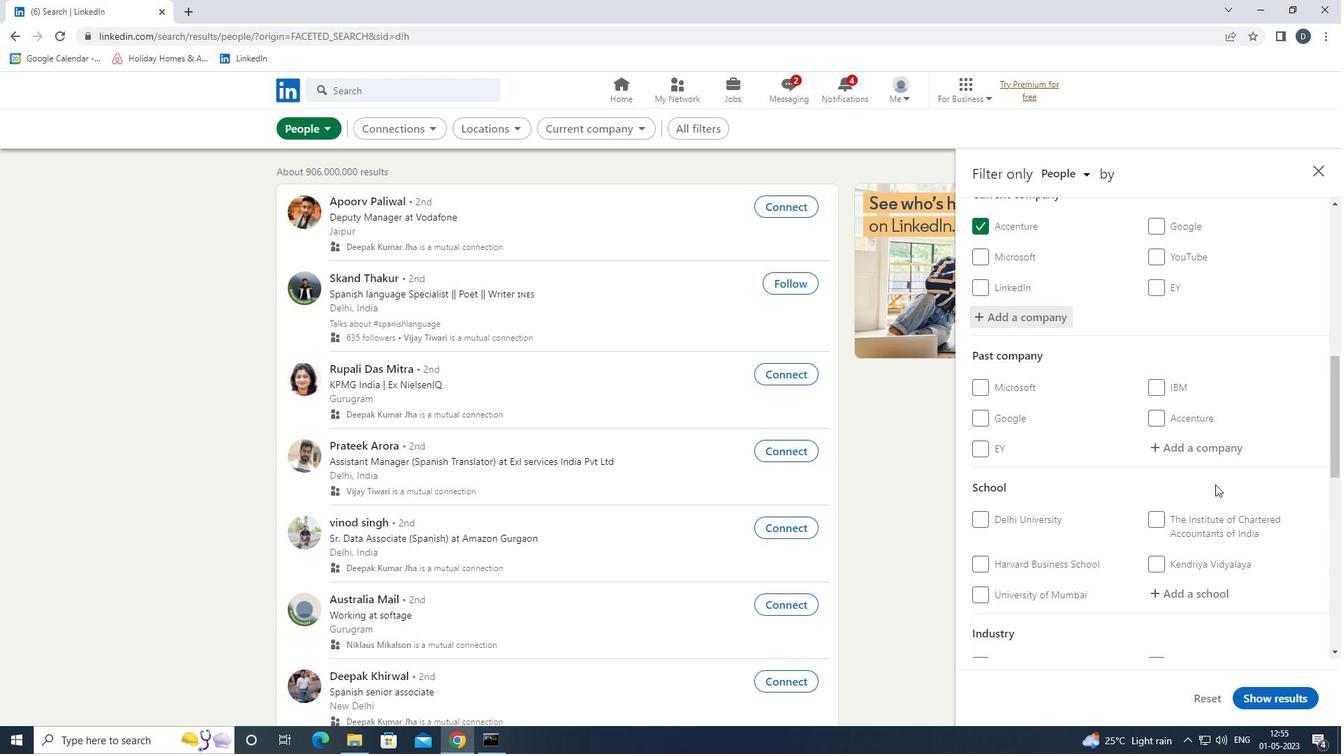 
Action: Mouse moved to (1179, 521)
Screenshot: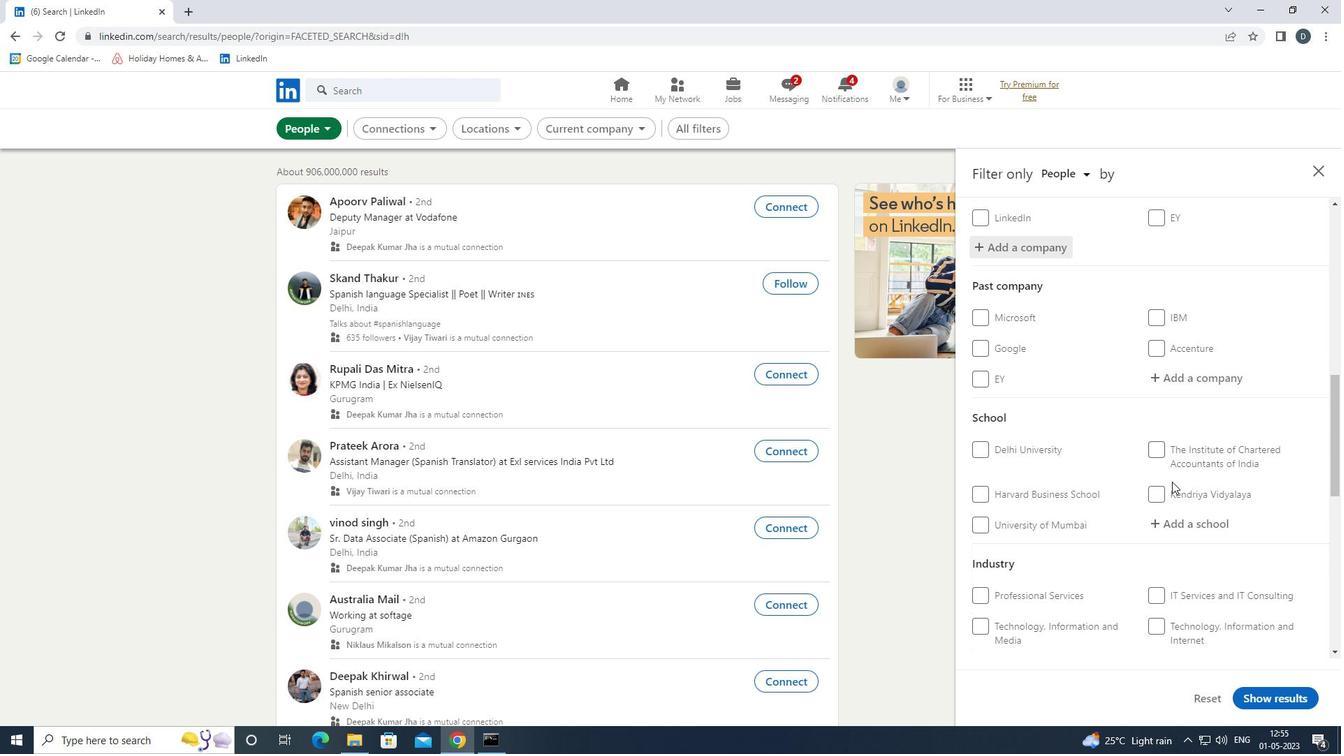 
Action: Mouse pressed left at (1179, 521)
Screenshot: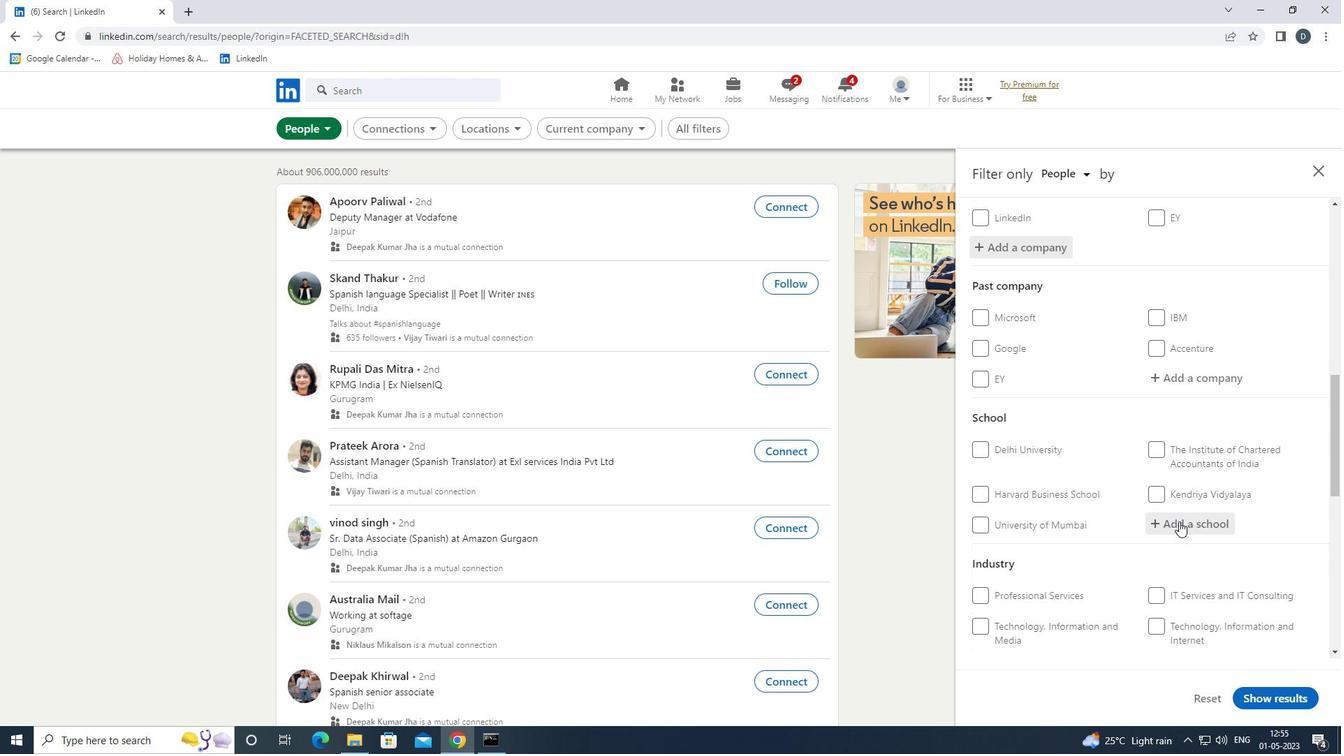 
Action: Mouse moved to (1179, 521)
Screenshot: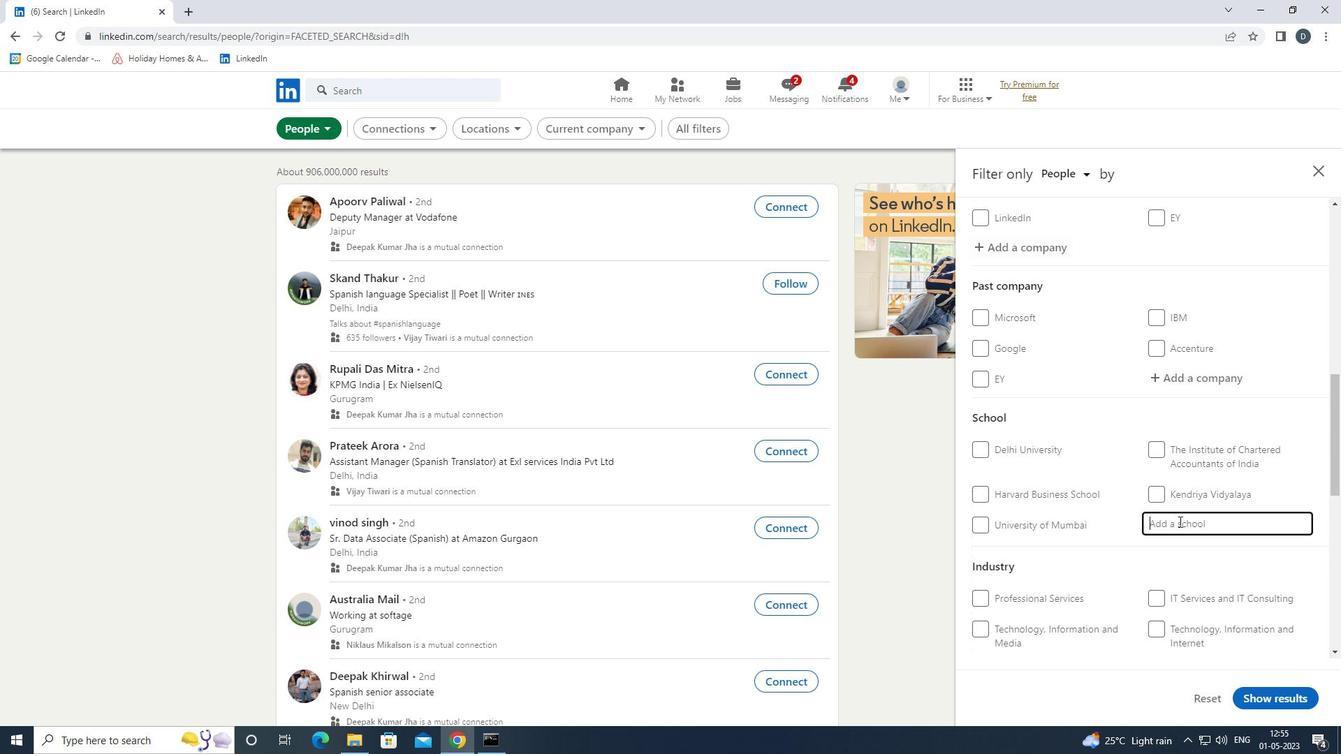 
Action: Key pressed <Key.shift><Key.shift><Key.shift><Key.shift><Key.shift>GEETANJALI<Key.space><Key.shift>COLLEGE<Key.space><Key.down><Key.down><Key.enter>
Screenshot: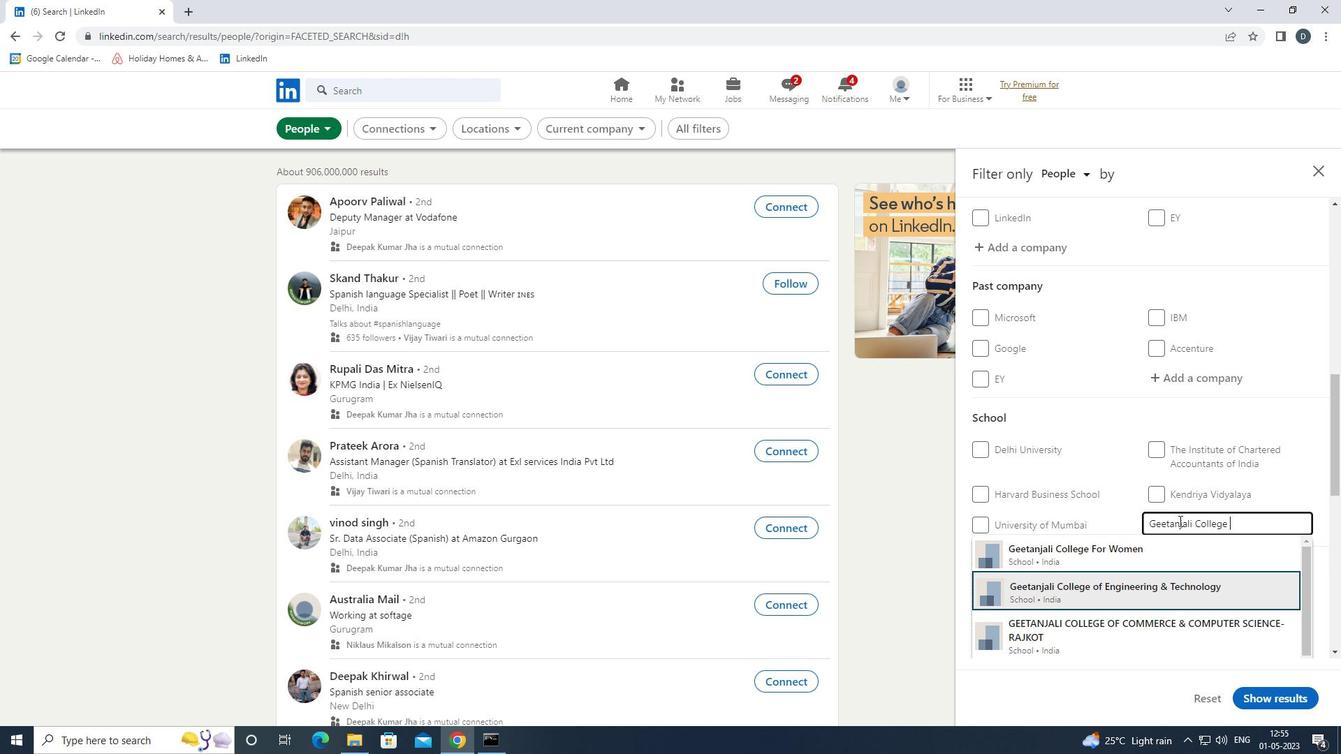 
Action: Mouse moved to (1179, 521)
Screenshot: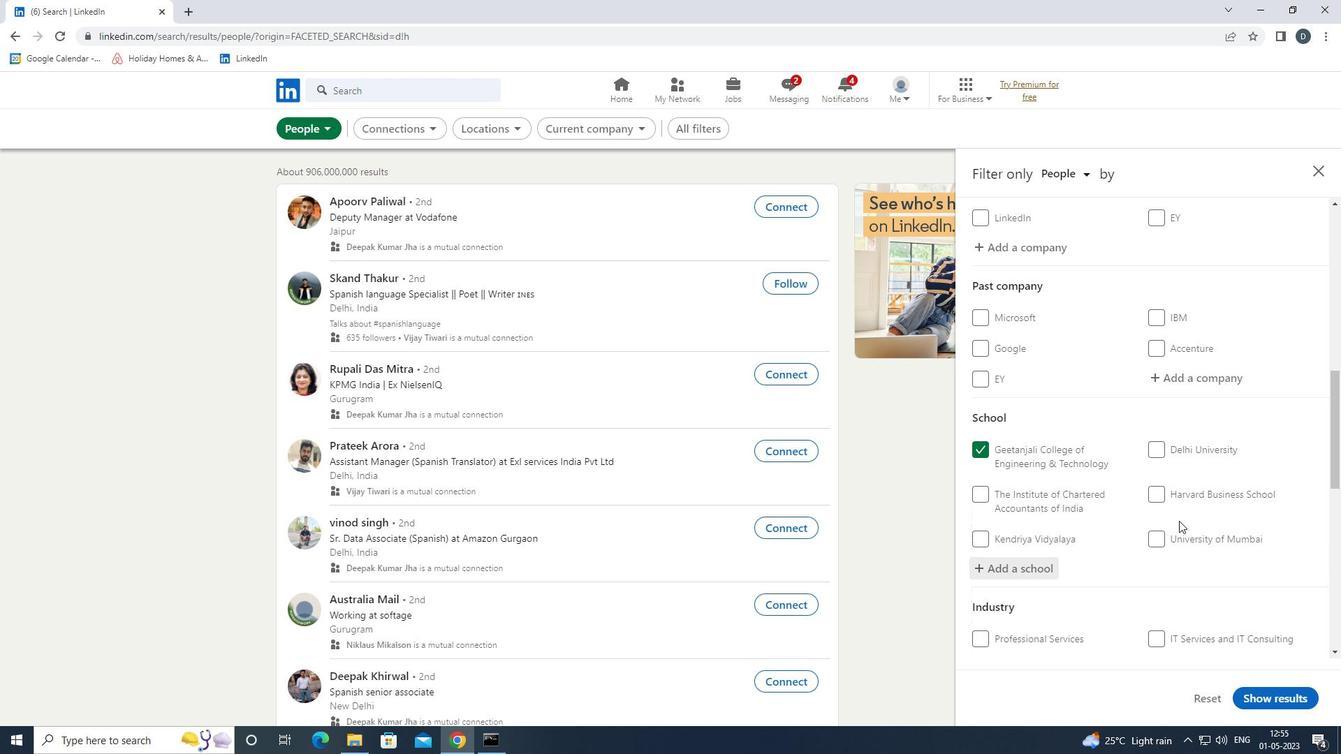 
Action: Mouse scrolled (1179, 520) with delta (0, 0)
Screenshot: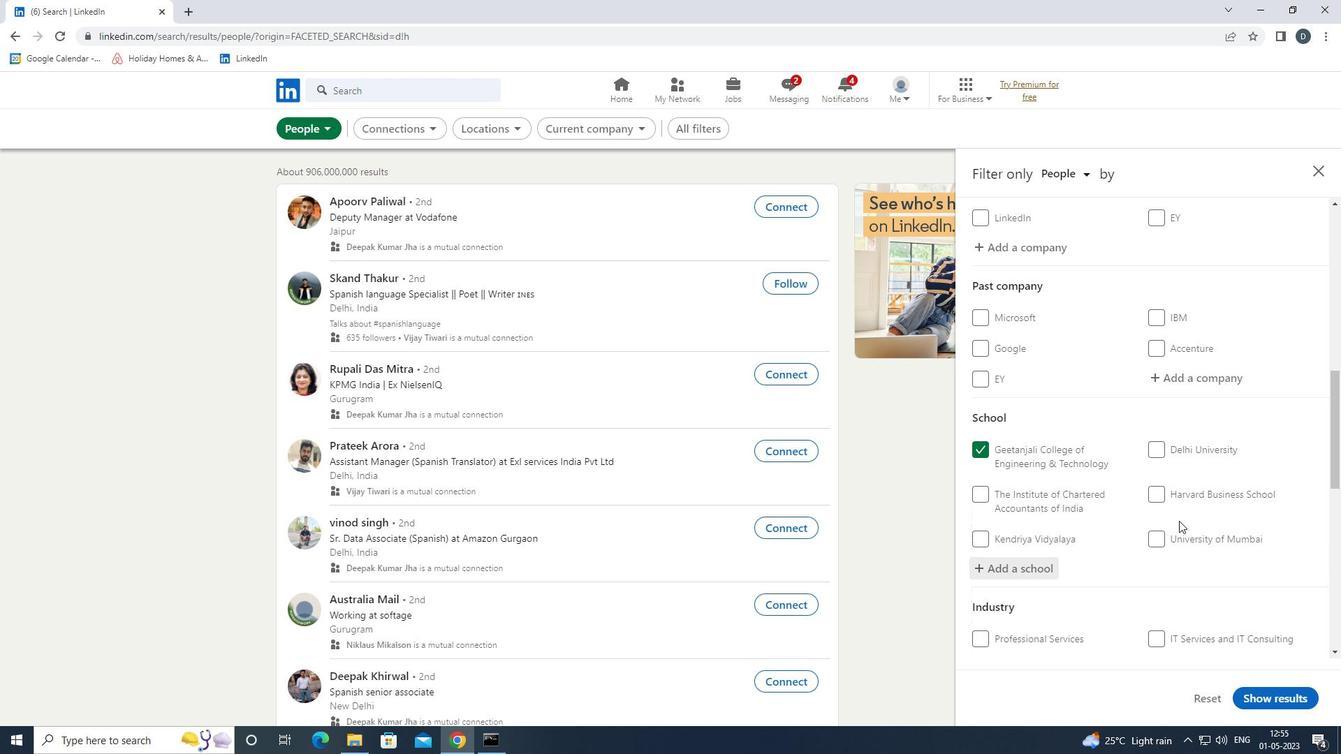 
Action: Mouse scrolled (1179, 520) with delta (0, 0)
Screenshot: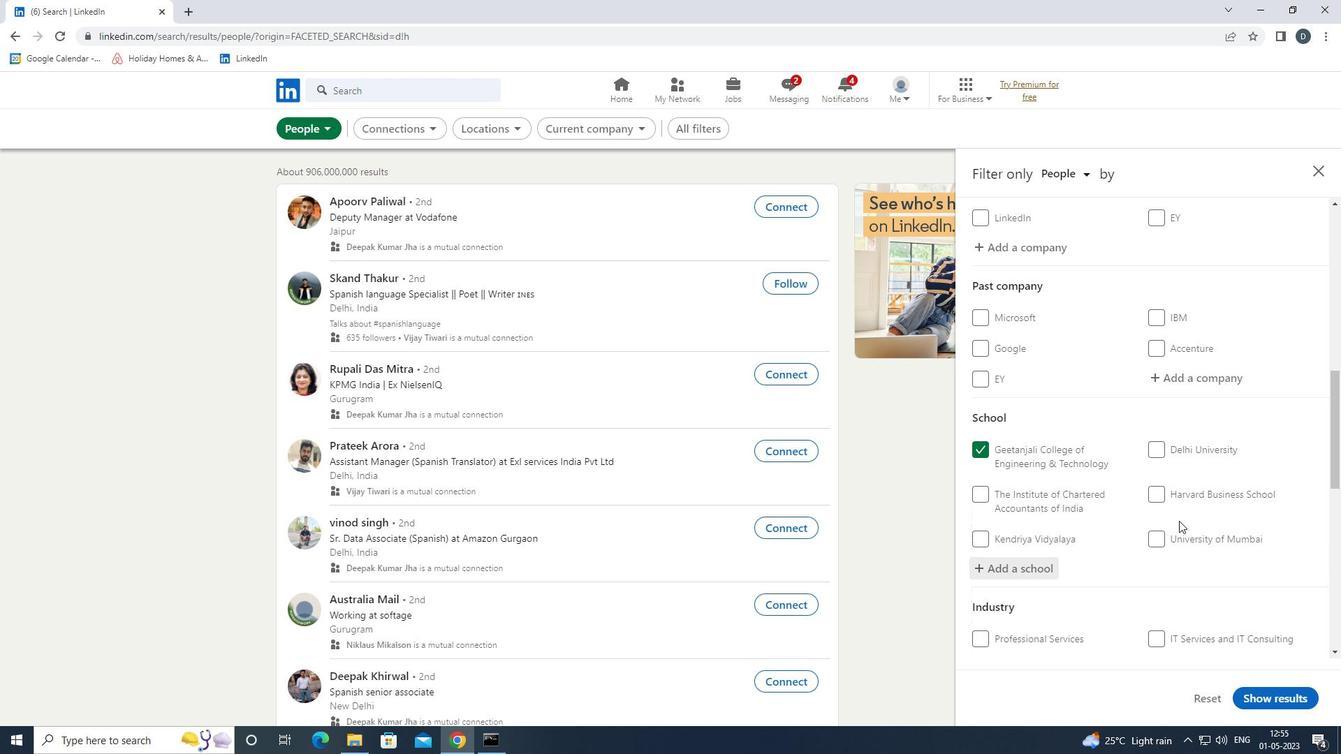 
Action: Mouse scrolled (1179, 520) with delta (0, 0)
Screenshot: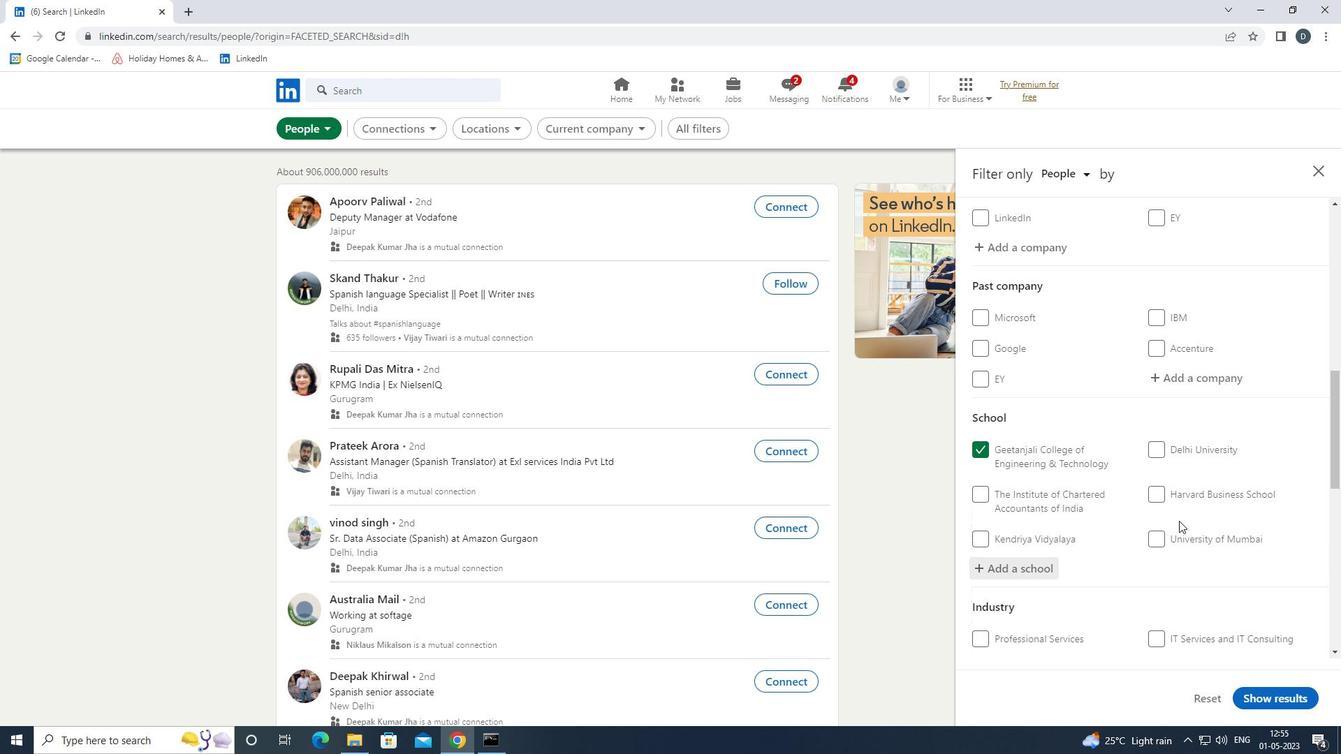 
Action: Mouse moved to (1193, 504)
Screenshot: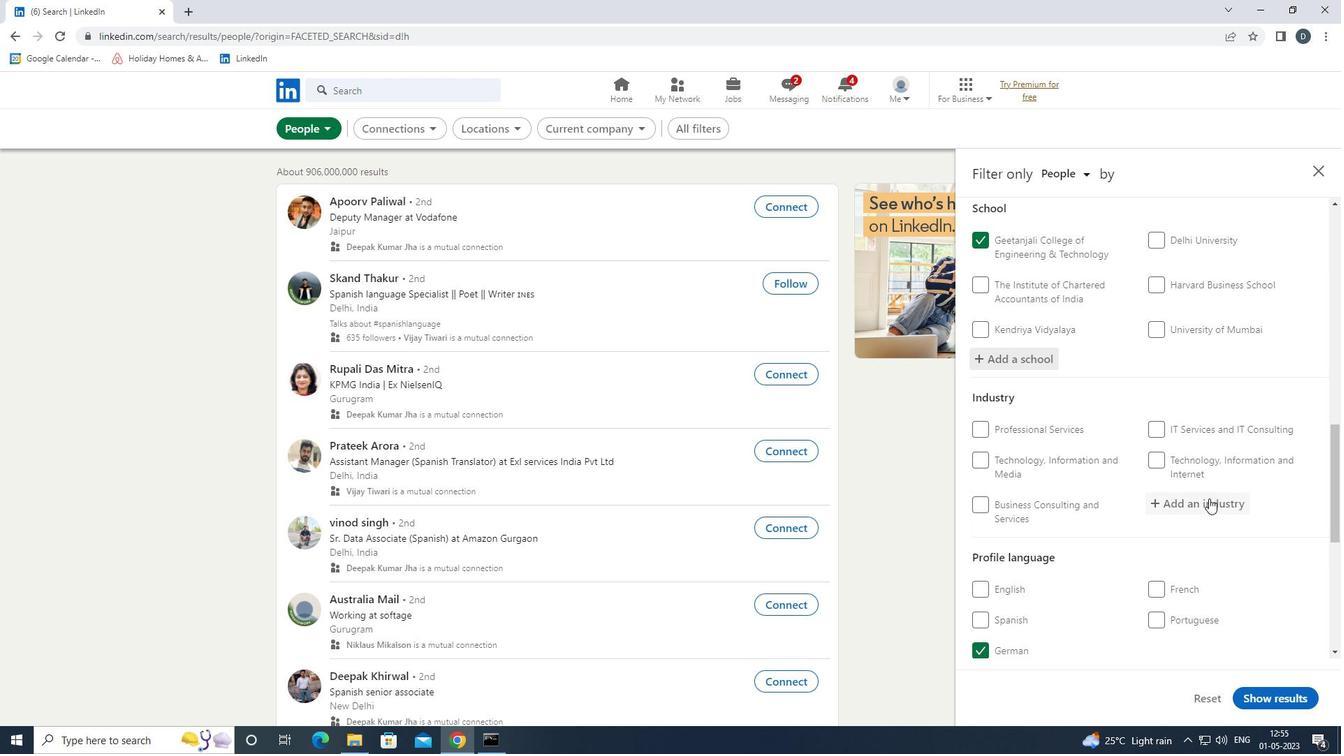 
Action: Mouse pressed left at (1193, 504)
Screenshot: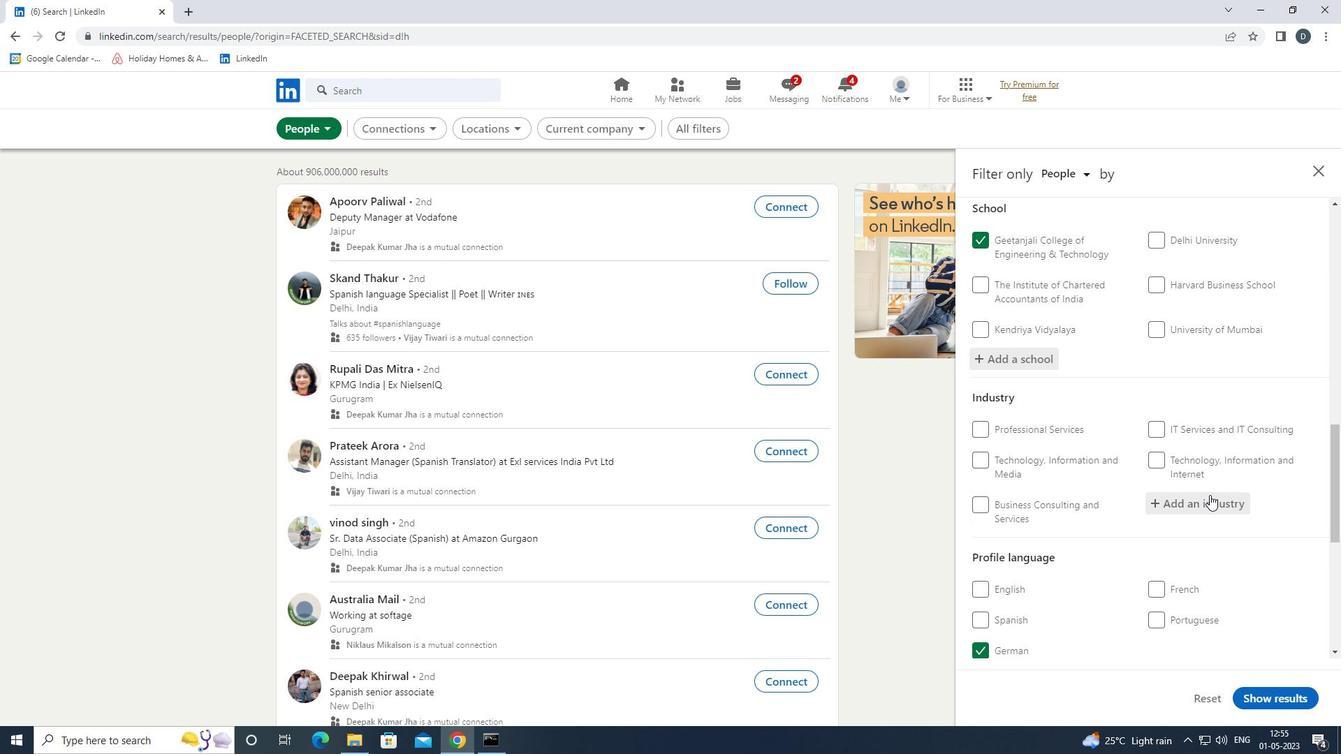 
Action: Key pressed <Key.shift>ARMED<Key.space><Key.shift>FO<Key.down><Key.enter>
Screenshot: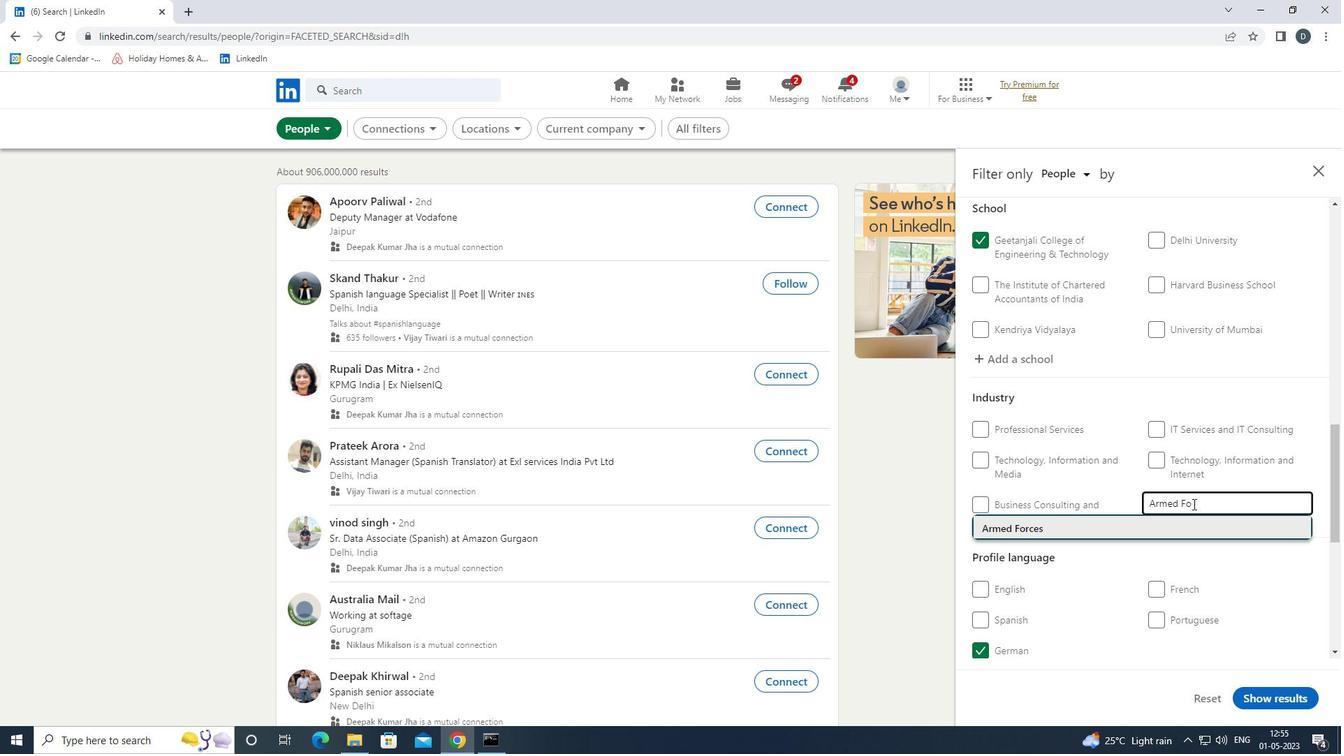 
Action: Mouse moved to (1293, 503)
Screenshot: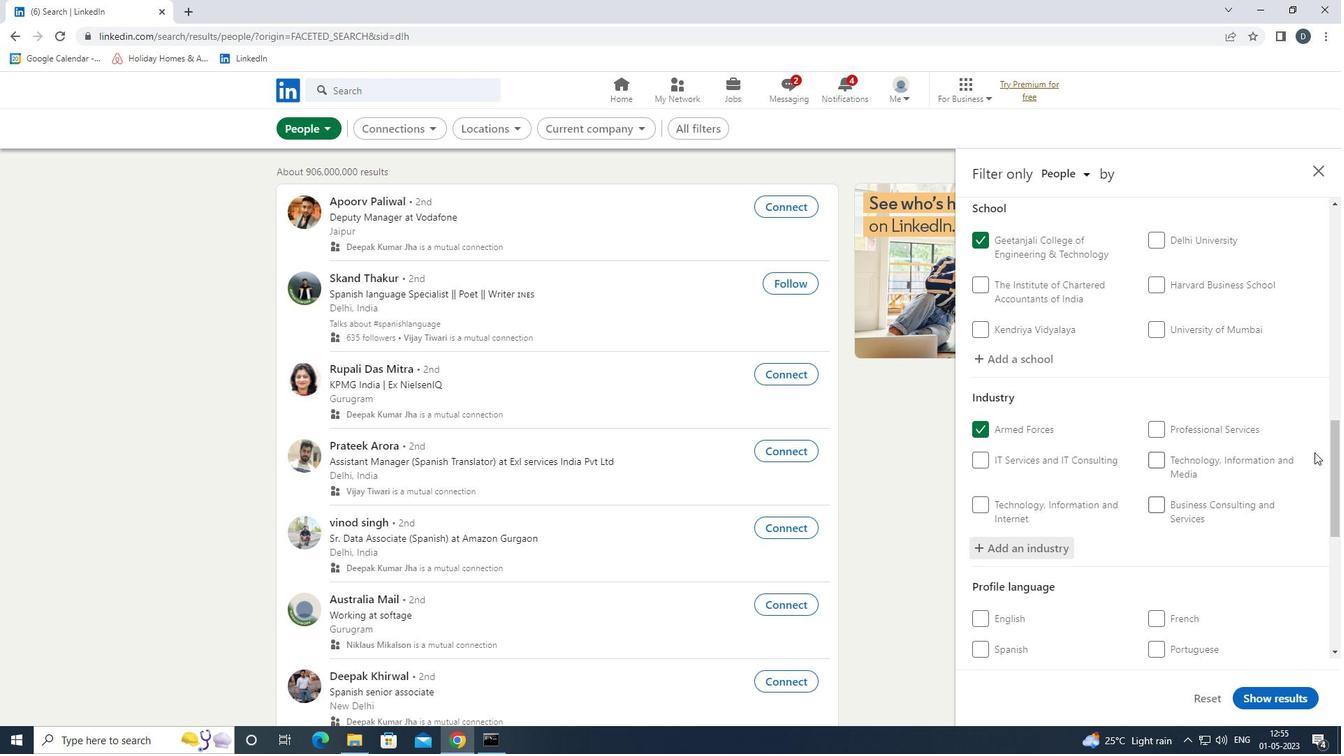 
Action: Mouse scrolled (1293, 503) with delta (0, 0)
Screenshot: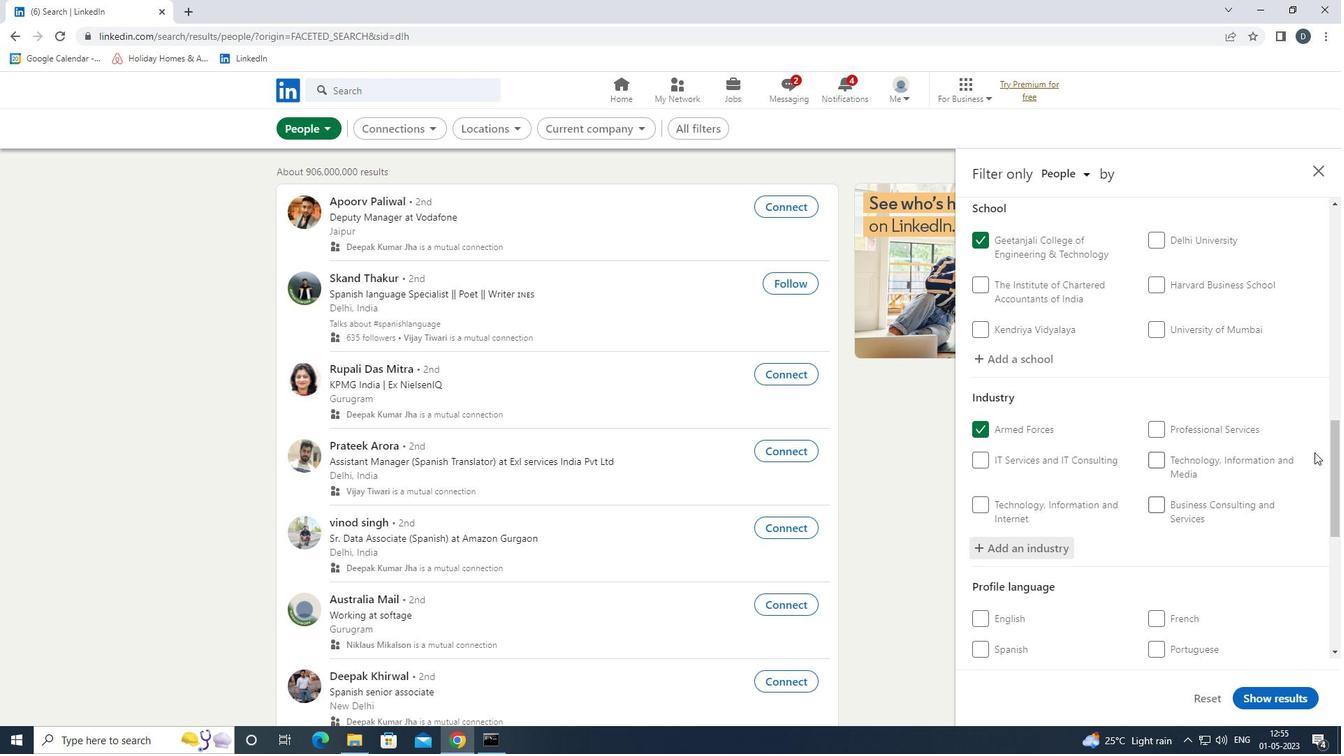 
Action: Mouse moved to (1291, 512)
Screenshot: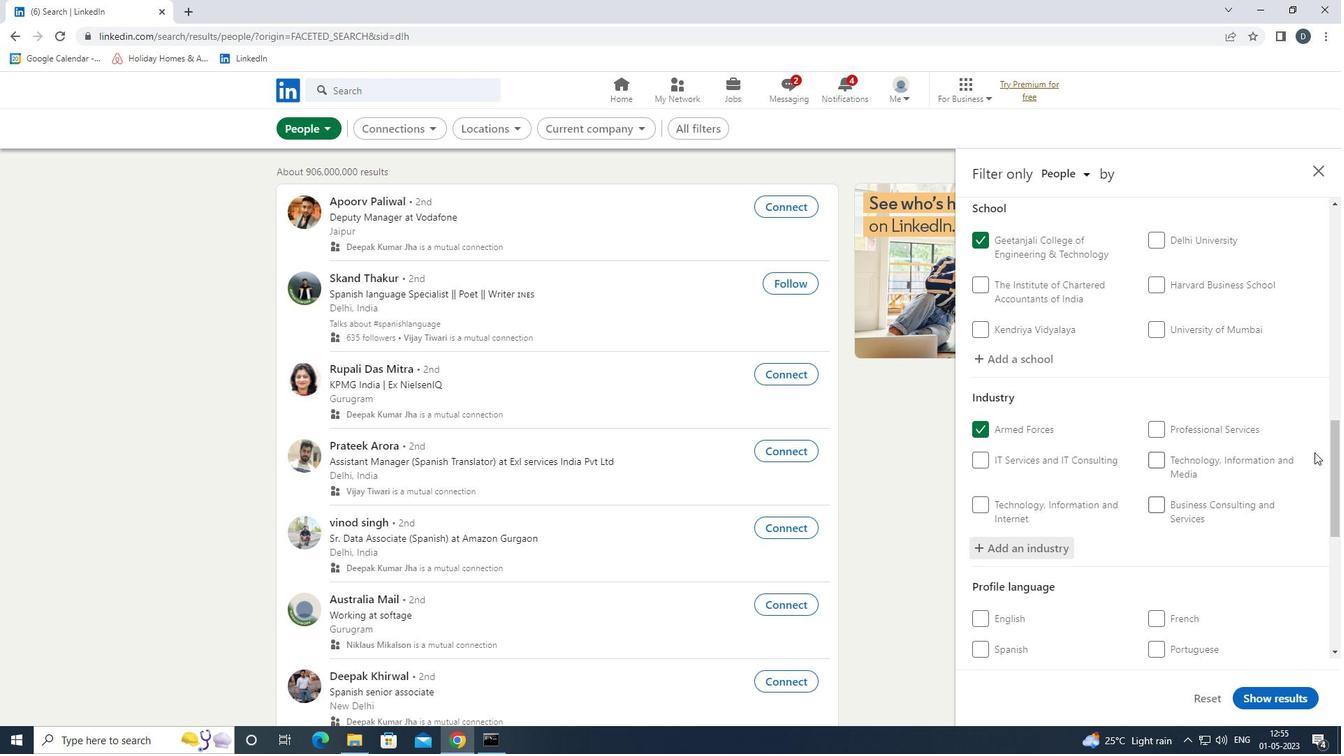 
Action: Mouse scrolled (1291, 512) with delta (0, 0)
Screenshot: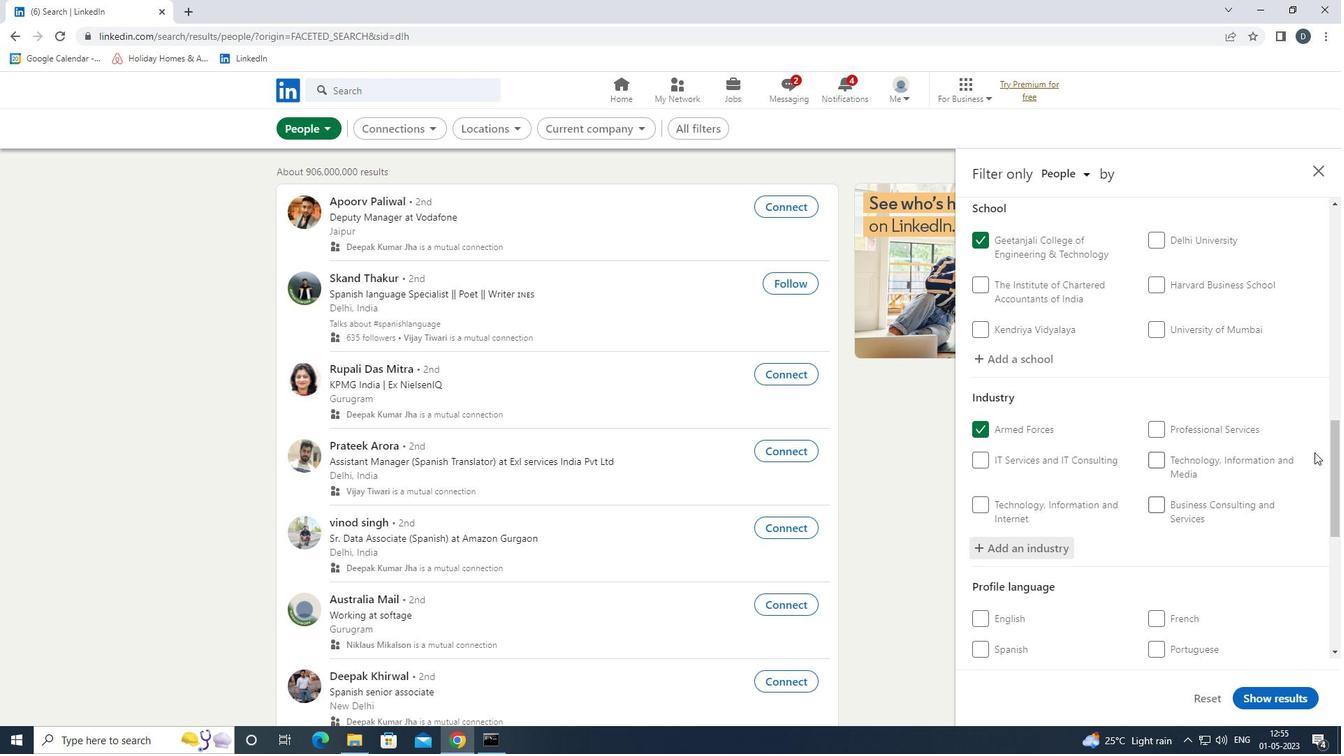 
Action: Mouse moved to (1289, 514)
Screenshot: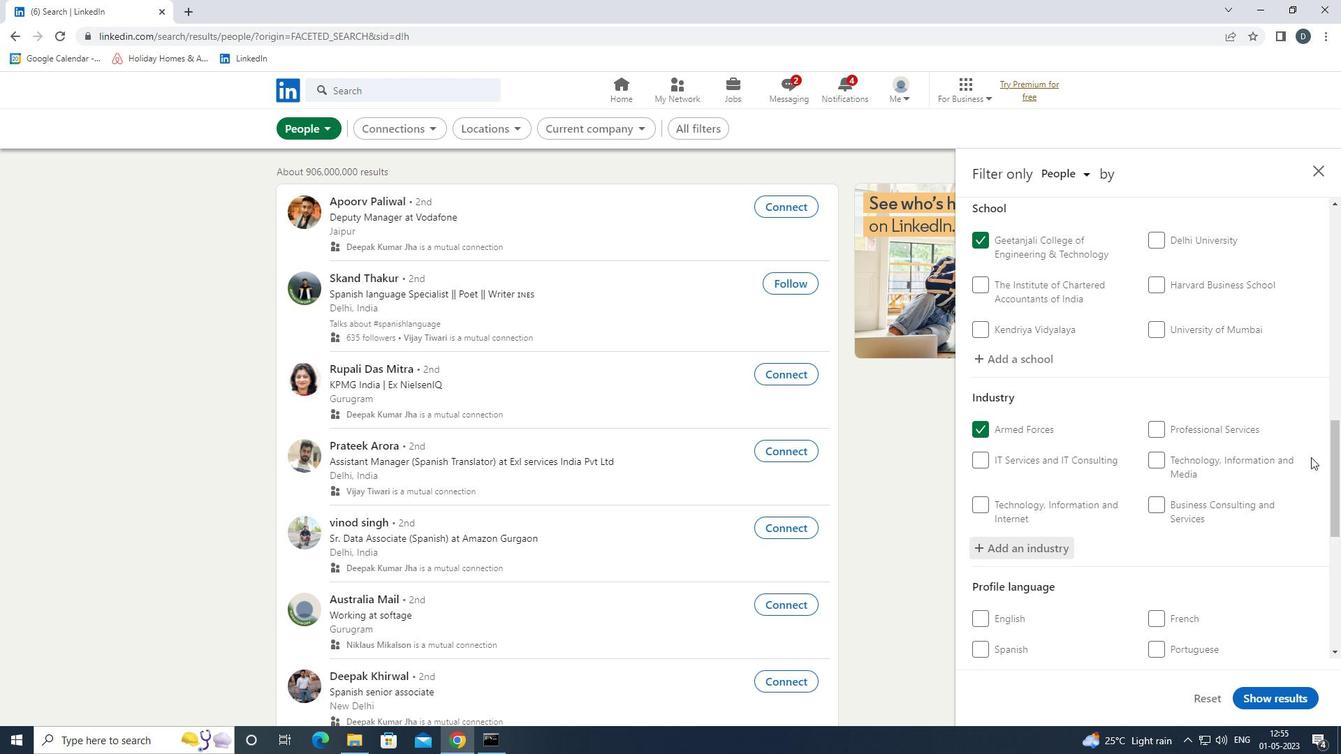 
Action: Mouse scrolled (1289, 513) with delta (0, 0)
Screenshot: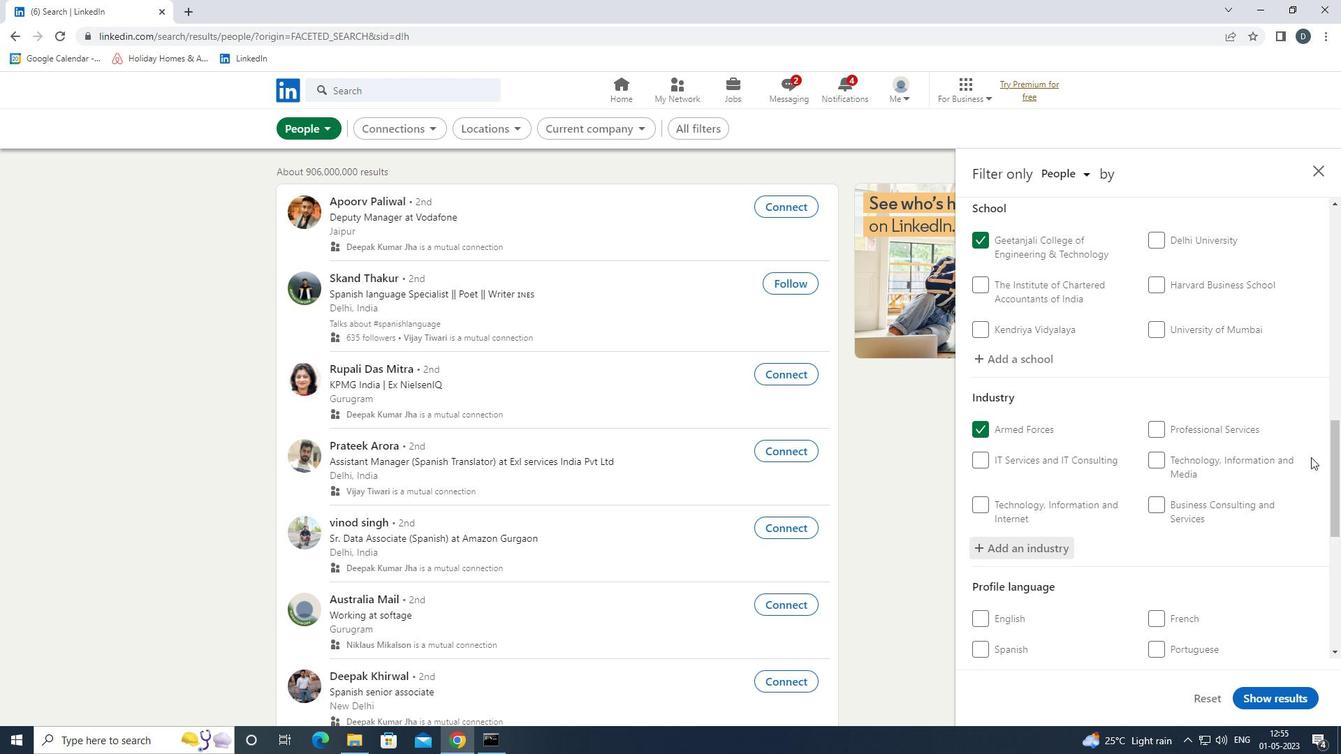 
Action: Mouse moved to (1288, 514)
Screenshot: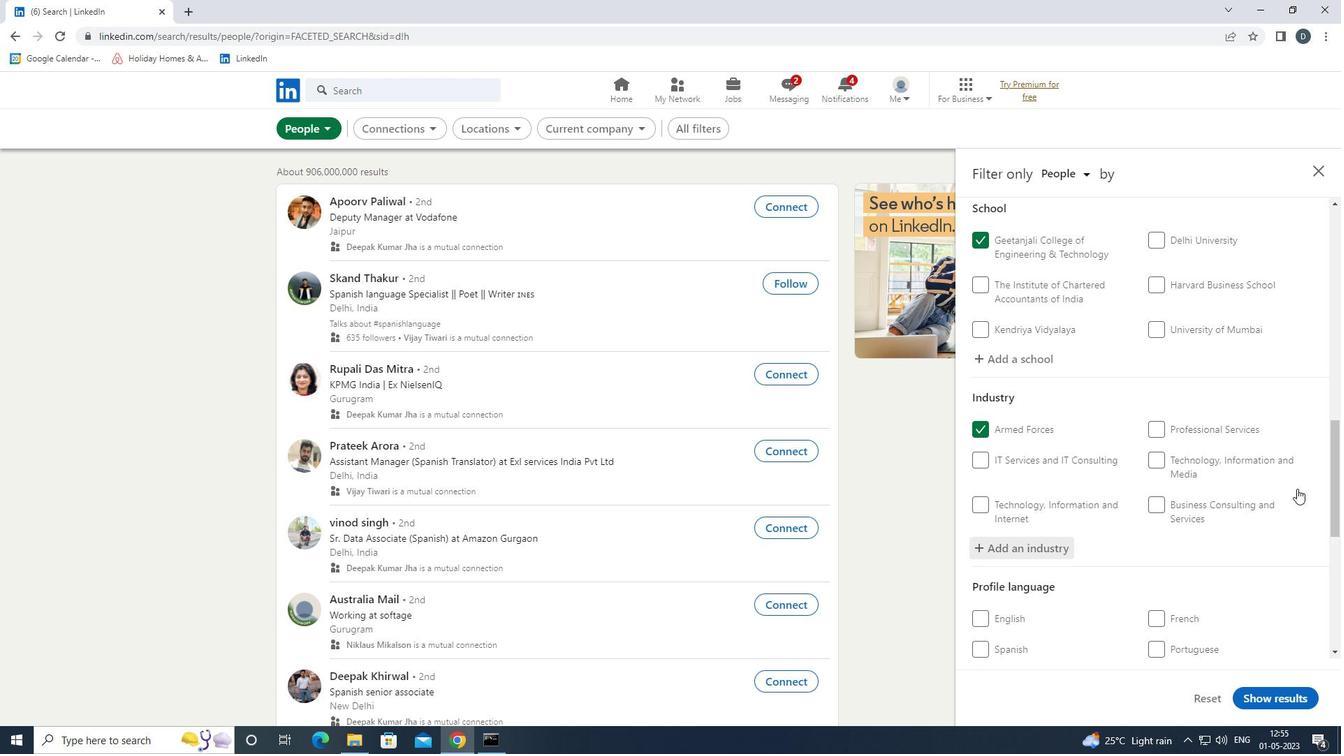 
Action: Mouse scrolled (1288, 514) with delta (0, 0)
Screenshot: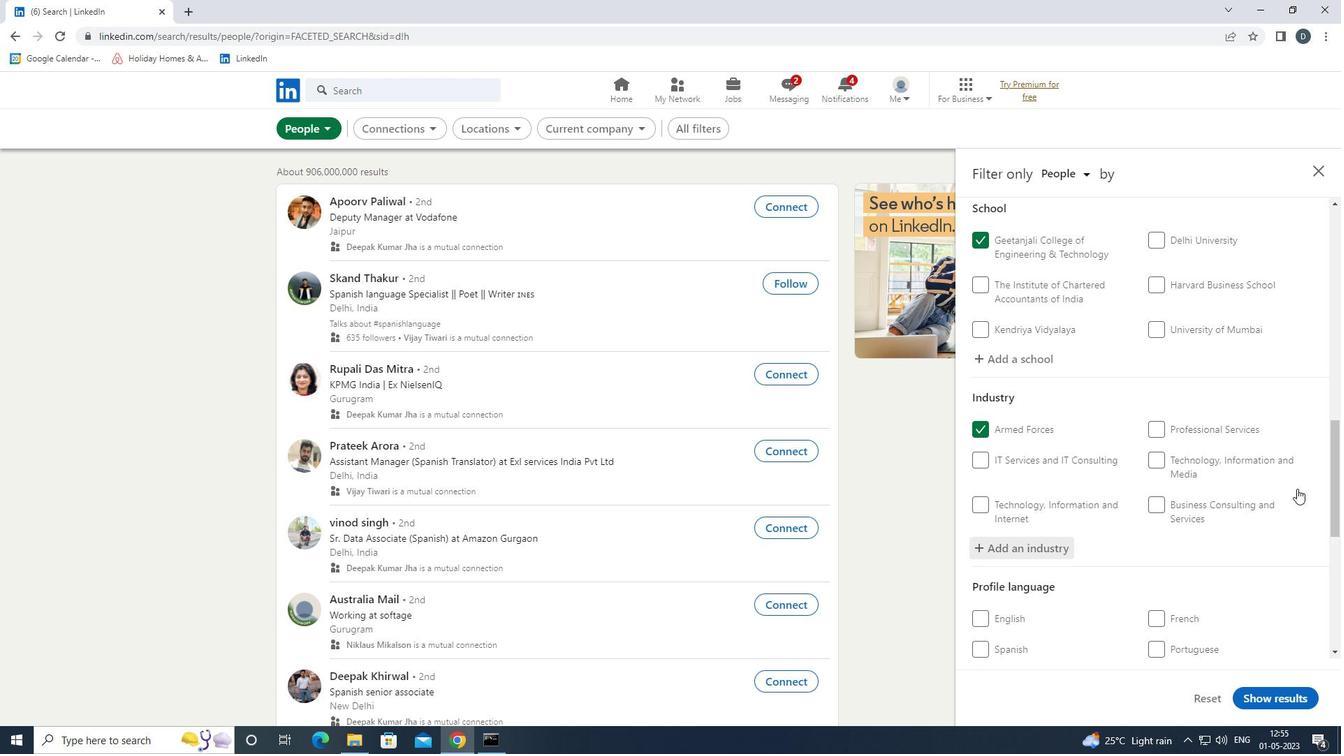 
Action: Mouse moved to (1193, 541)
Screenshot: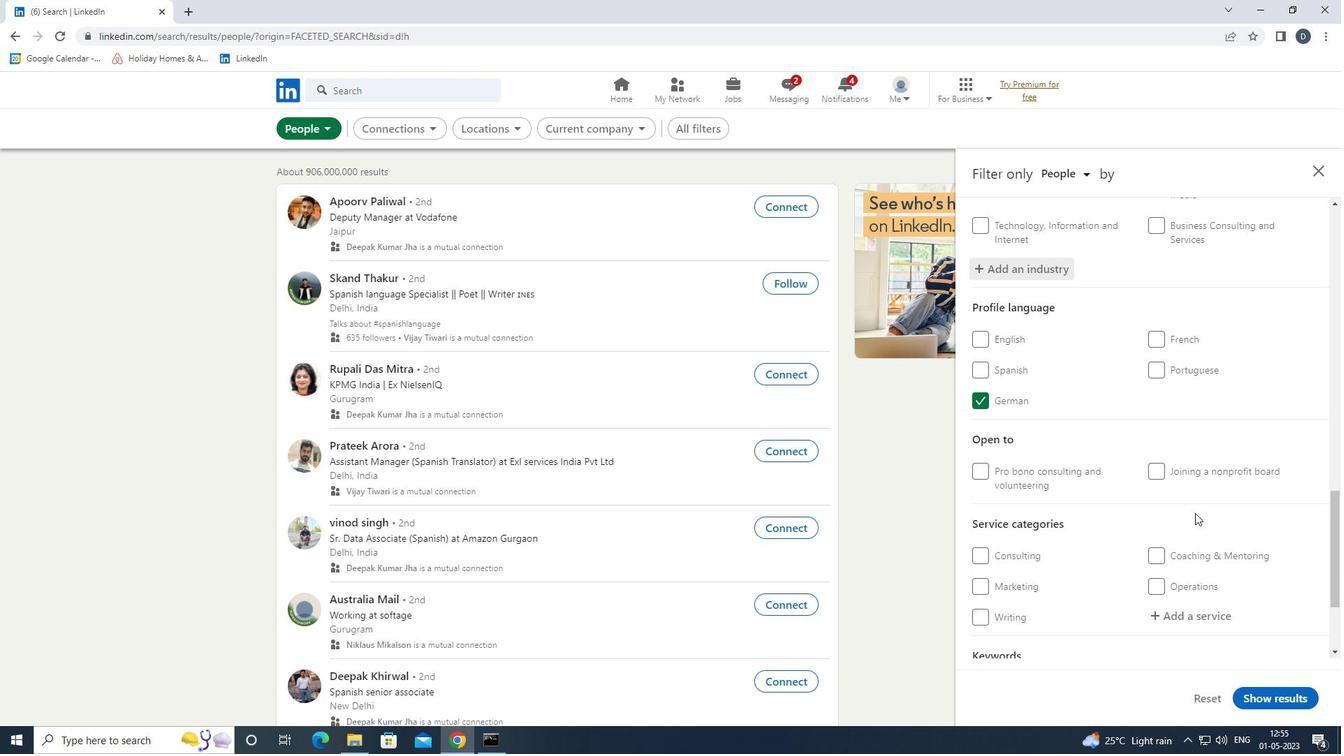 
Action: Mouse scrolled (1193, 540) with delta (0, 0)
Screenshot: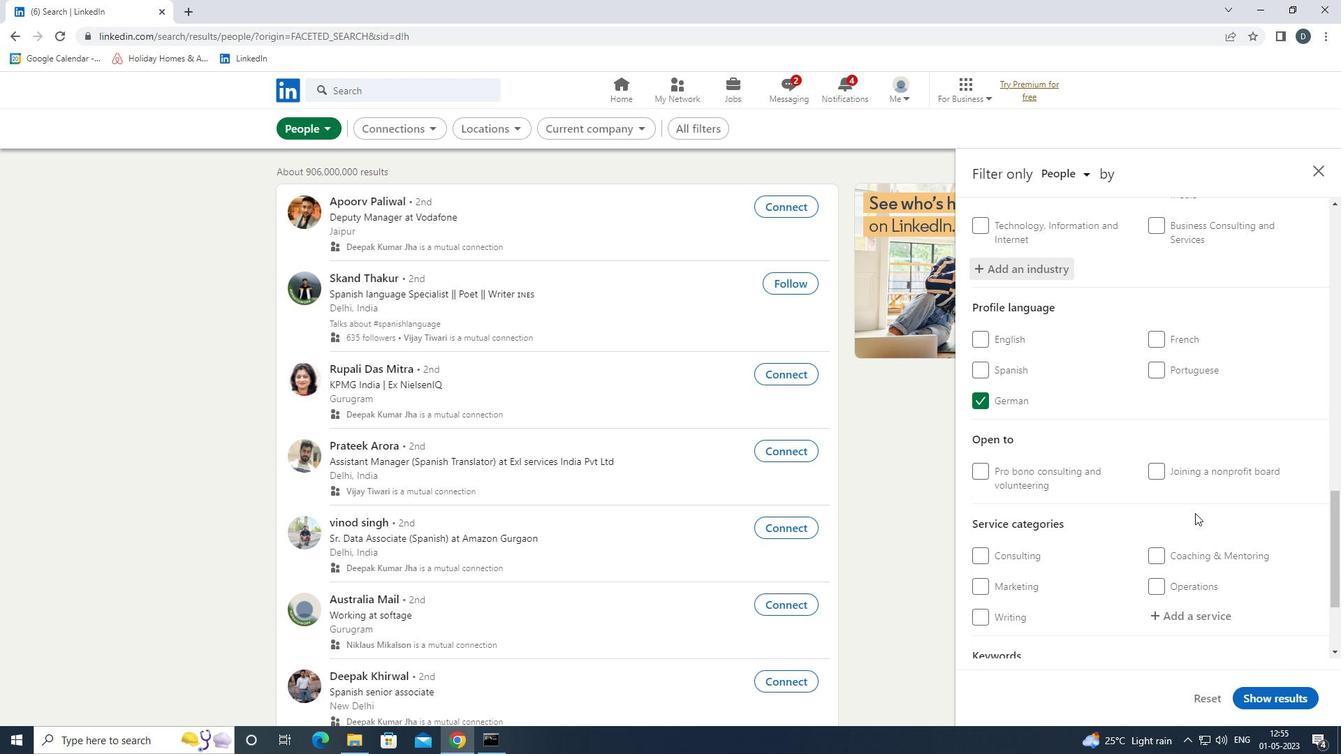 
Action: Mouse scrolled (1193, 540) with delta (0, 0)
Screenshot: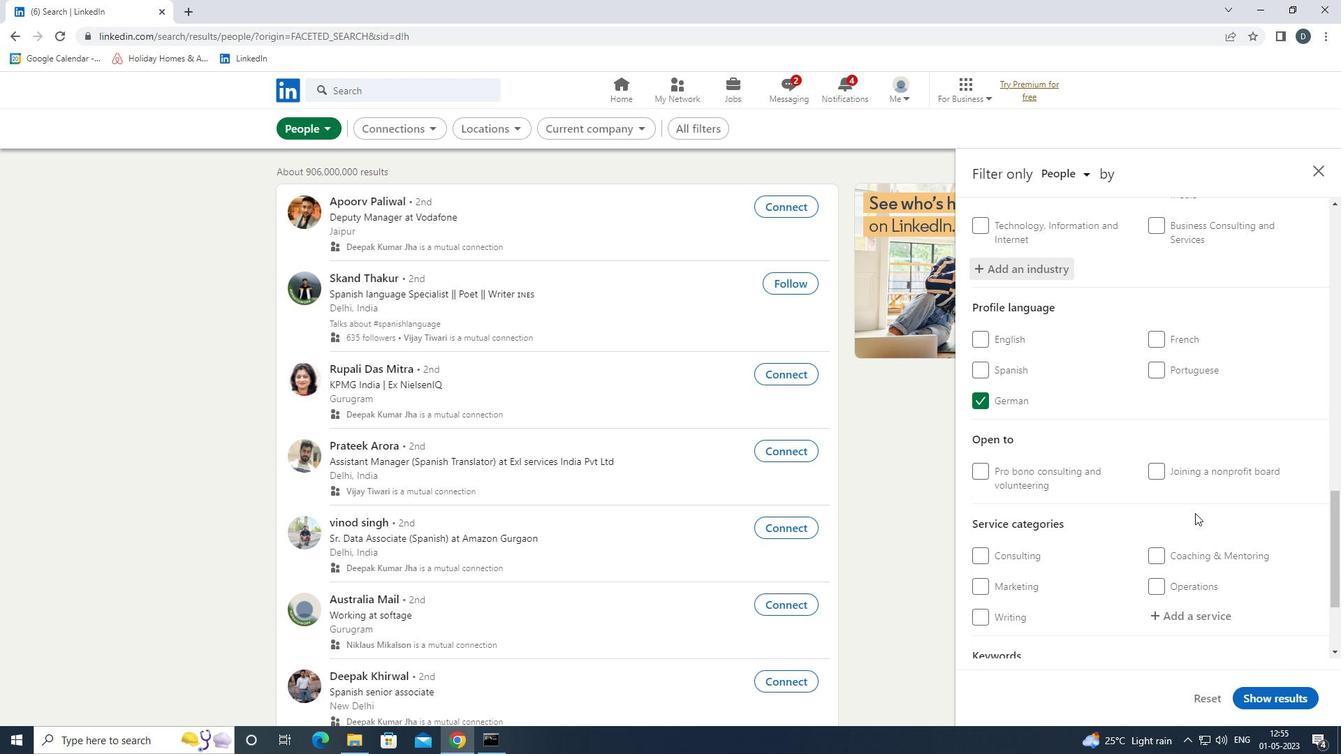 
Action: Mouse scrolled (1193, 540) with delta (0, 0)
Screenshot: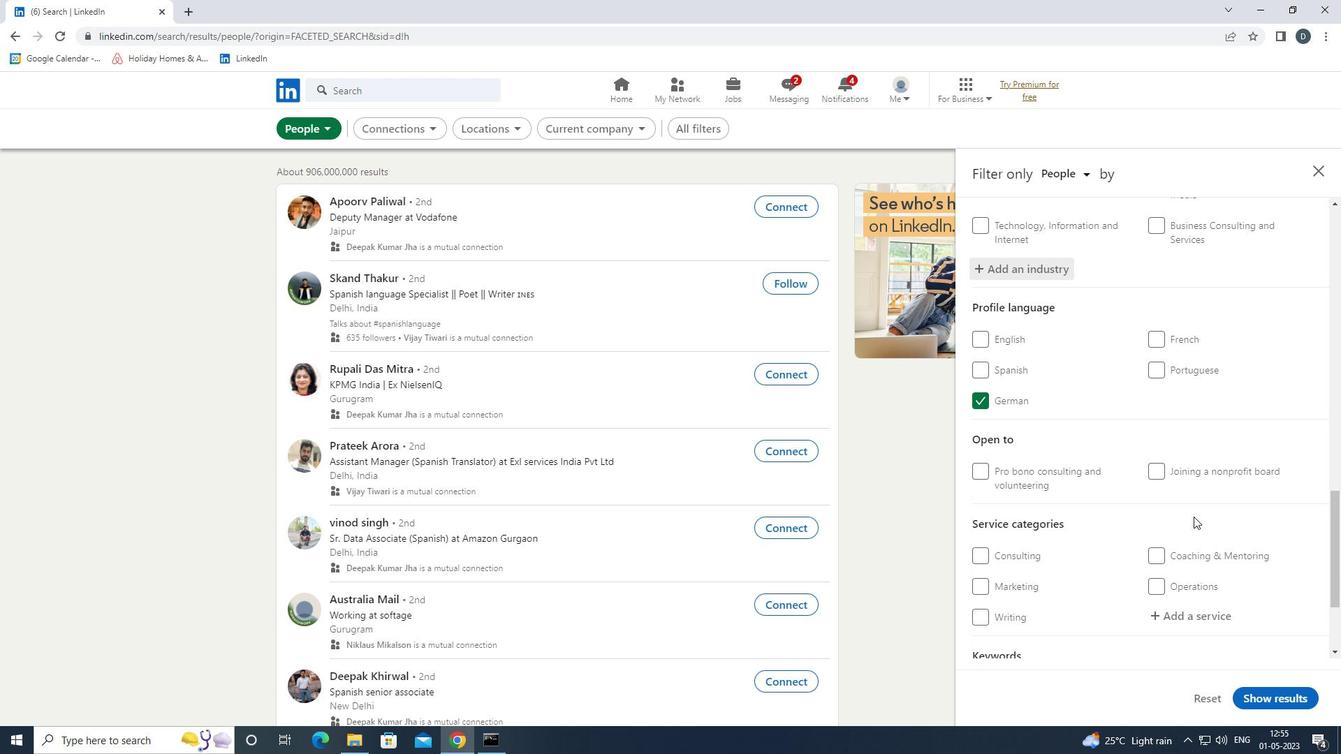 
Action: Mouse moved to (1217, 453)
Screenshot: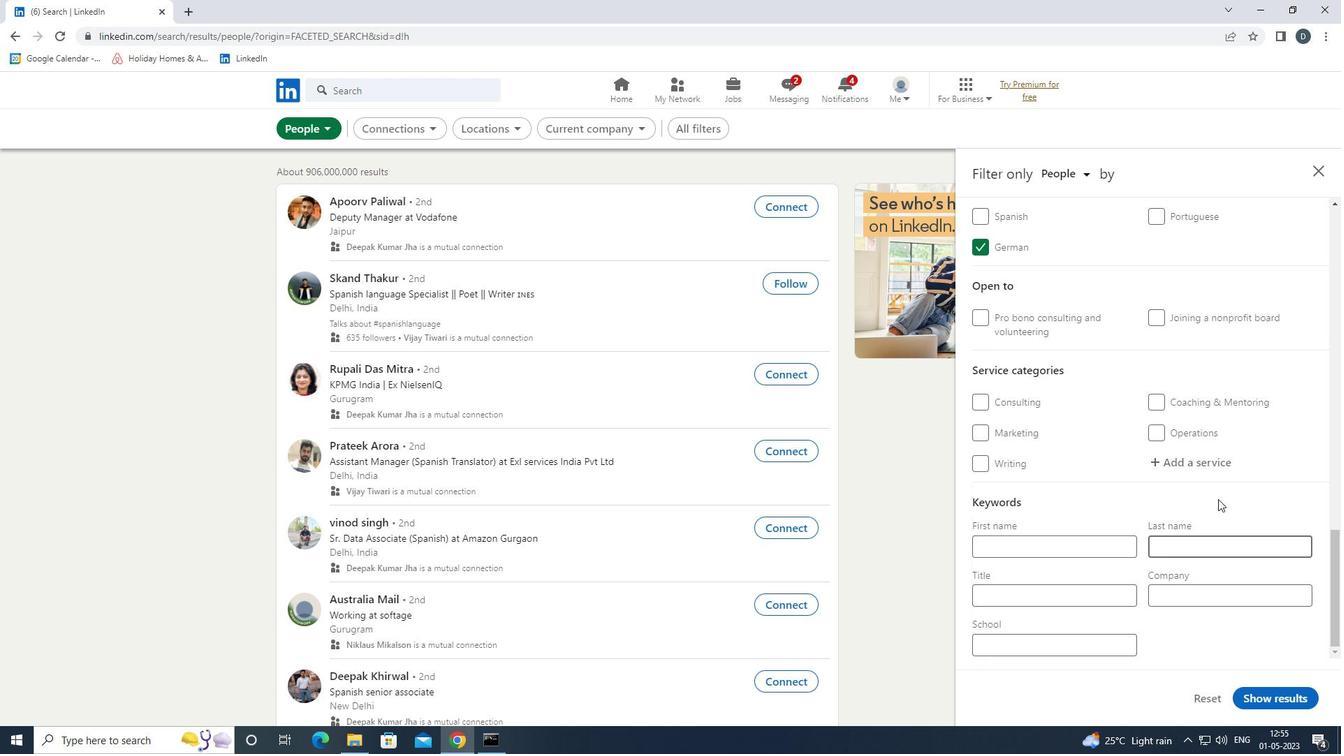 
Action: Mouse pressed left at (1217, 453)
Screenshot: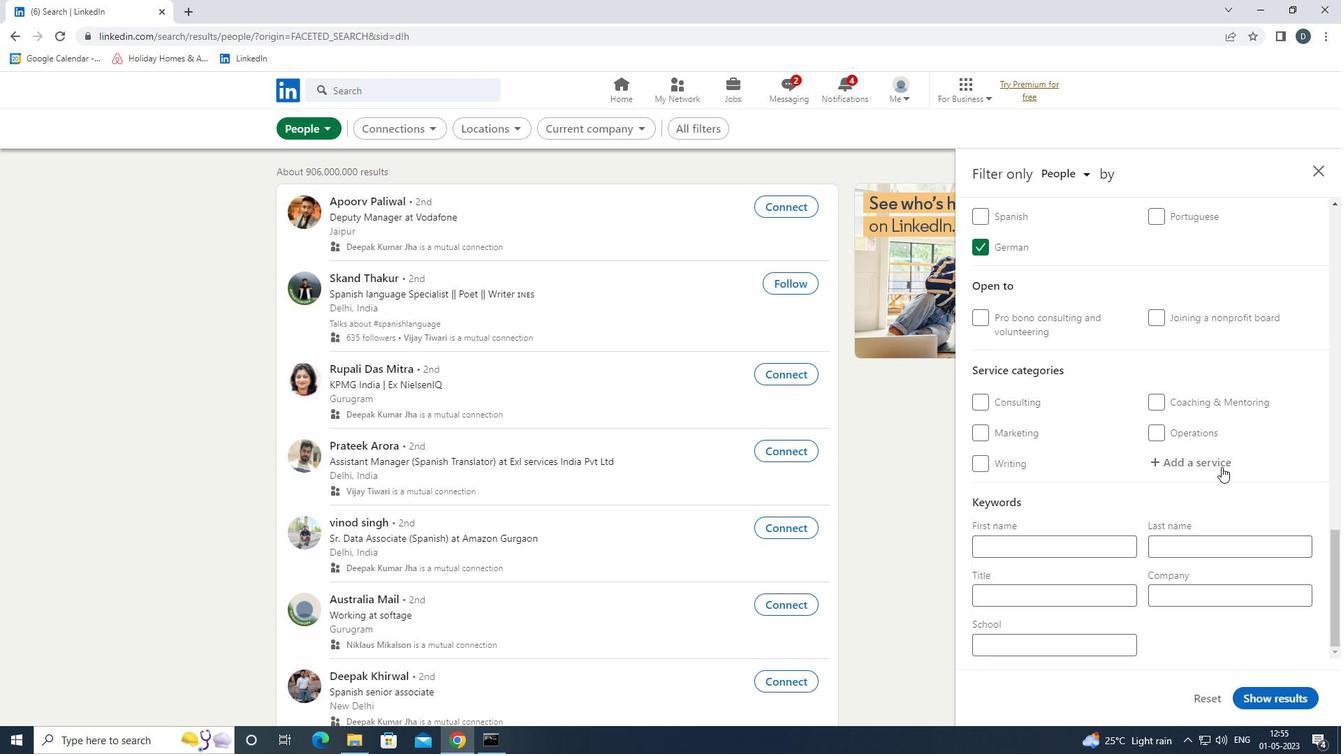 
Action: Key pressed <Key.shift>COMPUTER<Key.space><Key.shift>N<Key.down><Key.enter>
Screenshot: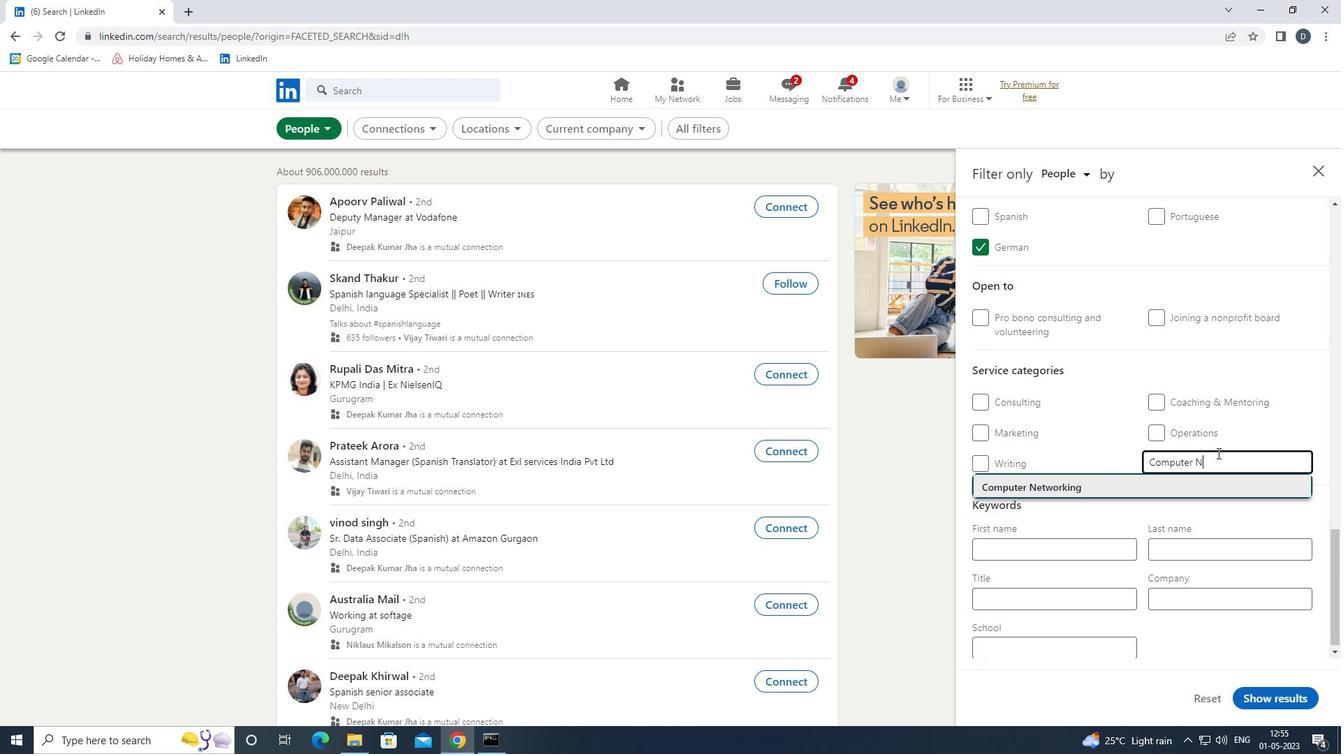 
Action: Mouse moved to (1239, 499)
Screenshot: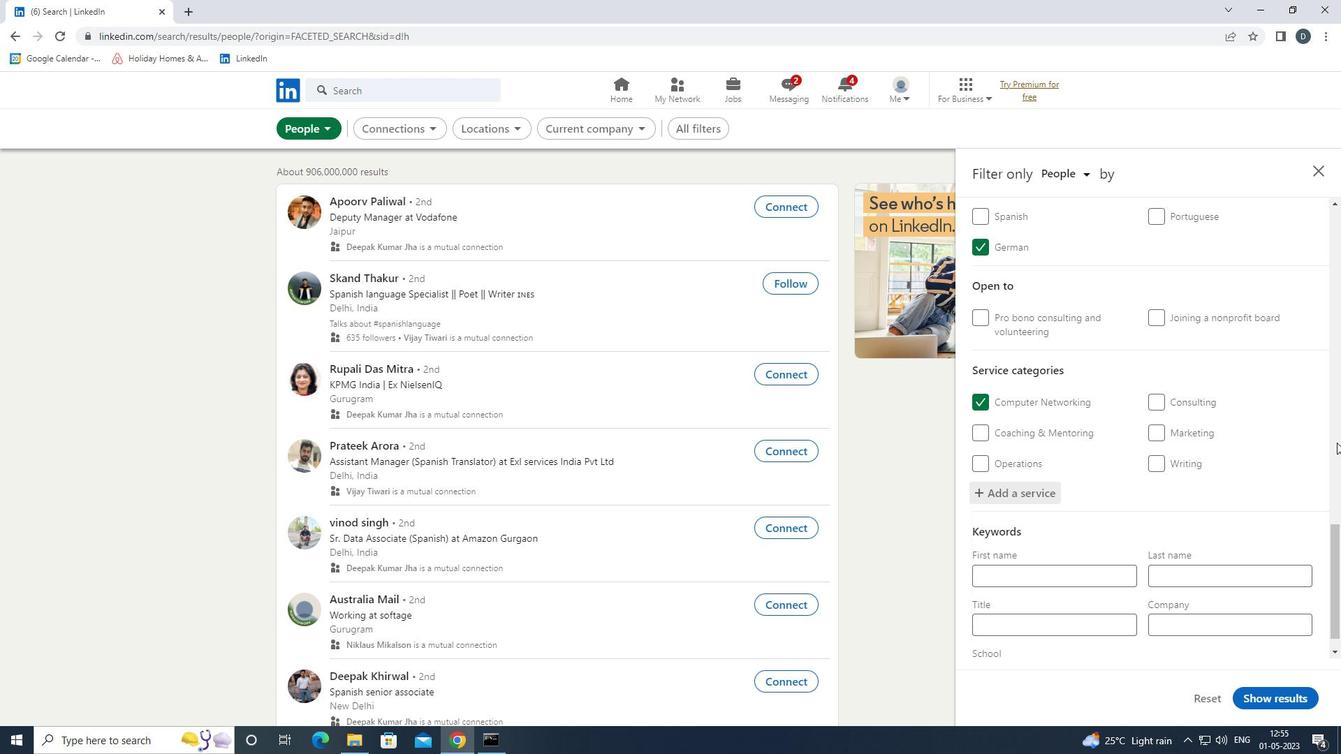 
Action: Mouse scrolled (1239, 498) with delta (0, 0)
Screenshot: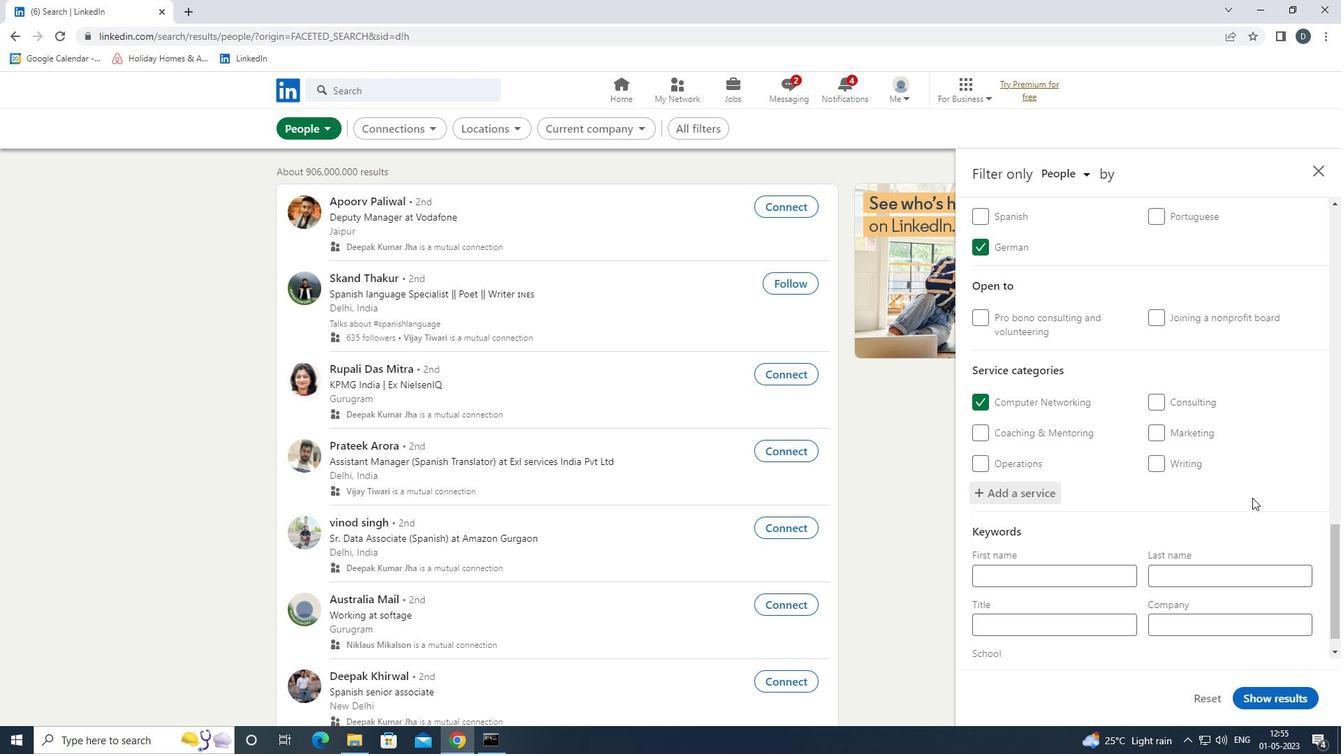 
Action: Mouse scrolled (1239, 498) with delta (0, 0)
Screenshot: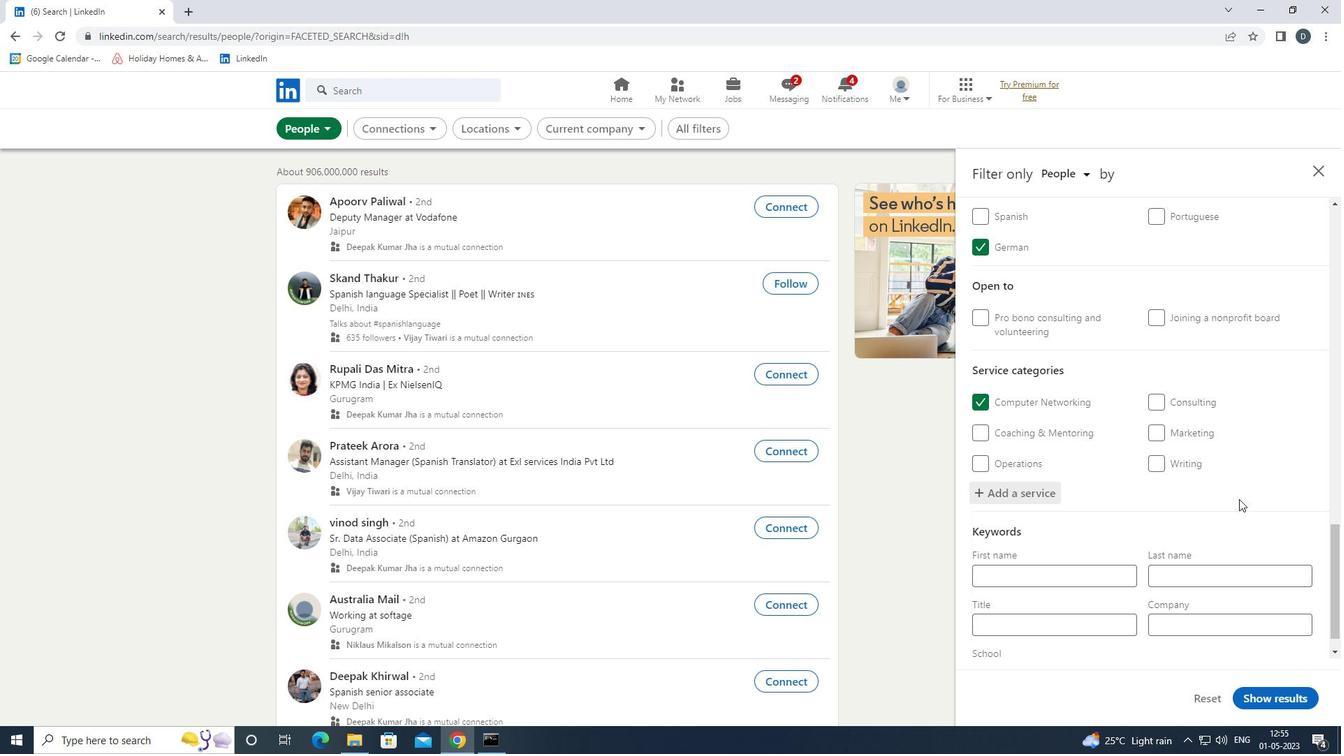 
Action: Mouse scrolled (1239, 498) with delta (0, 0)
Screenshot: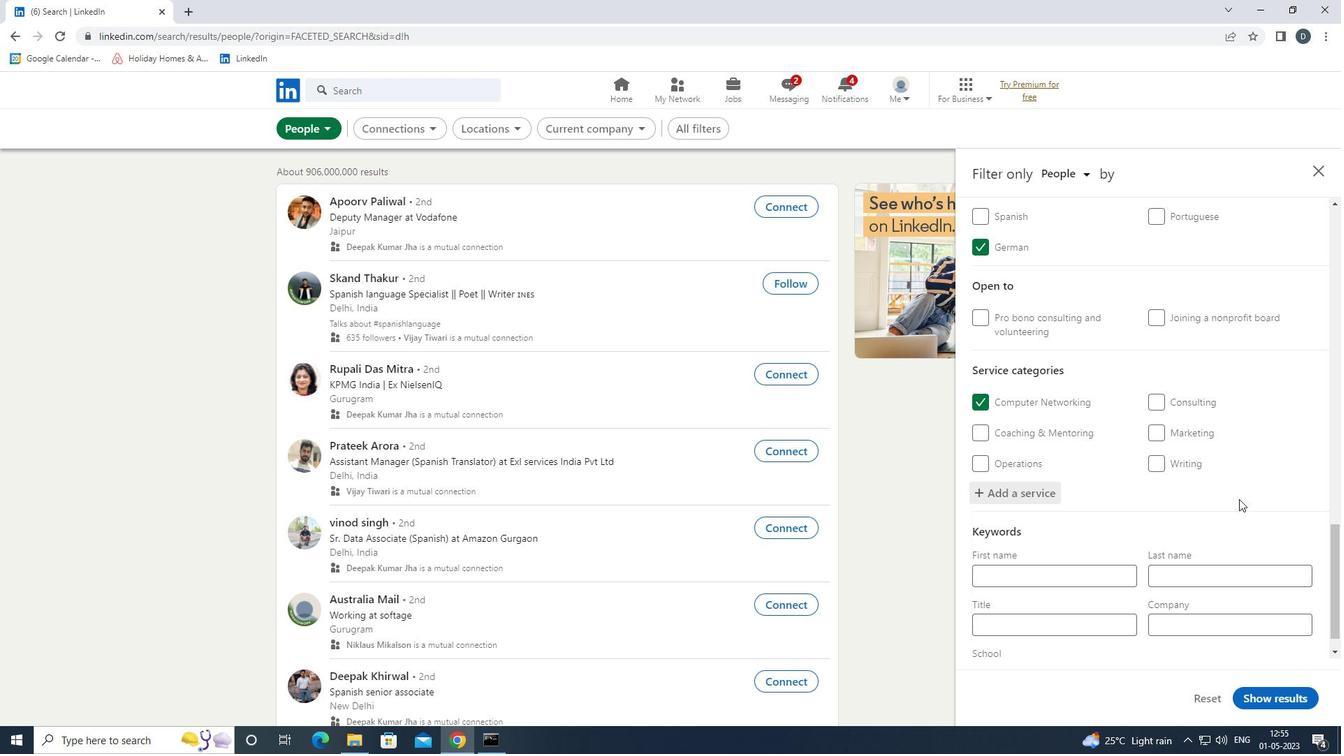 
Action: Mouse scrolled (1239, 498) with delta (0, 0)
Screenshot: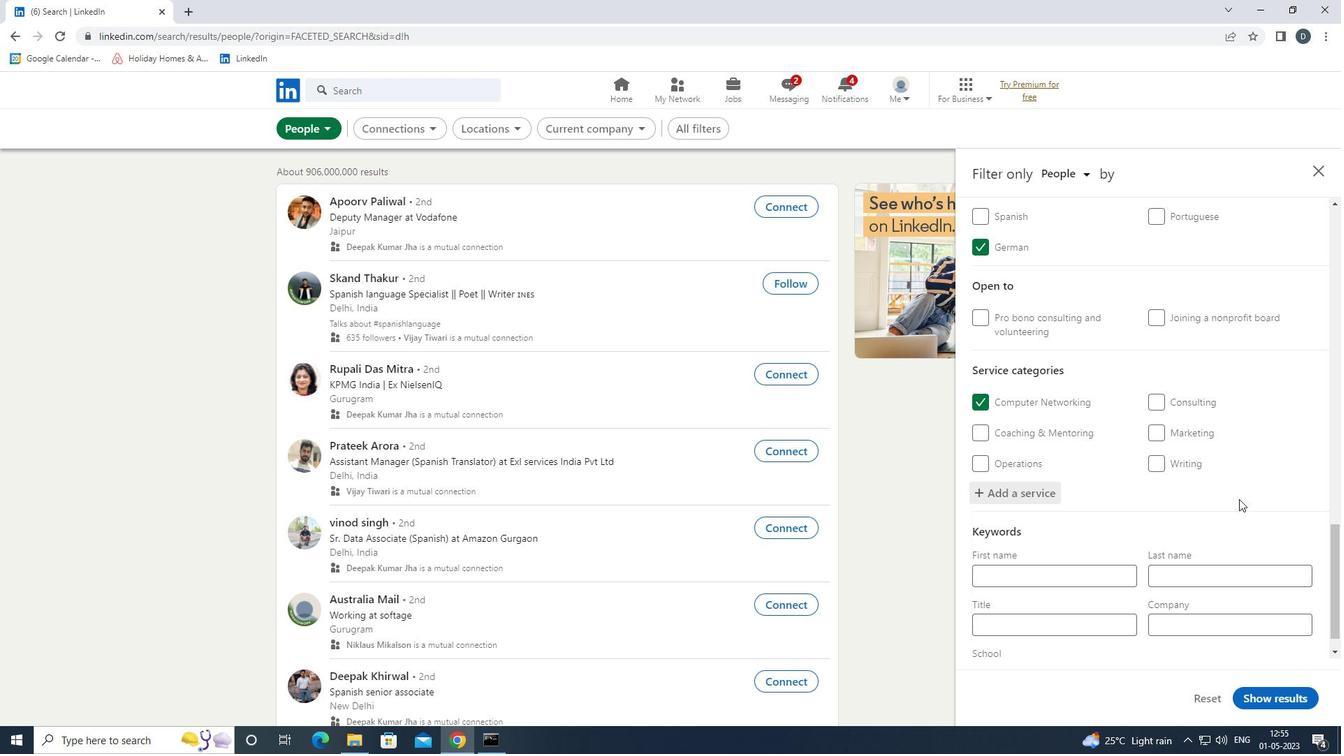 
Action: Mouse scrolled (1239, 498) with delta (0, 0)
Screenshot: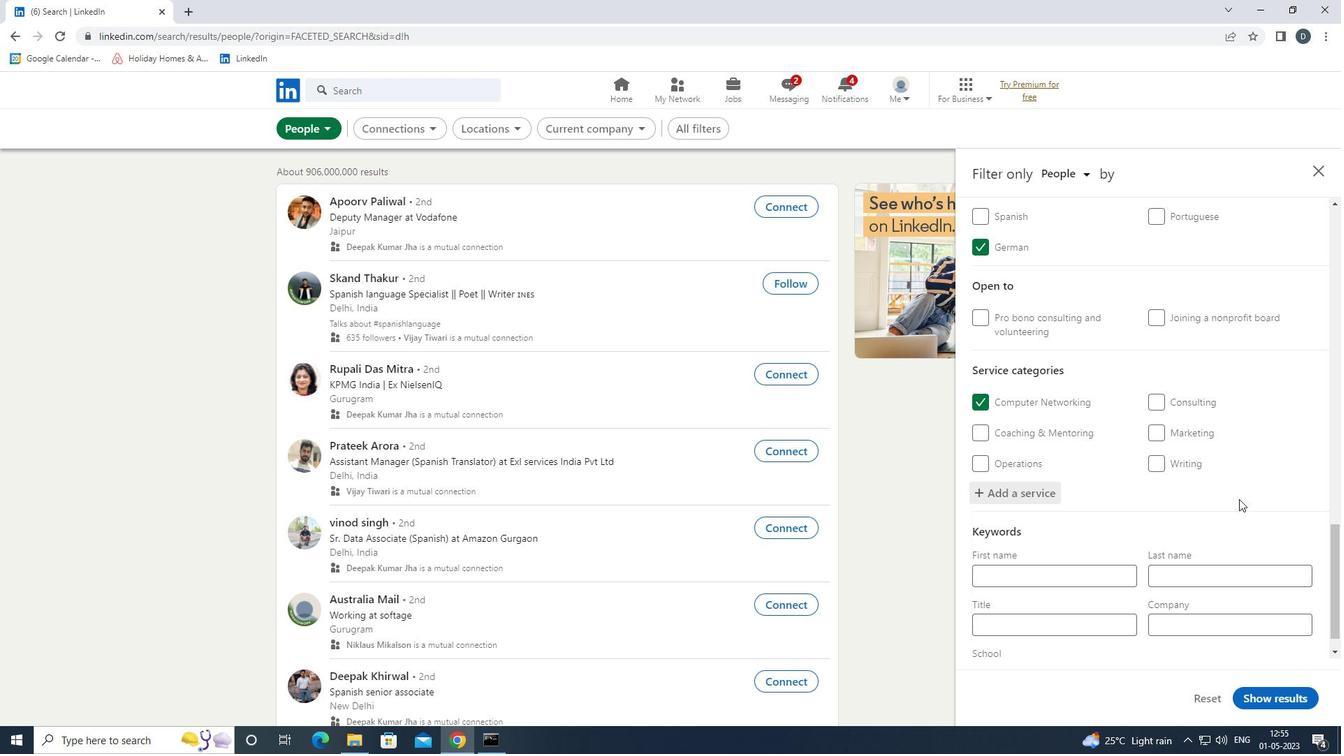 
Action: Mouse moved to (1096, 593)
Screenshot: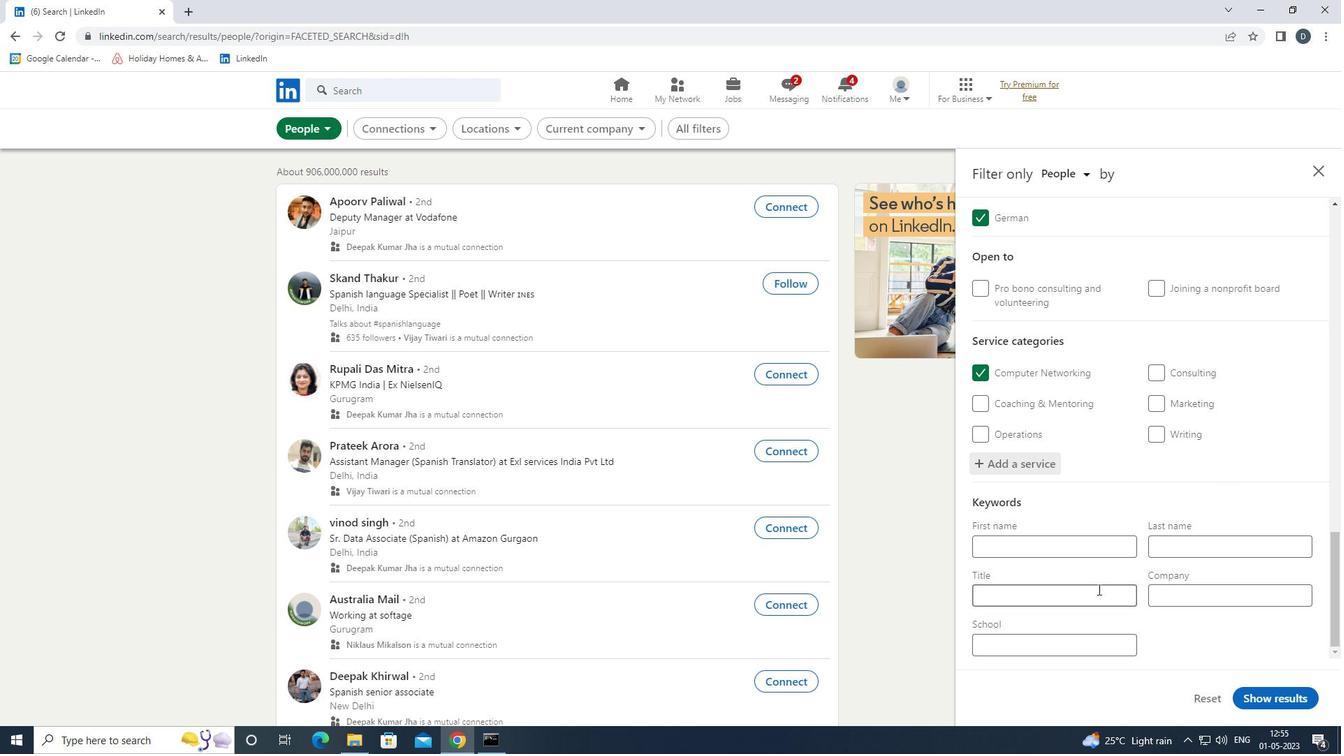 
Action: Mouse pressed left at (1096, 593)
Screenshot: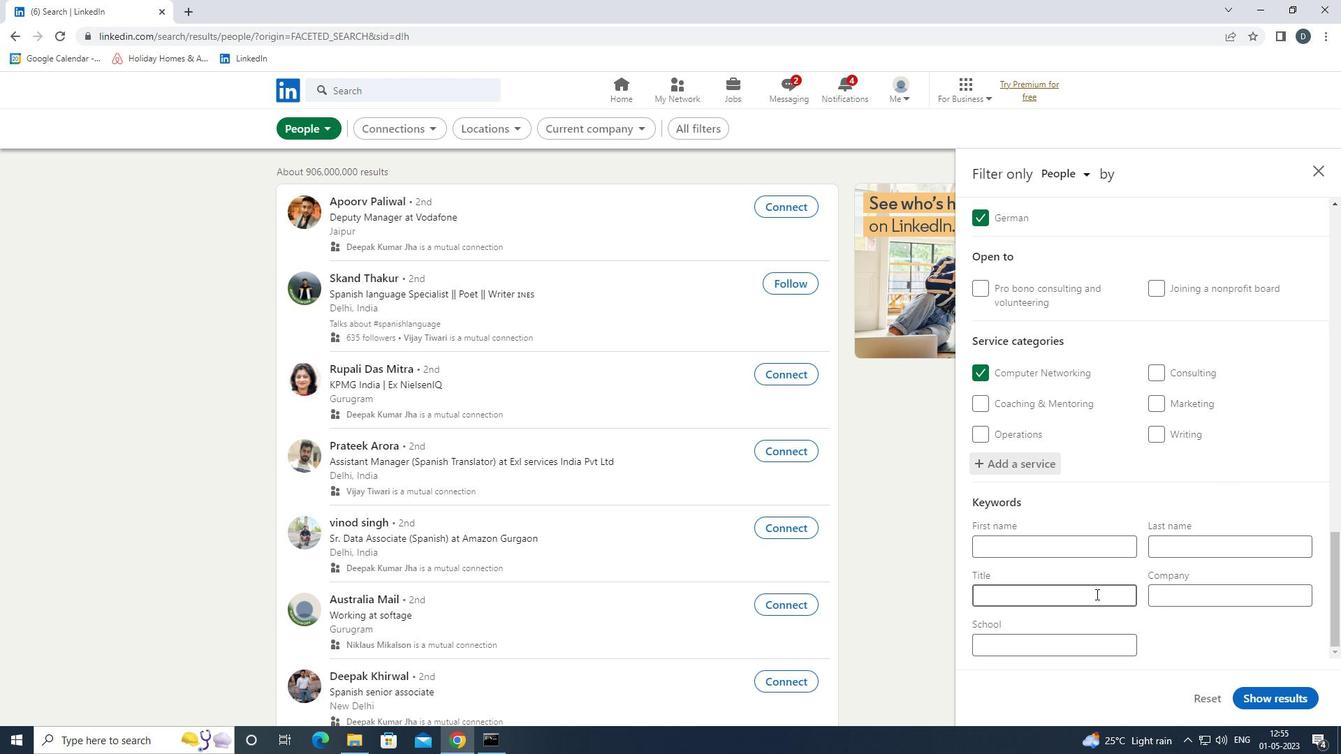
Action: Key pressed <Key.shift><Key.shift>RECYCLABLES<Key.space><Key.shift>COLLECTOR
Screenshot: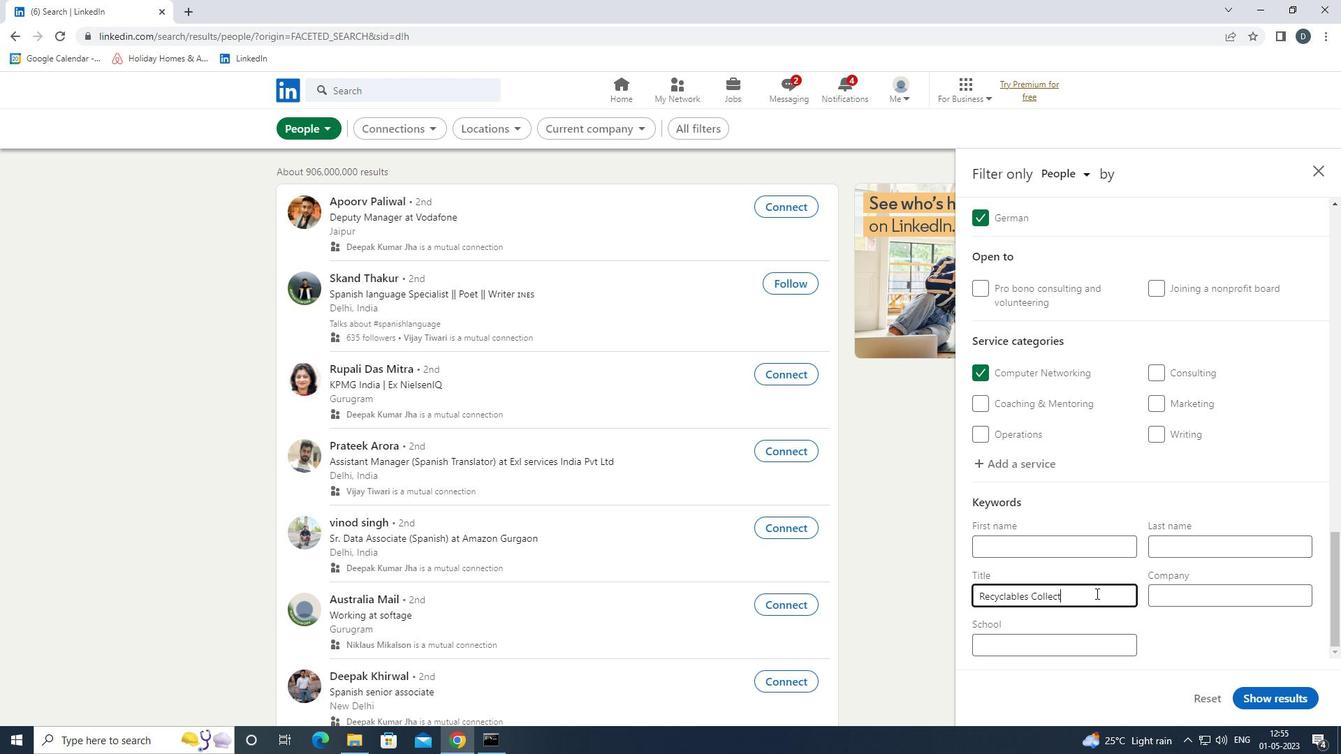 
Action: Mouse moved to (1273, 707)
Screenshot: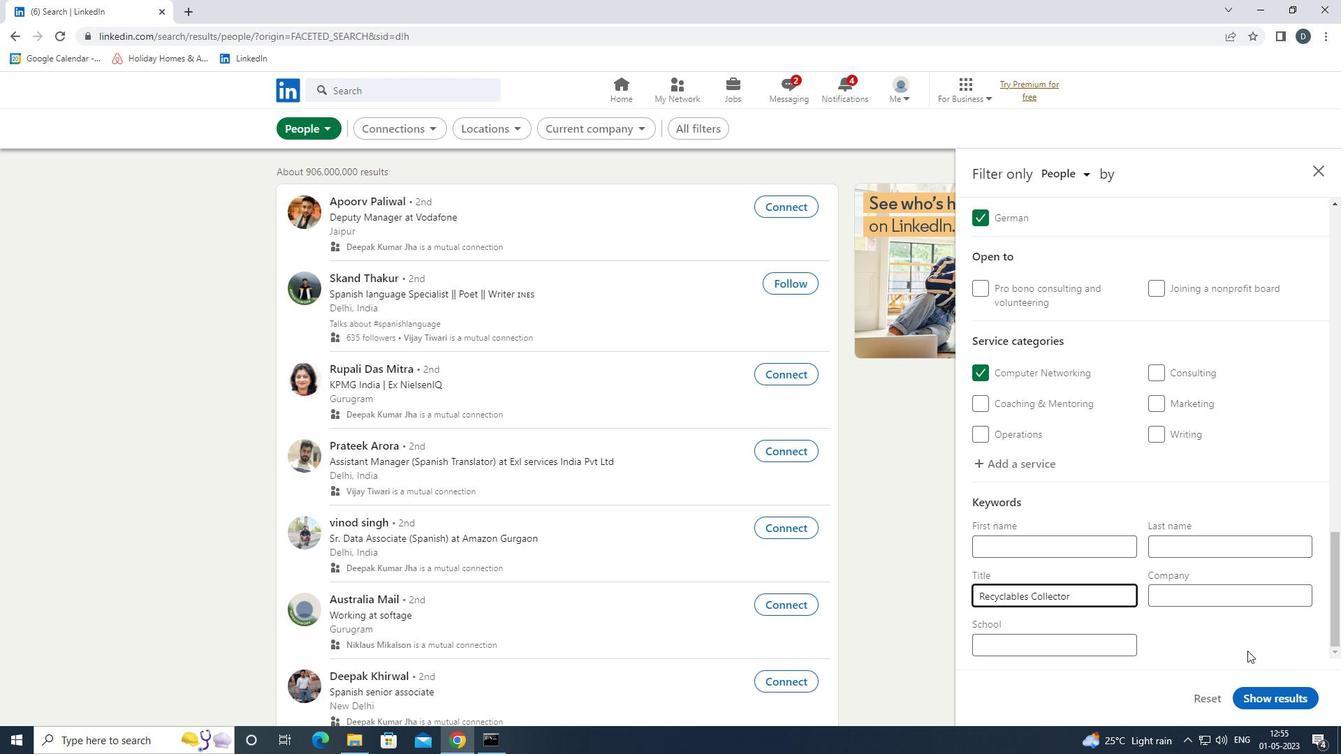 
Action: Mouse pressed left at (1273, 707)
Screenshot: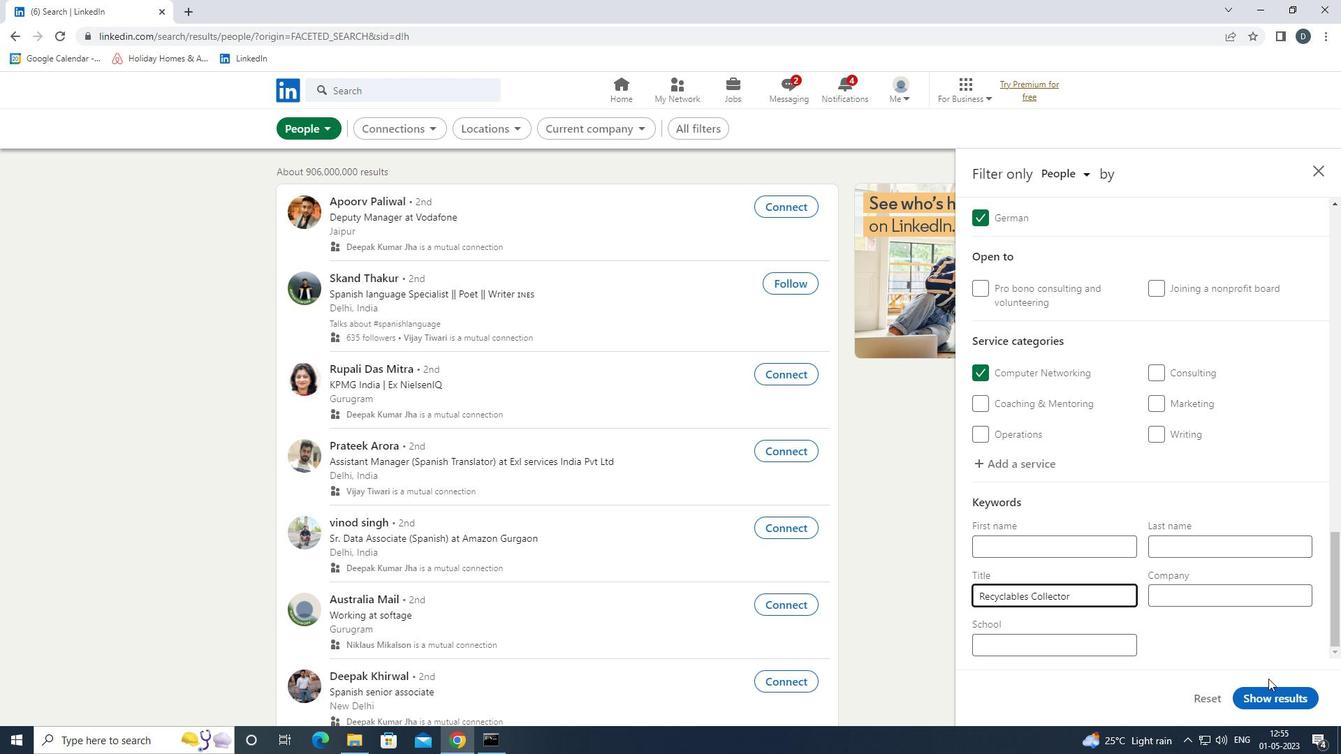 
Action: Mouse moved to (965, 461)
Screenshot: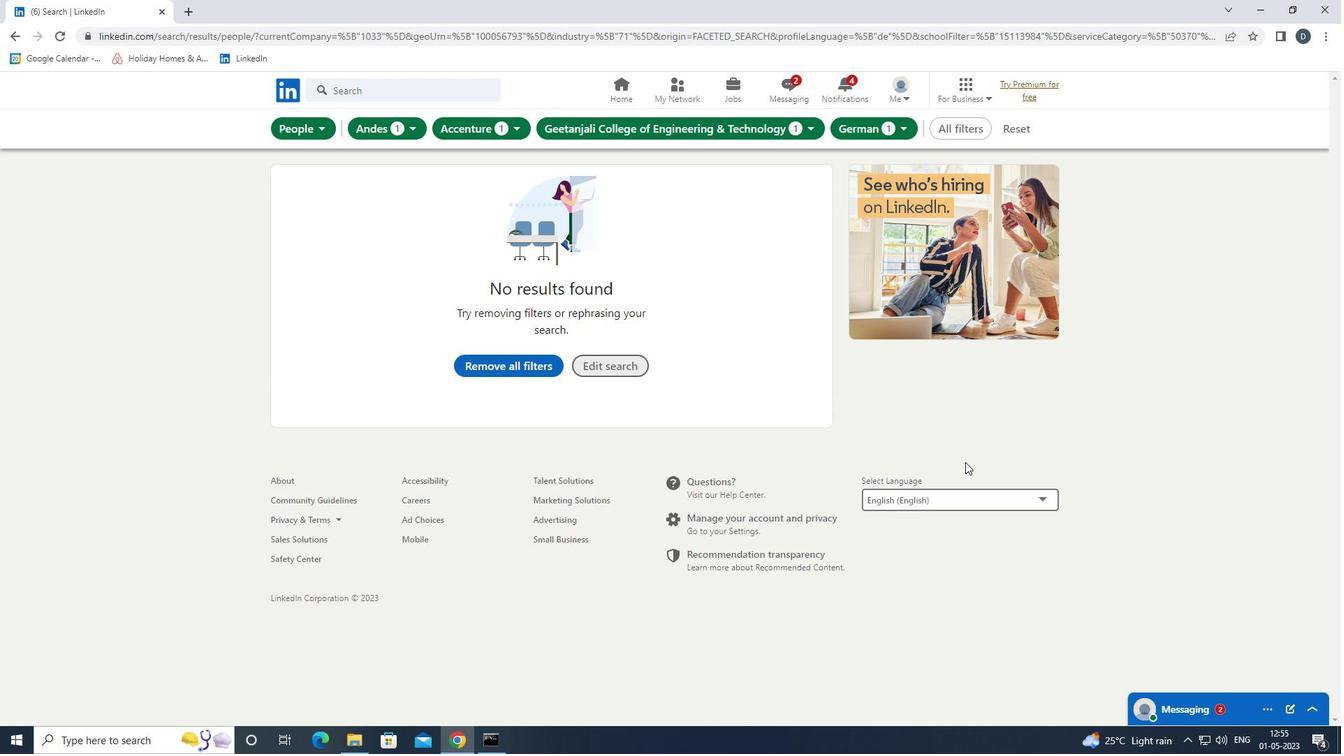 
